 Task: Display the picks of the 2022 Victory Lane Racing NASCAR Cup Series for the race "Toyota/Save Mart 350" on the track "Sonoma".
Action: Mouse moved to (207, 297)
Screenshot: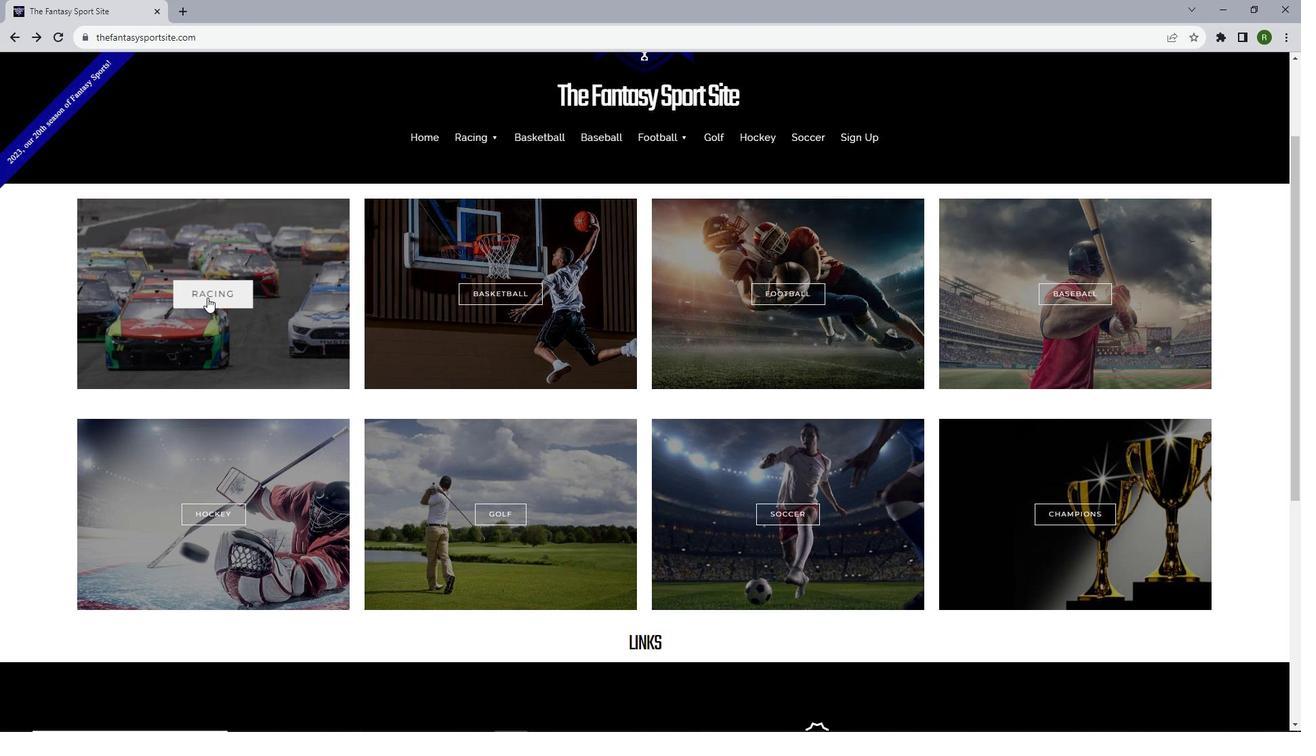 
Action: Mouse pressed left at (207, 297)
Screenshot: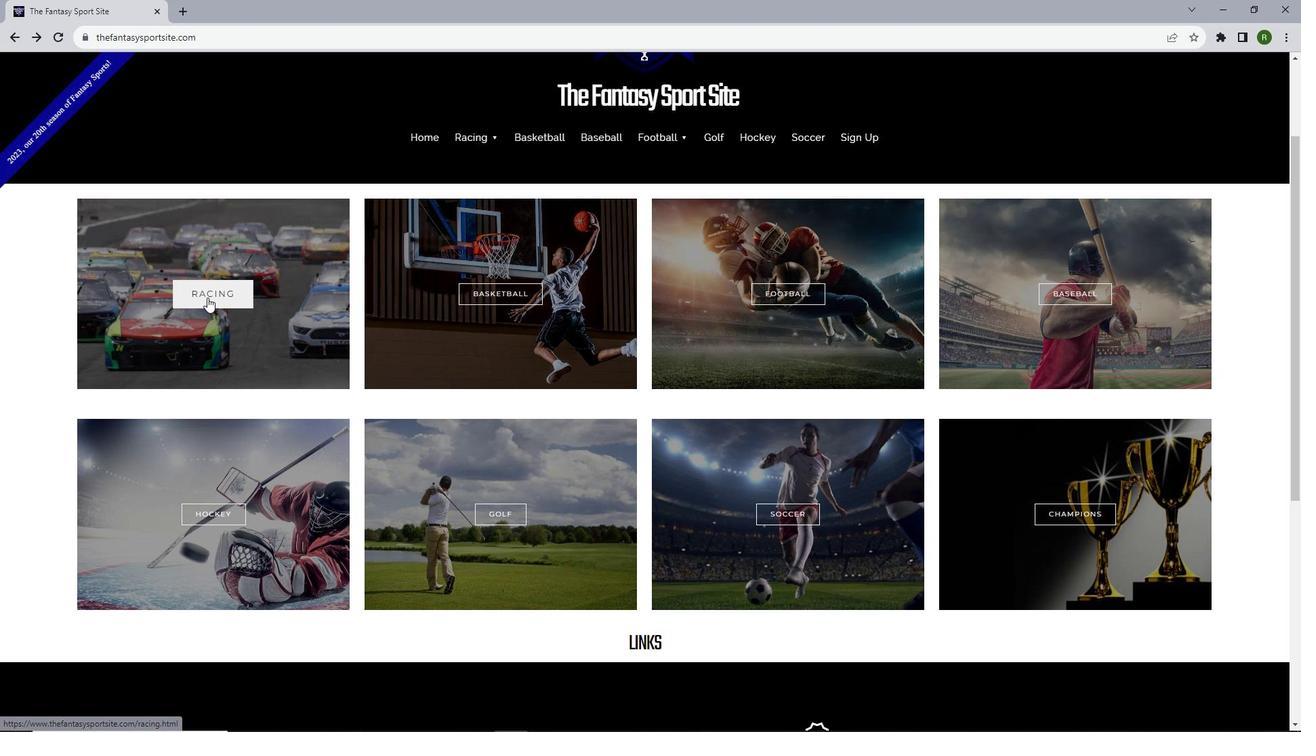 
Action: Mouse moved to (234, 299)
Screenshot: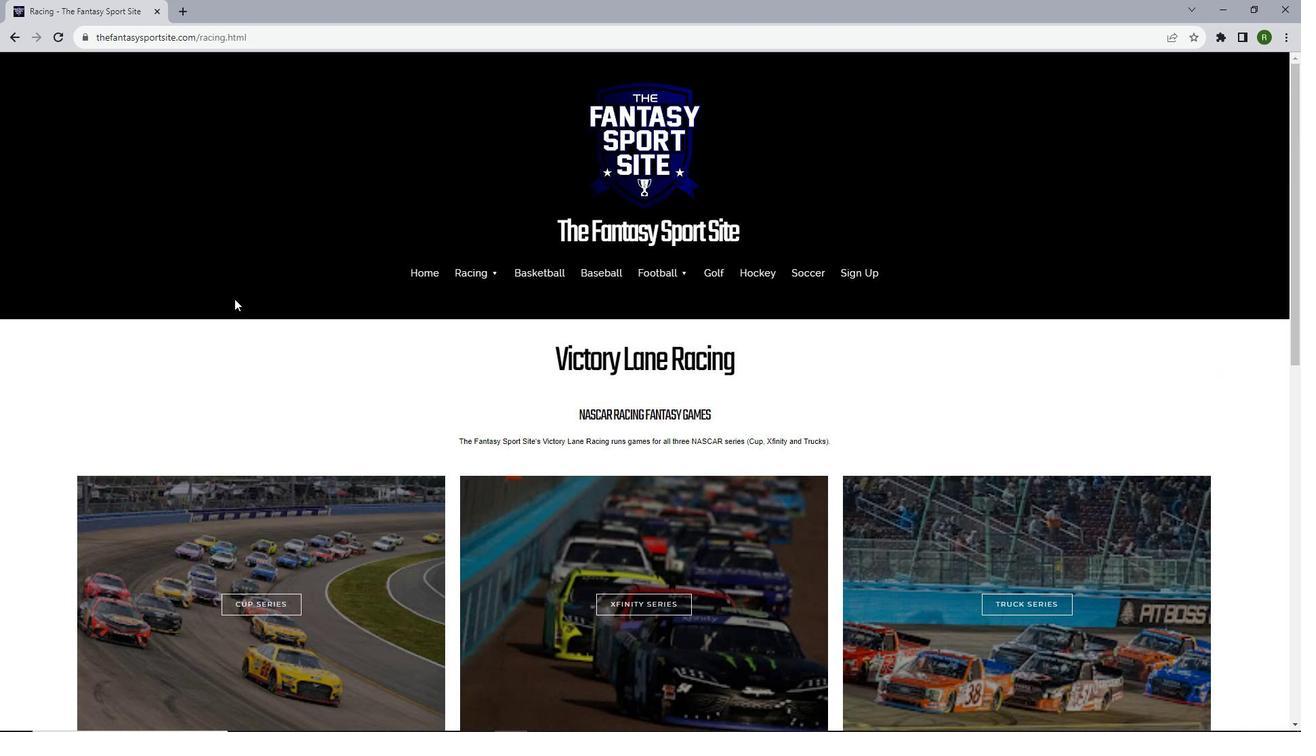 
Action: Mouse scrolled (234, 298) with delta (0, 0)
Screenshot: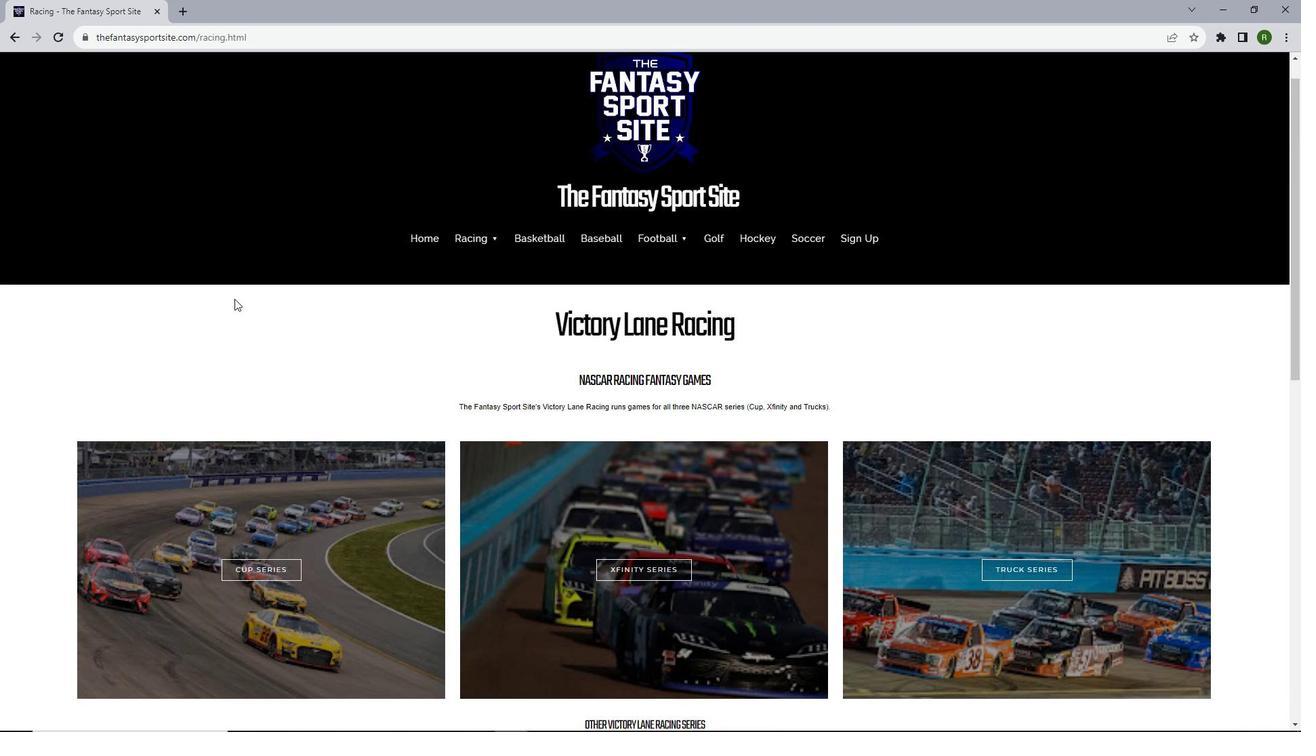 
Action: Mouse scrolled (234, 298) with delta (0, 0)
Screenshot: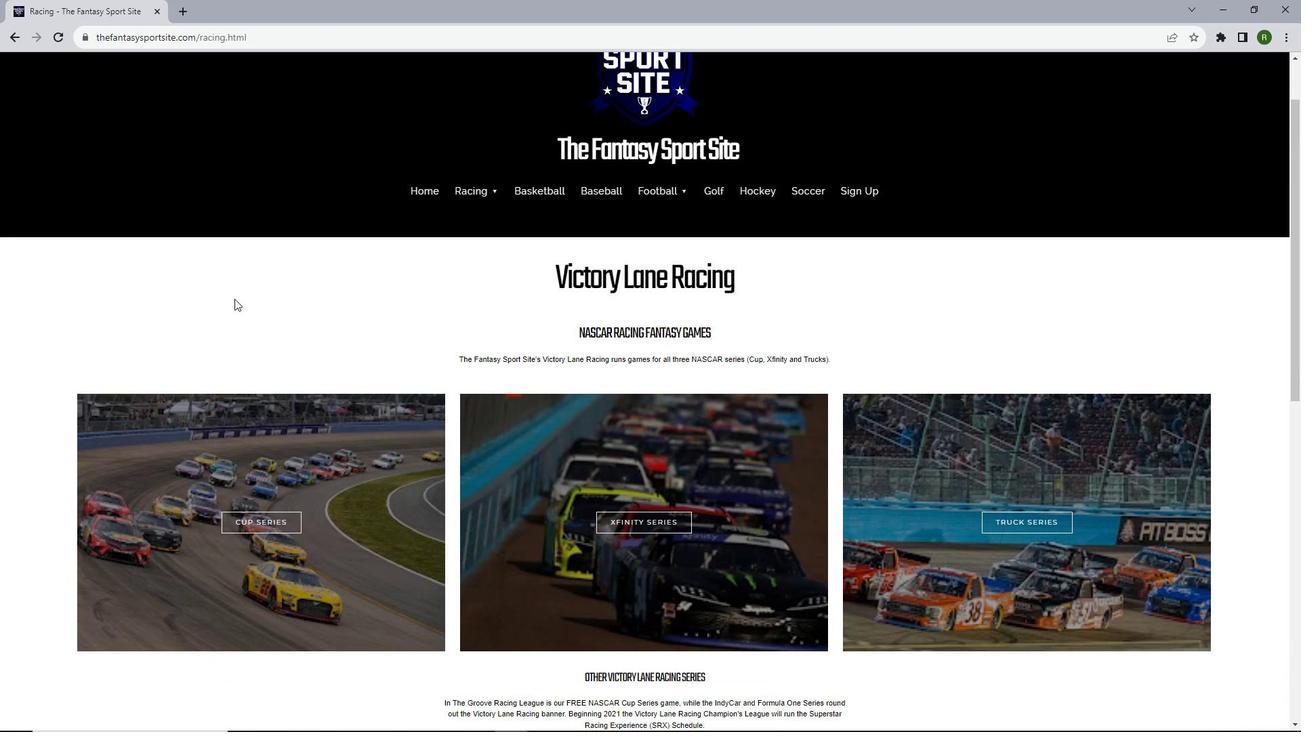 
Action: Mouse moved to (235, 299)
Screenshot: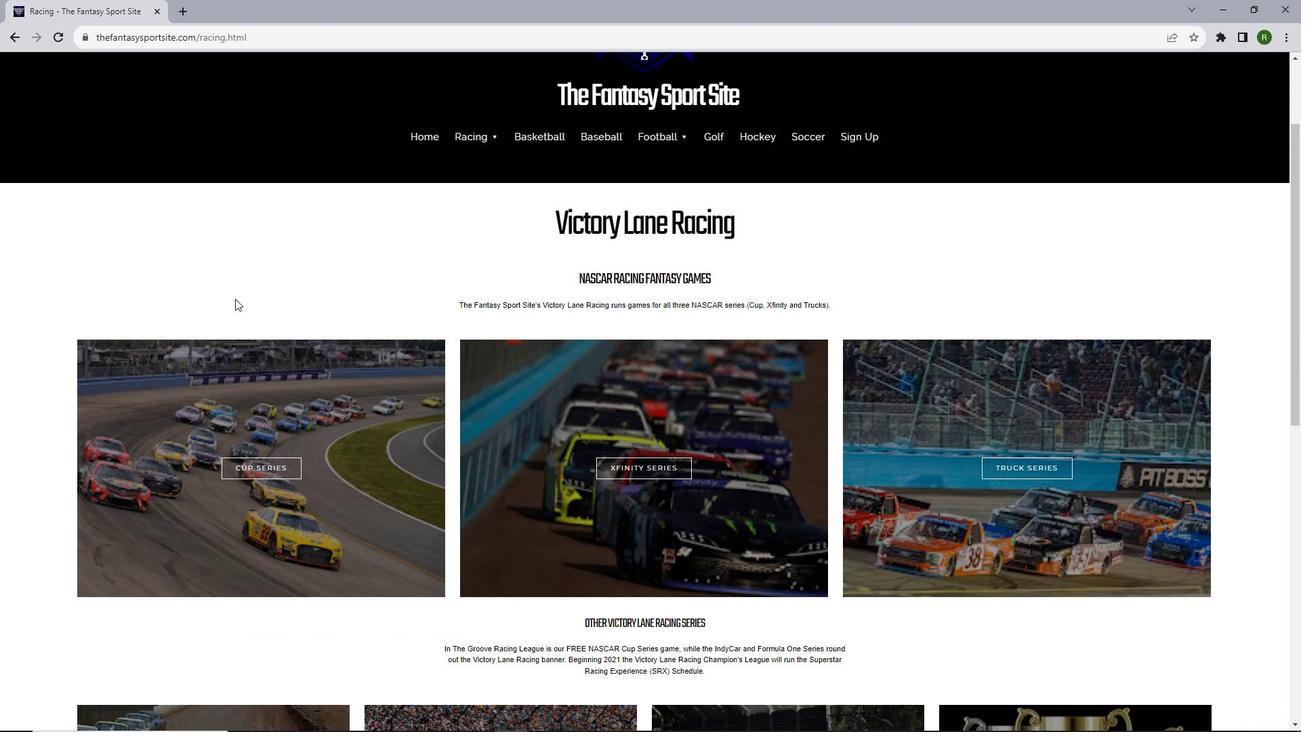 
Action: Mouse scrolled (235, 298) with delta (0, 0)
Screenshot: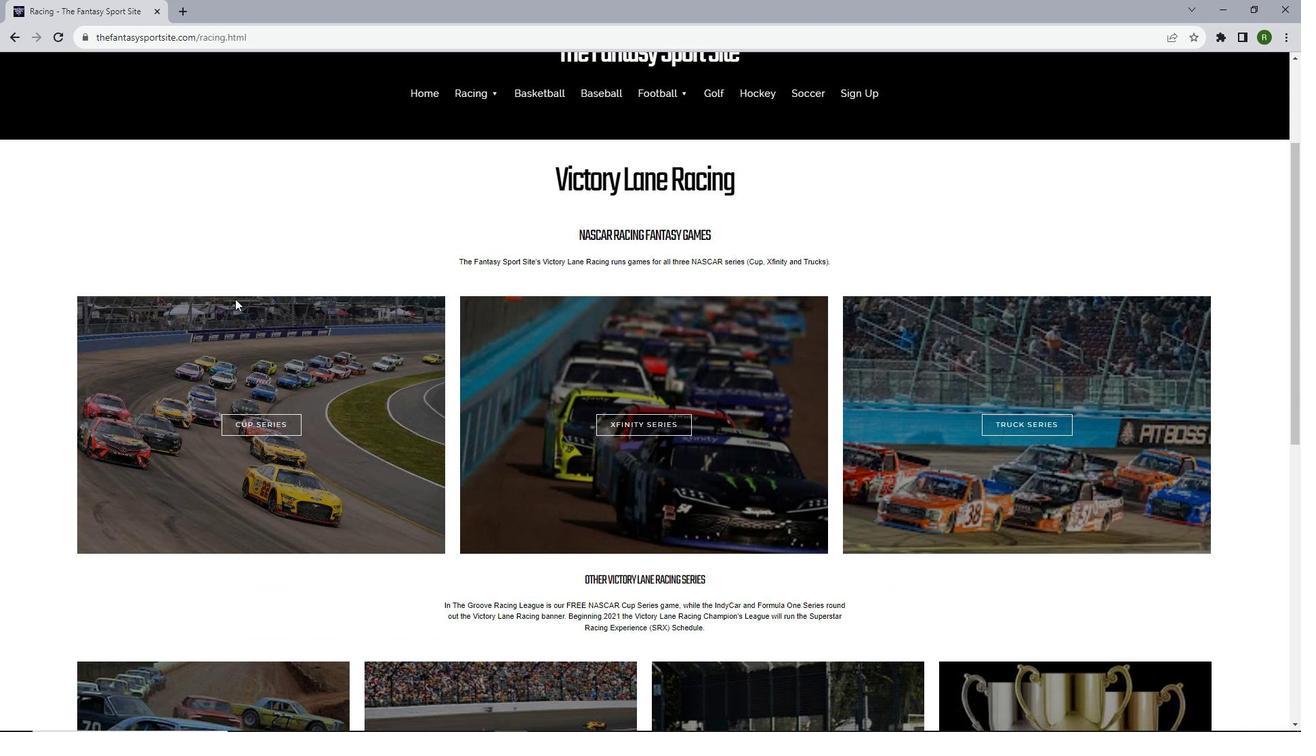 
Action: Mouse moved to (265, 405)
Screenshot: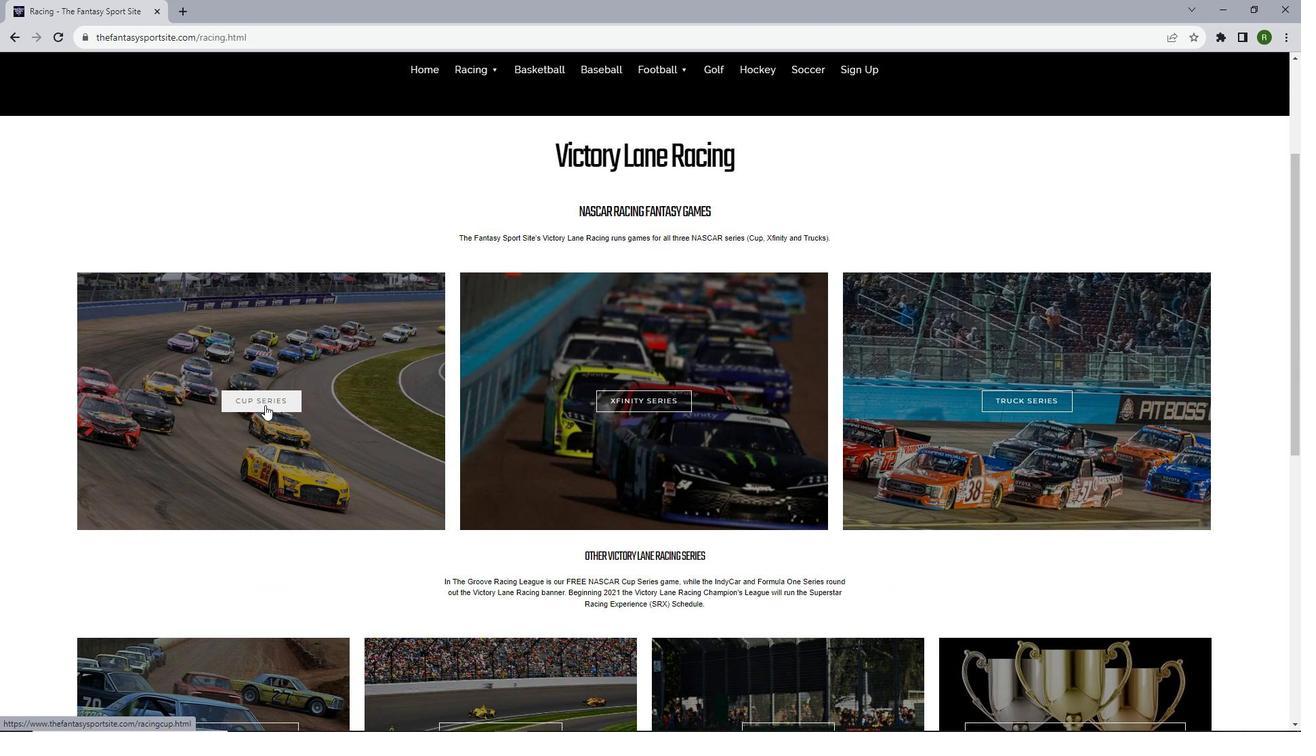 
Action: Mouse pressed left at (265, 405)
Screenshot: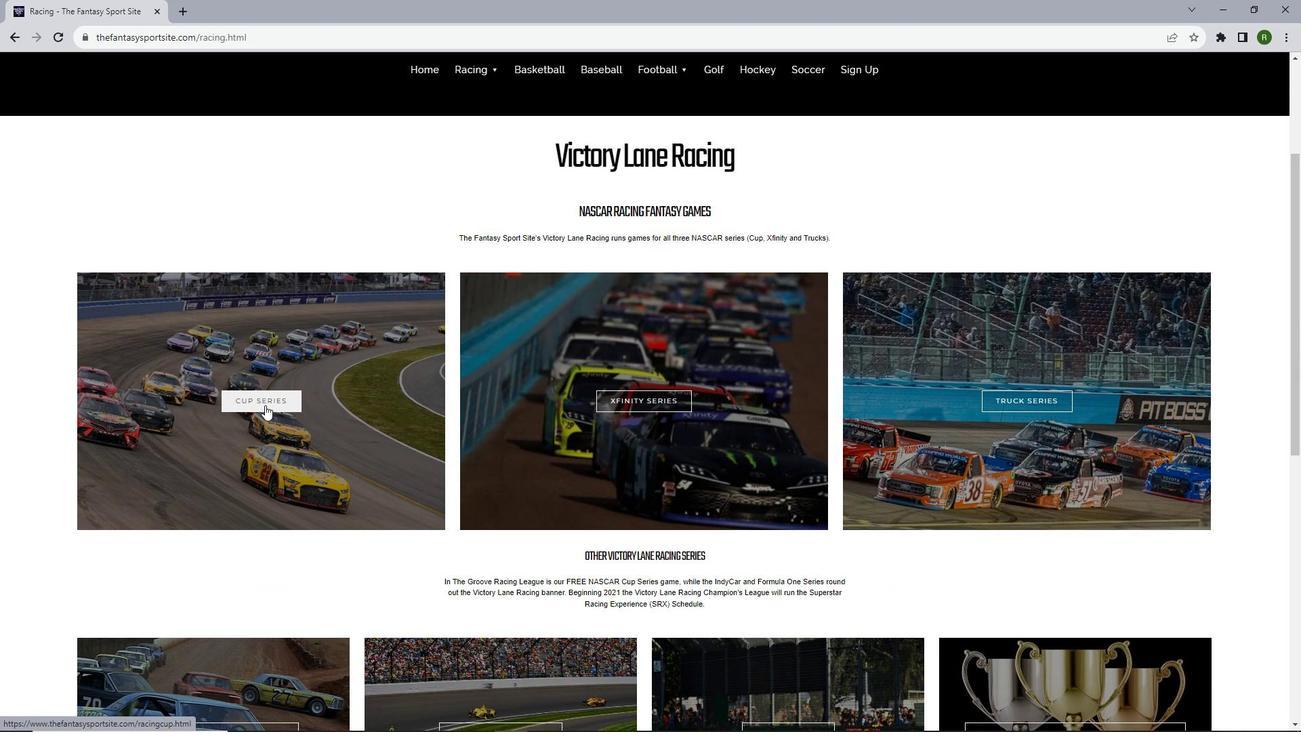 
Action: Mouse moved to (447, 341)
Screenshot: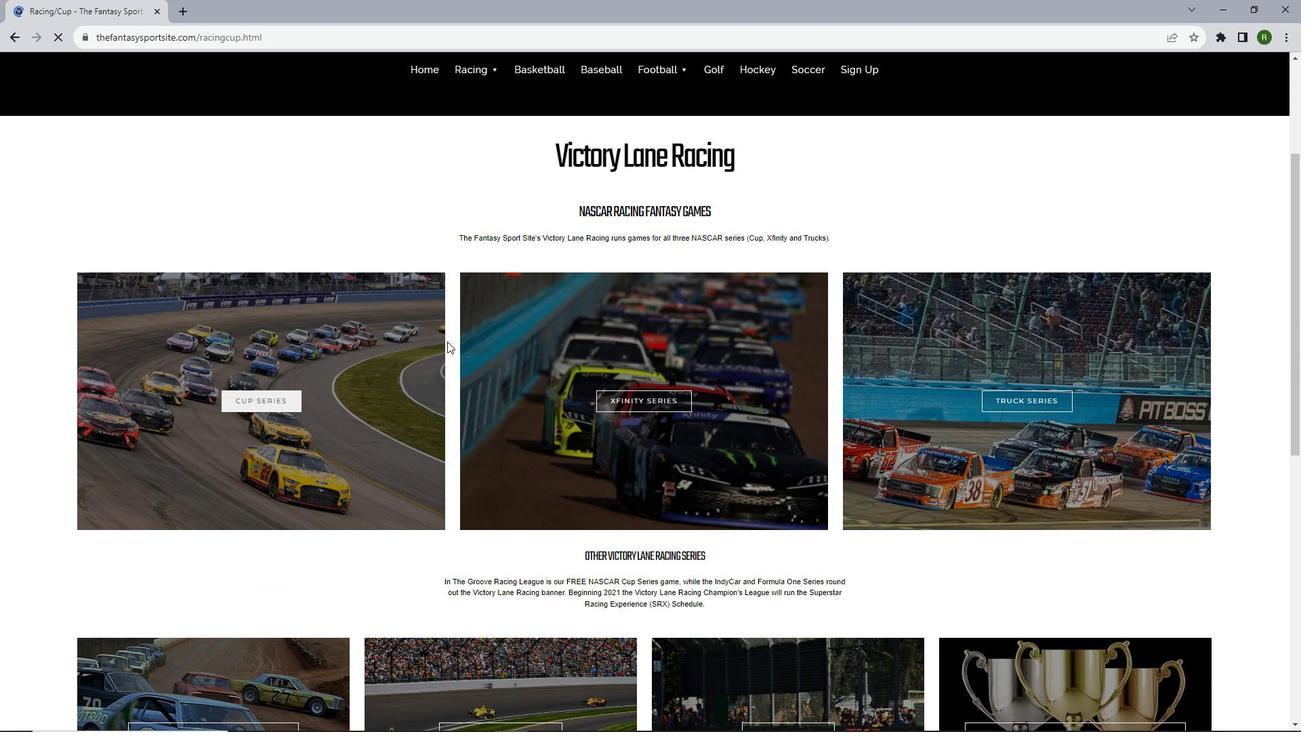 
Action: Mouse scrolled (447, 341) with delta (0, 0)
Screenshot: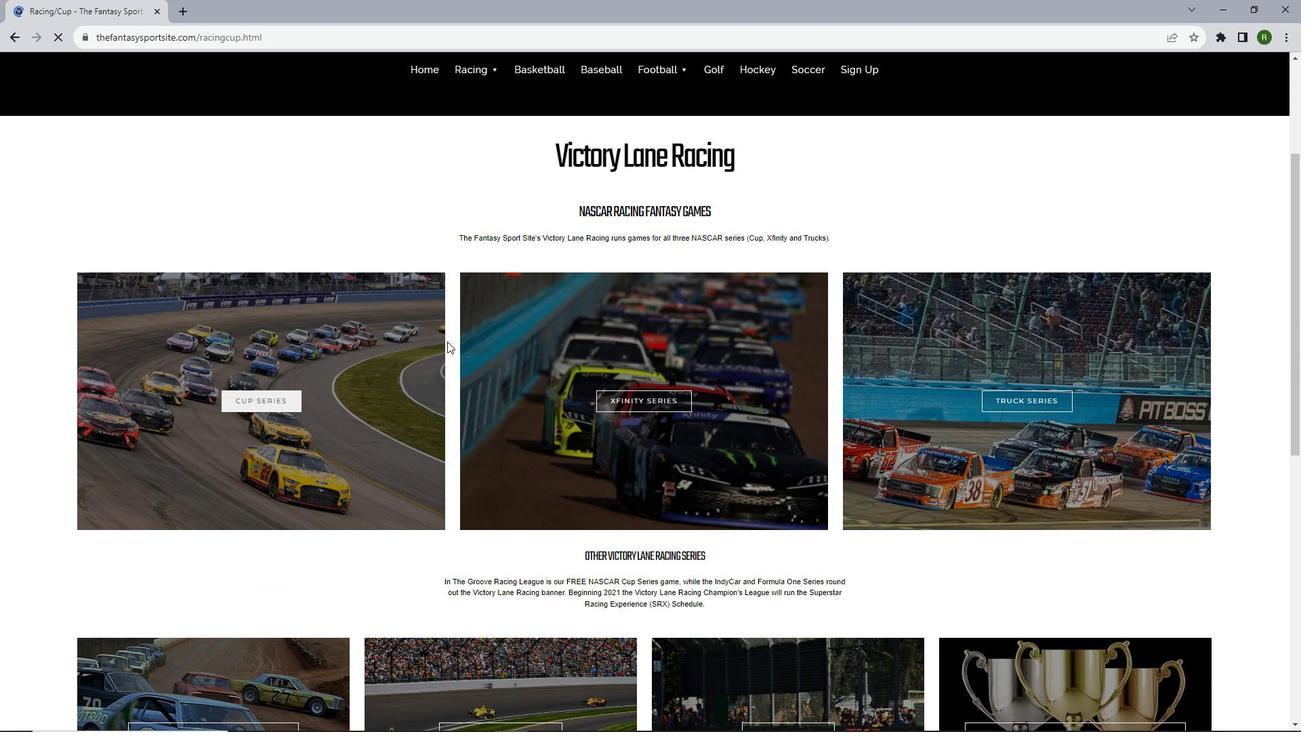 
Action: Mouse moved to (447, 341)
Screenshot: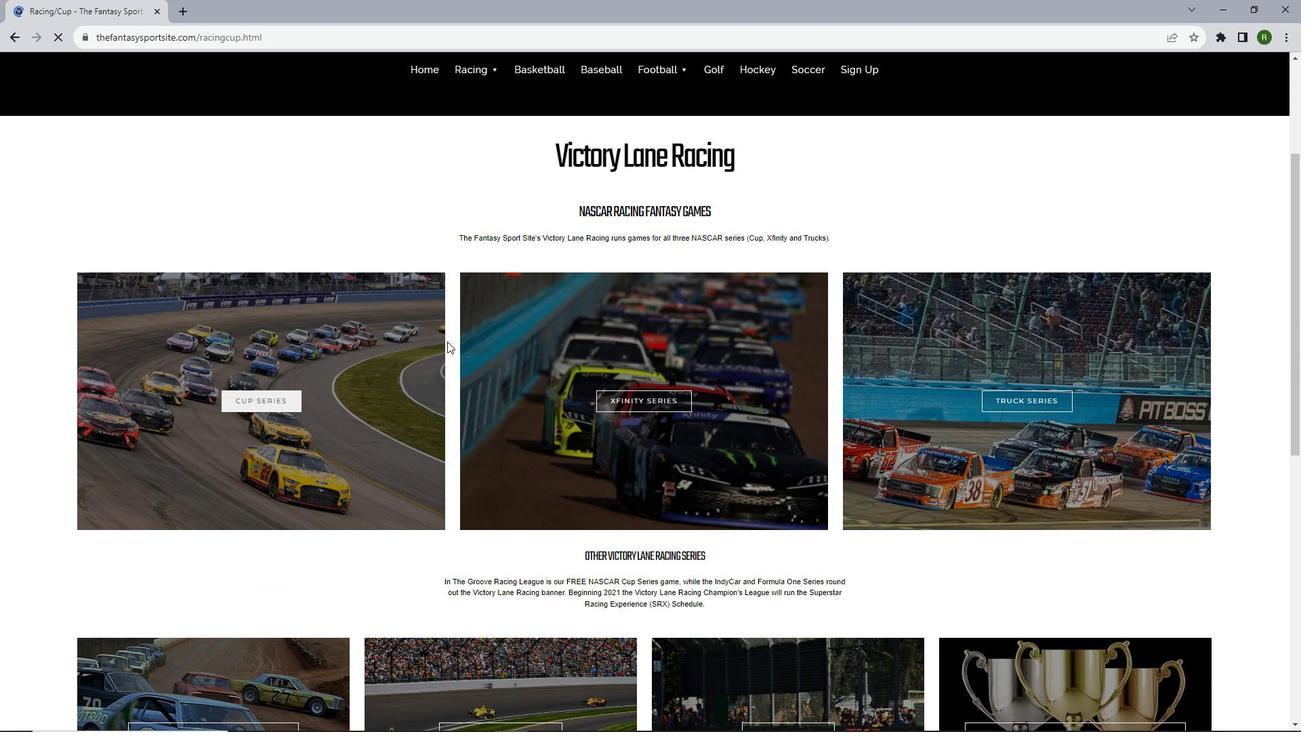
Action: Mouse scrolled (447, 341) with delta (0, 0)
Screenshot: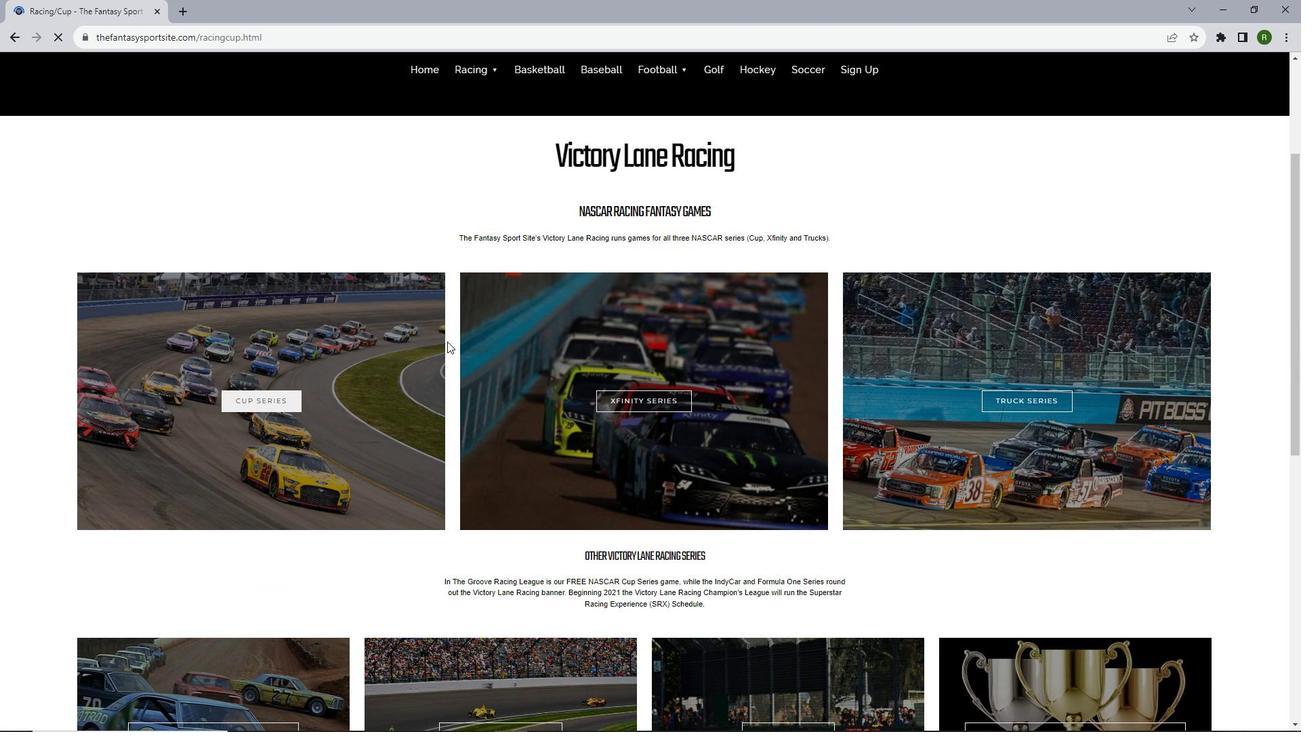 
Action: Mouse moved to (451, 341)
Screenshot: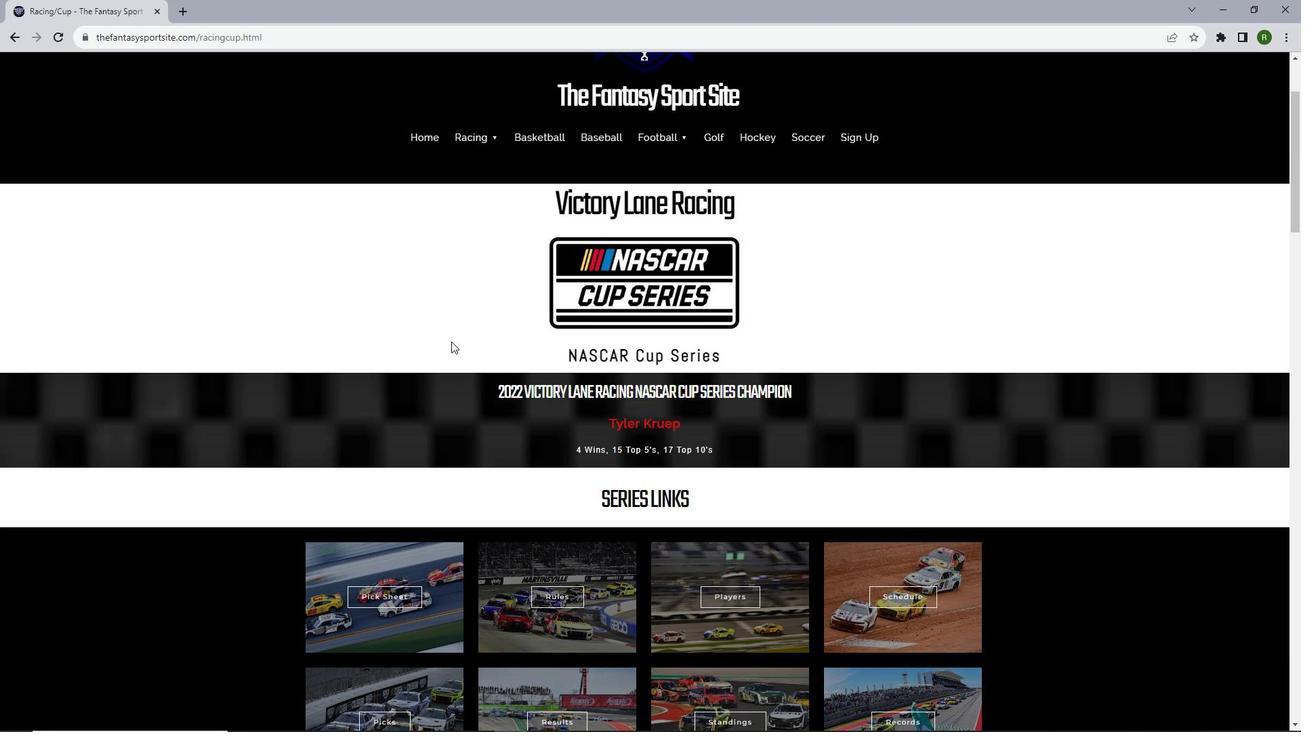 
Action: Mouse scrolled (451, 341) with delta (0, 0)
Screenshot: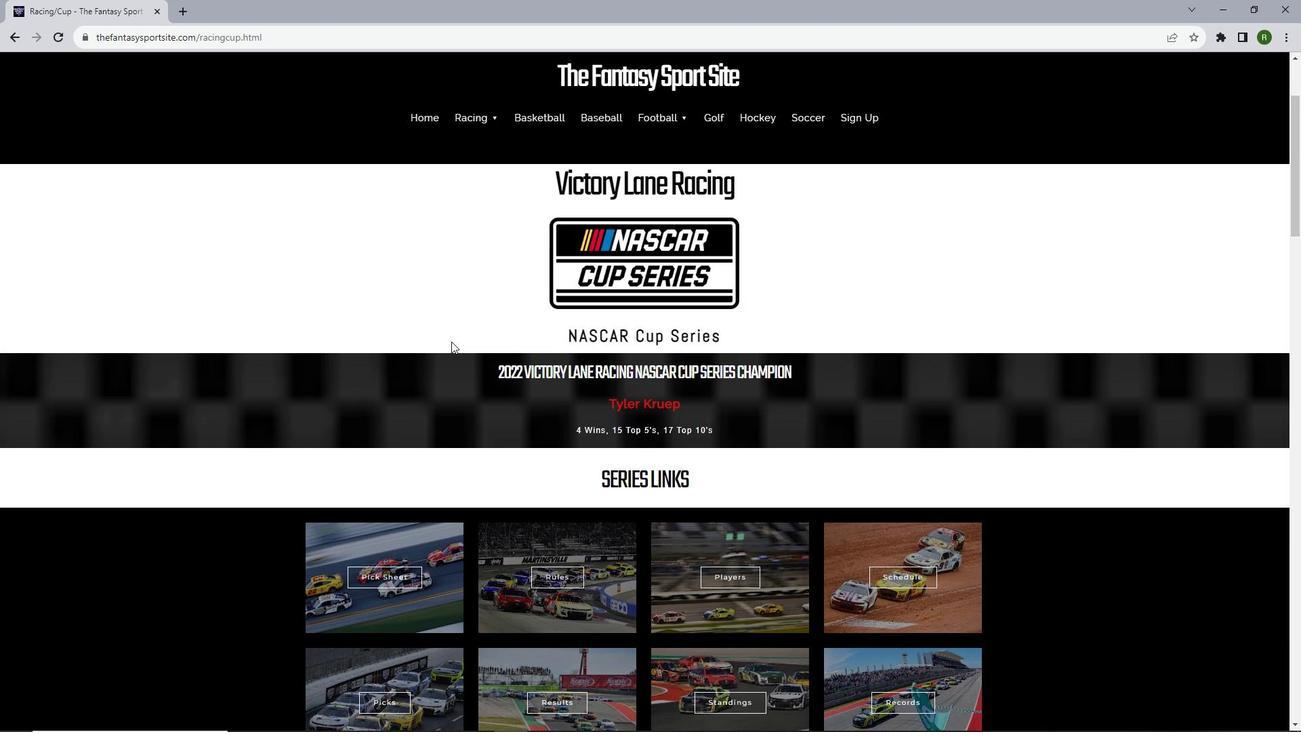 
Action: Mouse scrolled (451, 341) with delta (0, 0)
Screenshot: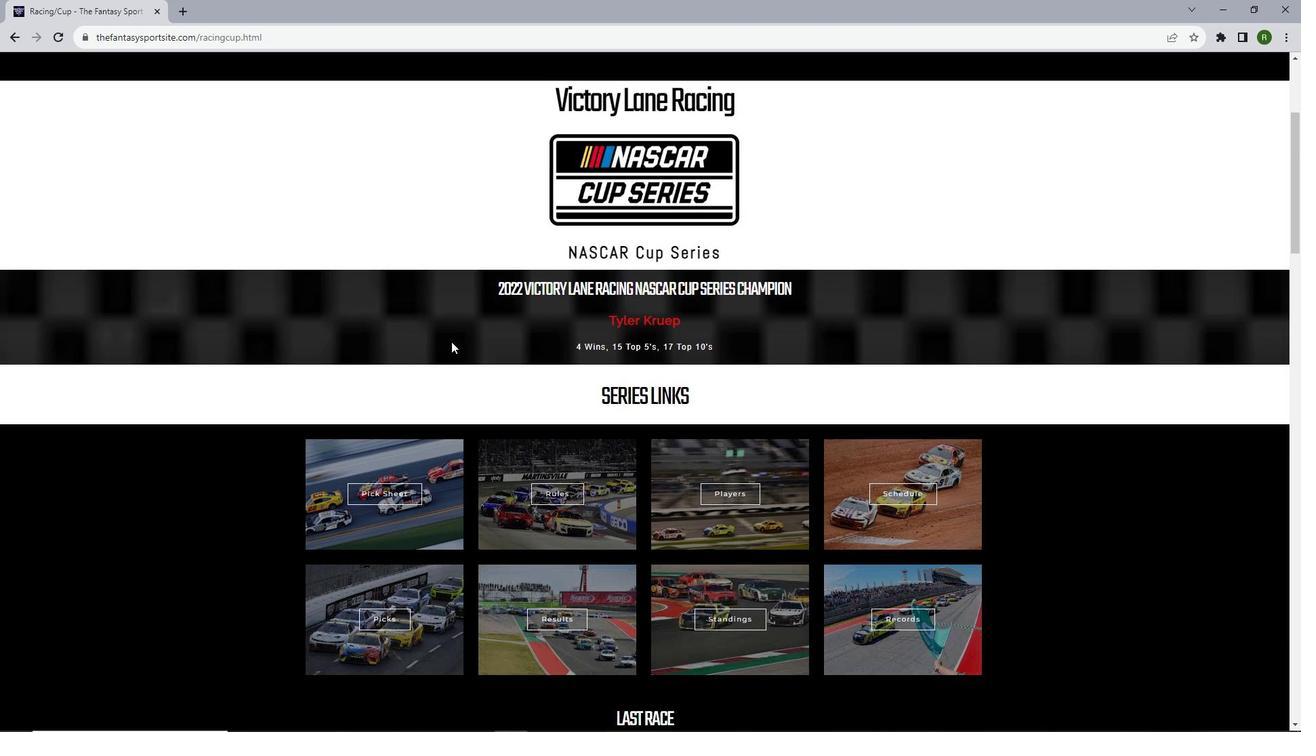 
Action: Mouse scrolled (451, 341) with delta (0, 0)
Screenshot: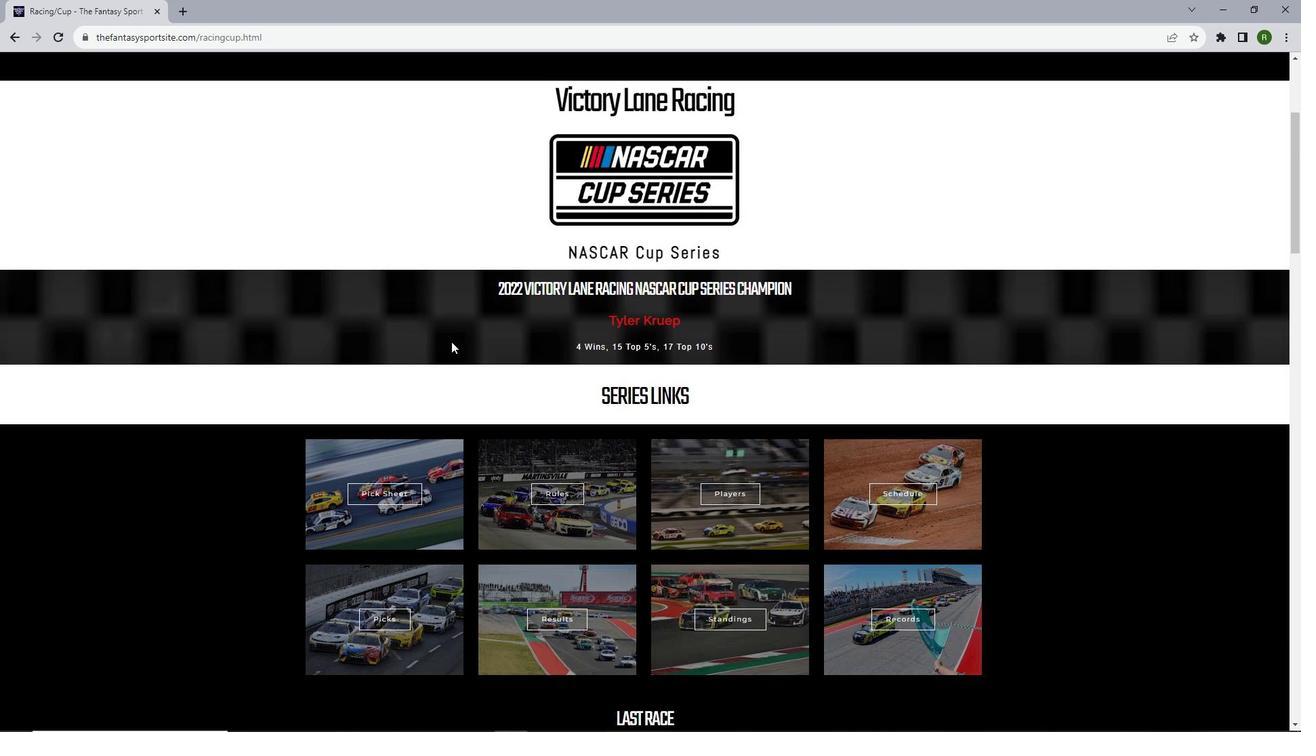 
Action: Mouse moved to (388, 398)
Screenshot: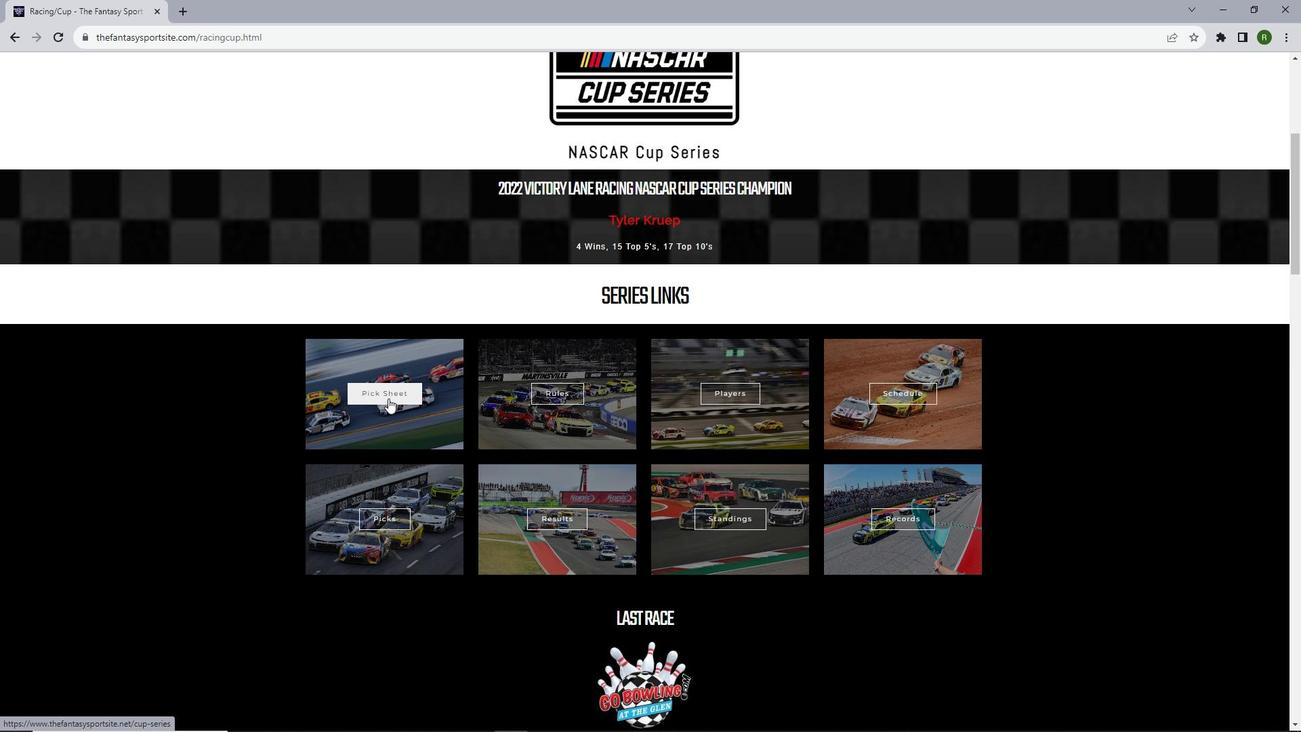 
Action: Mouse scrolled (388, 398) with delta (0, 0)
Screenshot: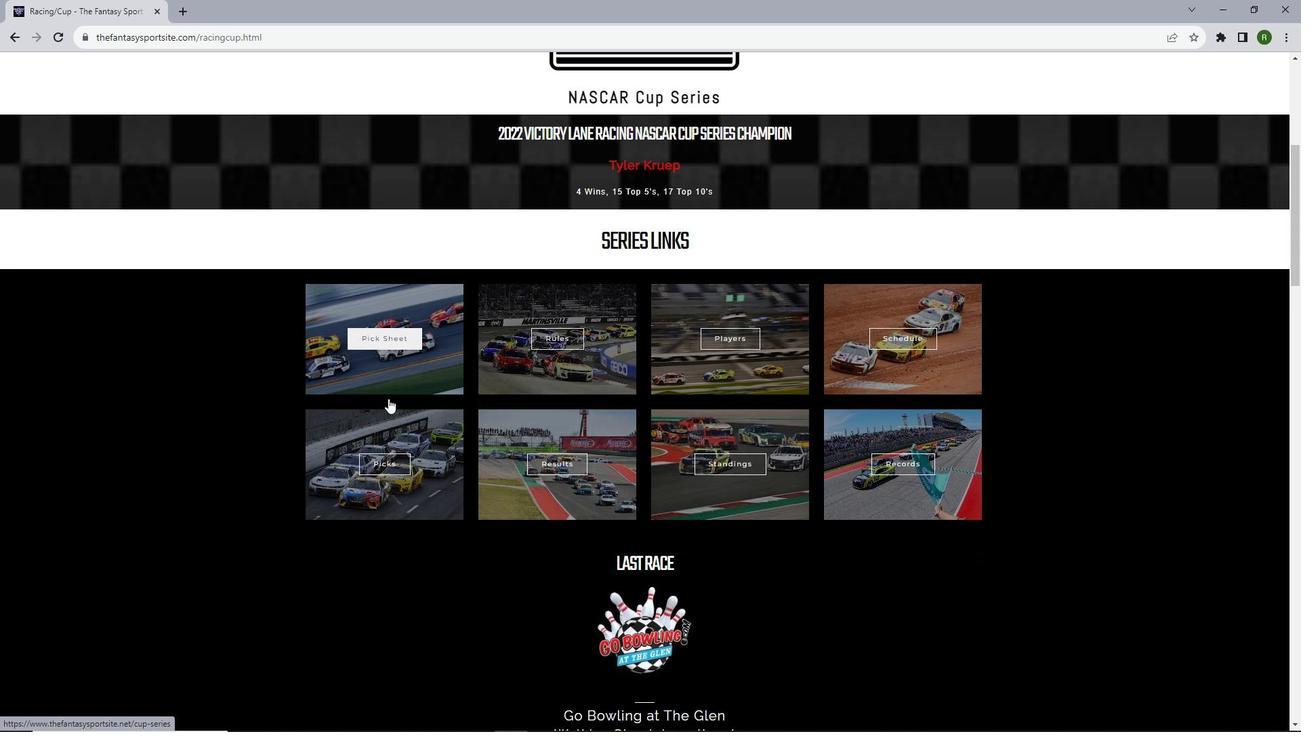 
Action: Mouse scrolled (388, 398) with delta (0, 0)
Screenshot: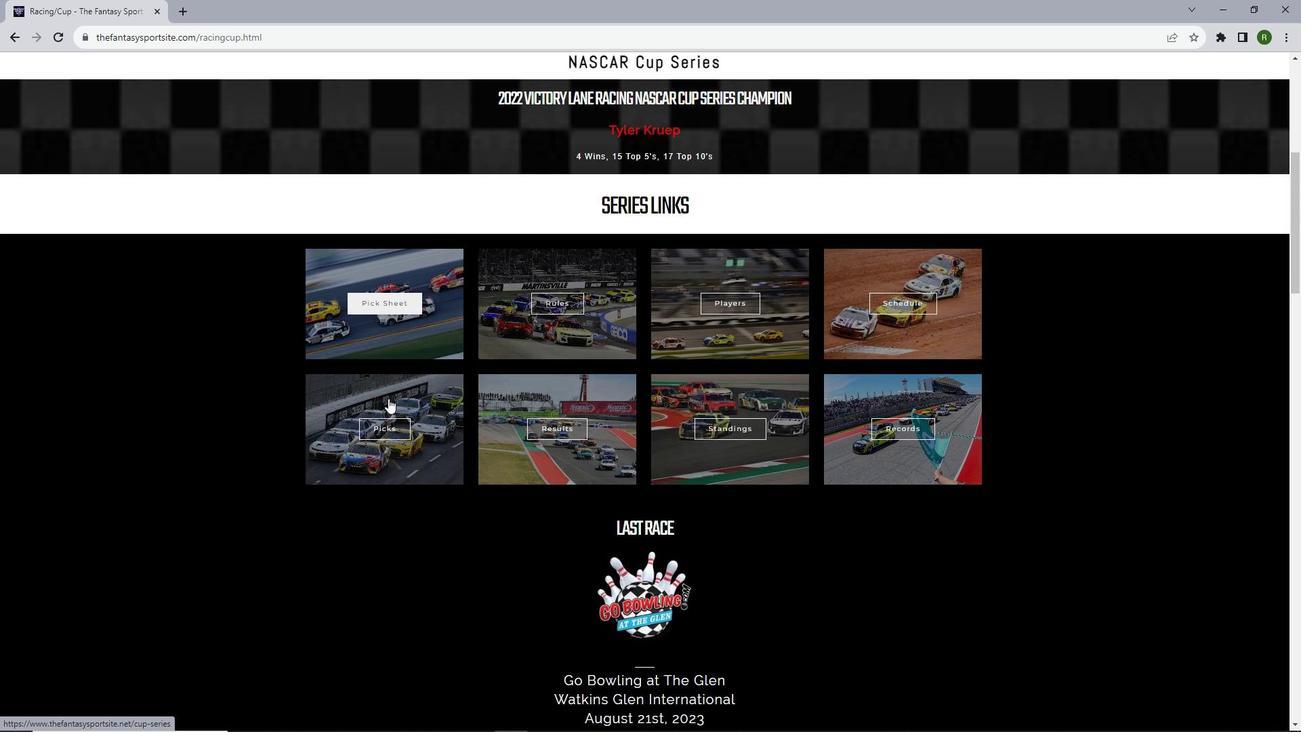 
Action: Mouse scrolled (388, 398) with delta (0, 0)
Screenshot: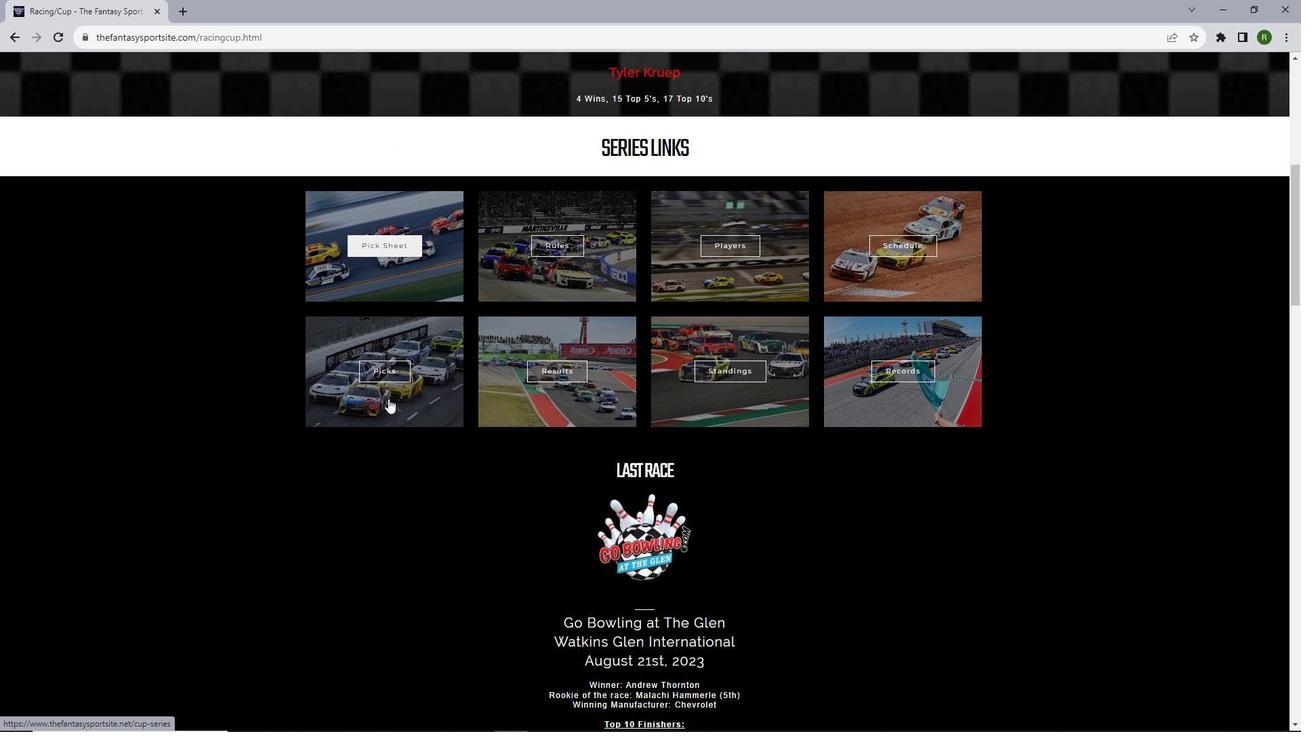 
Action: Mouse moved to (391, 318)
Screenshot: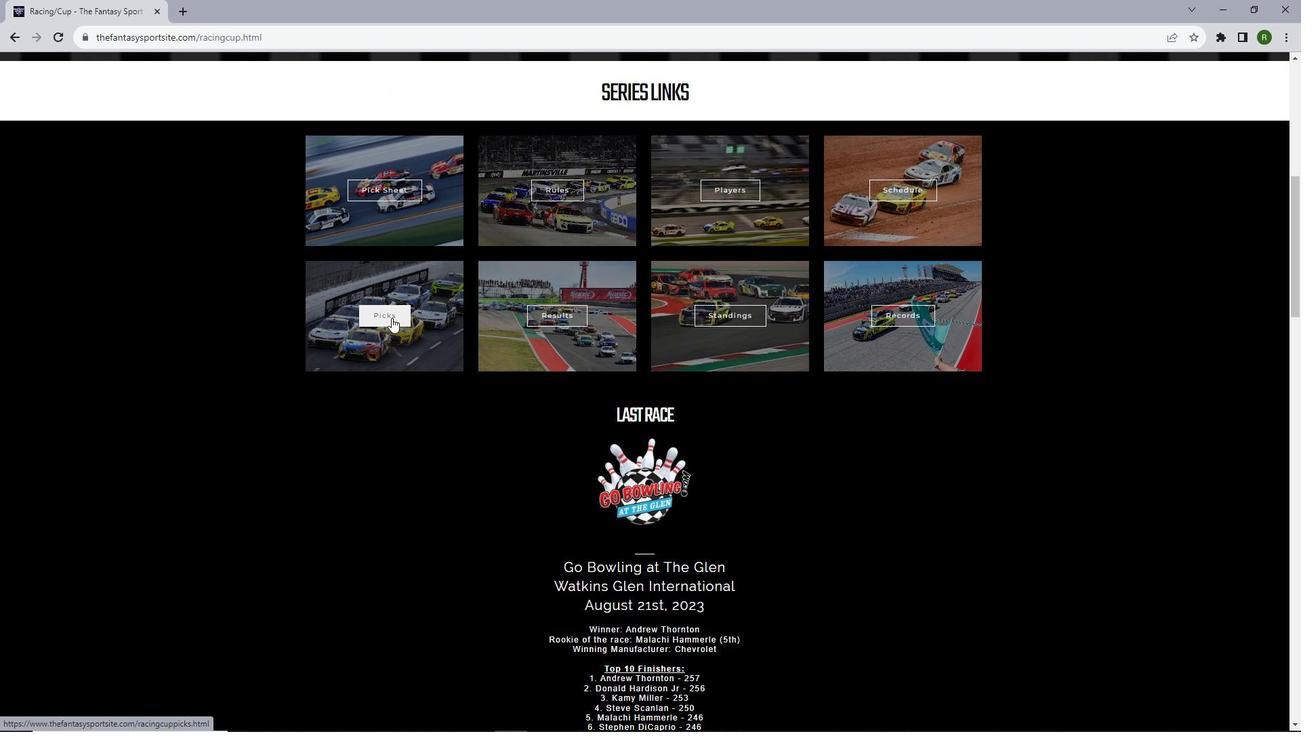 
Action: Mouse pressed left at (391, 318)
Screenshot: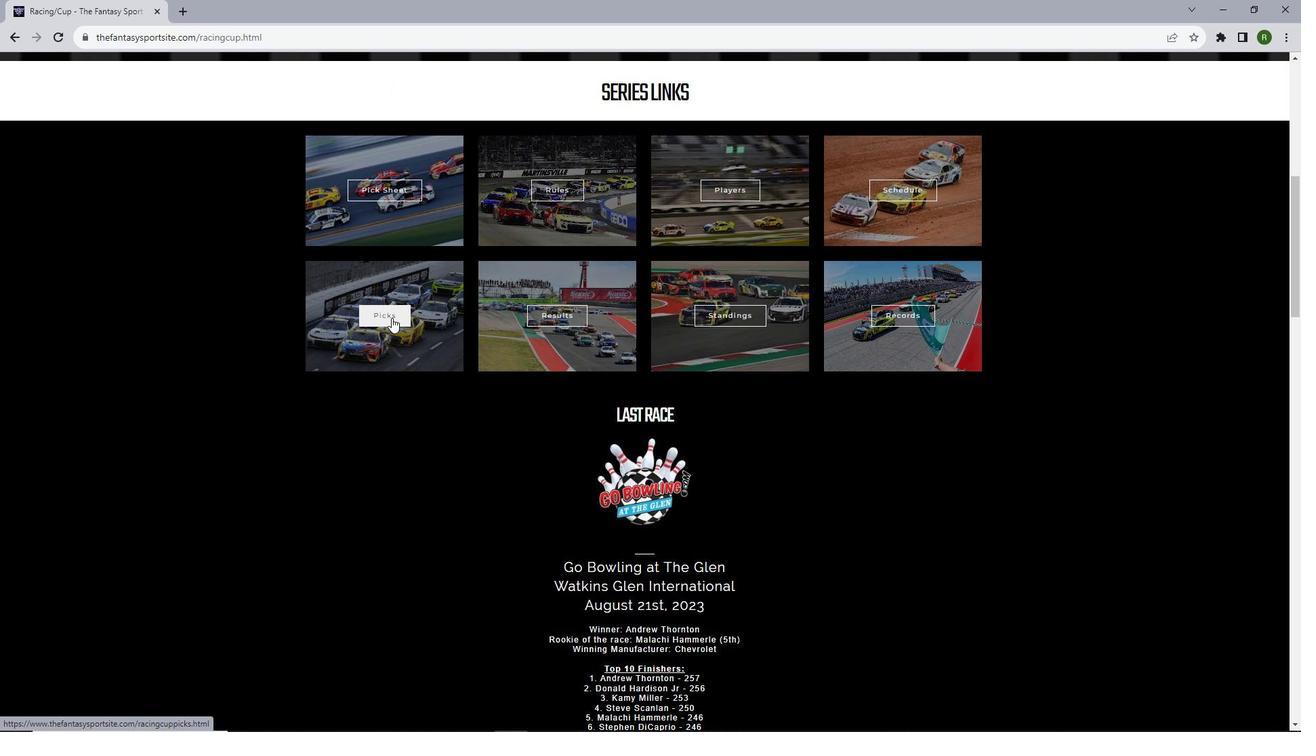 
Action: Mouse moved to (392, 317)
Screenshot: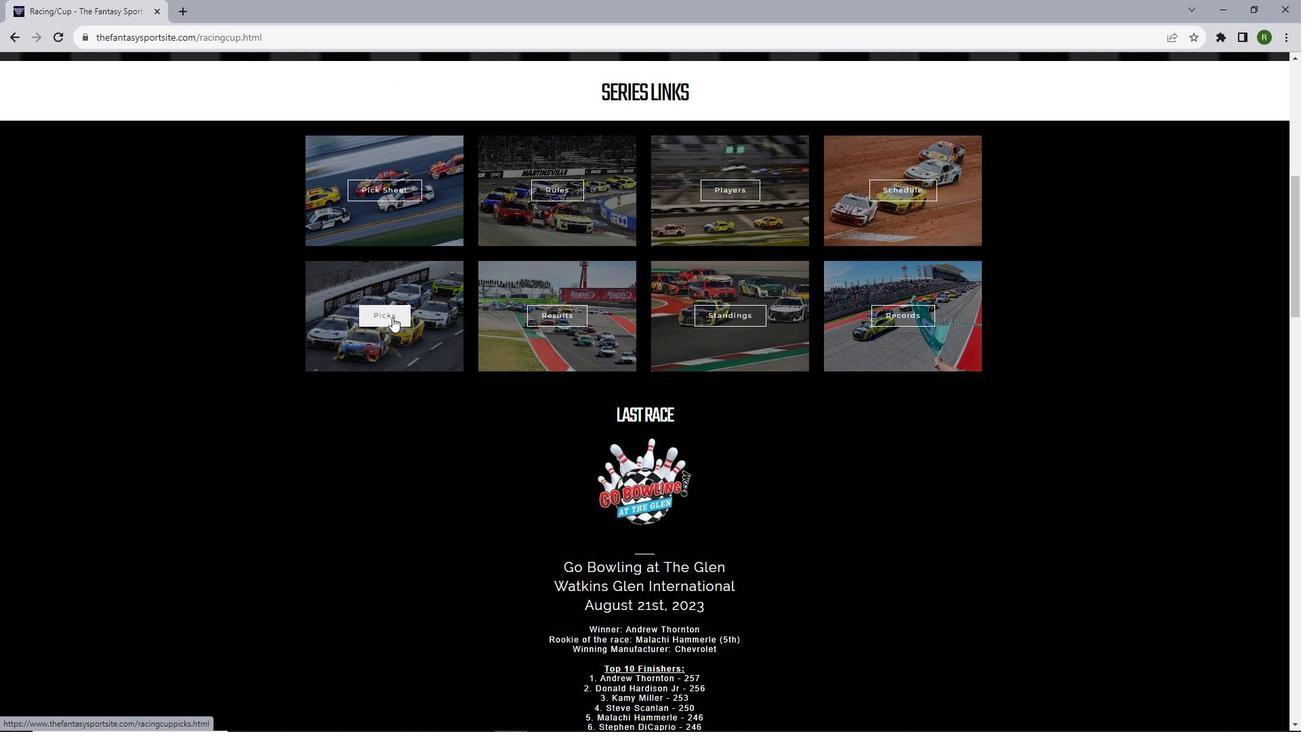 
Action: Mouse scrolled (392, 316) with delta (0, 0)
Screenshot: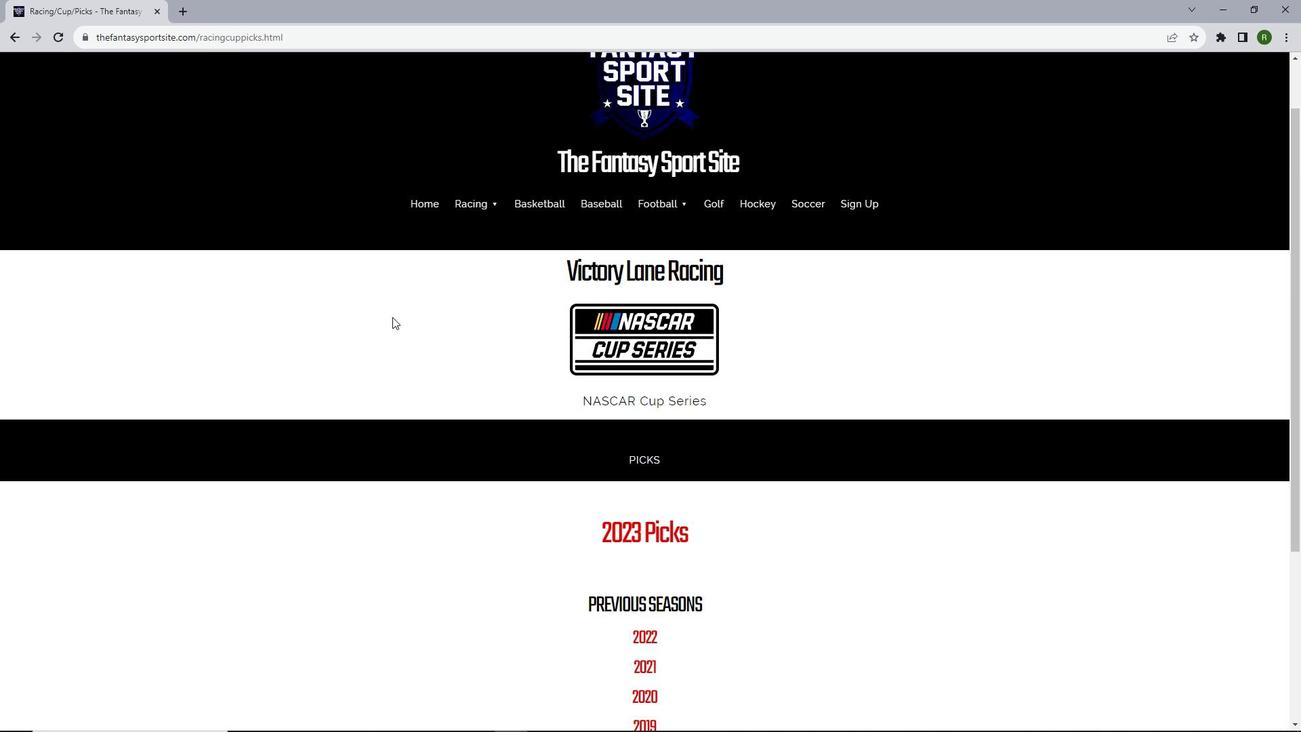 
Action: Mouse scrolled (392, 316) with delta (0, 0)
Screenshot: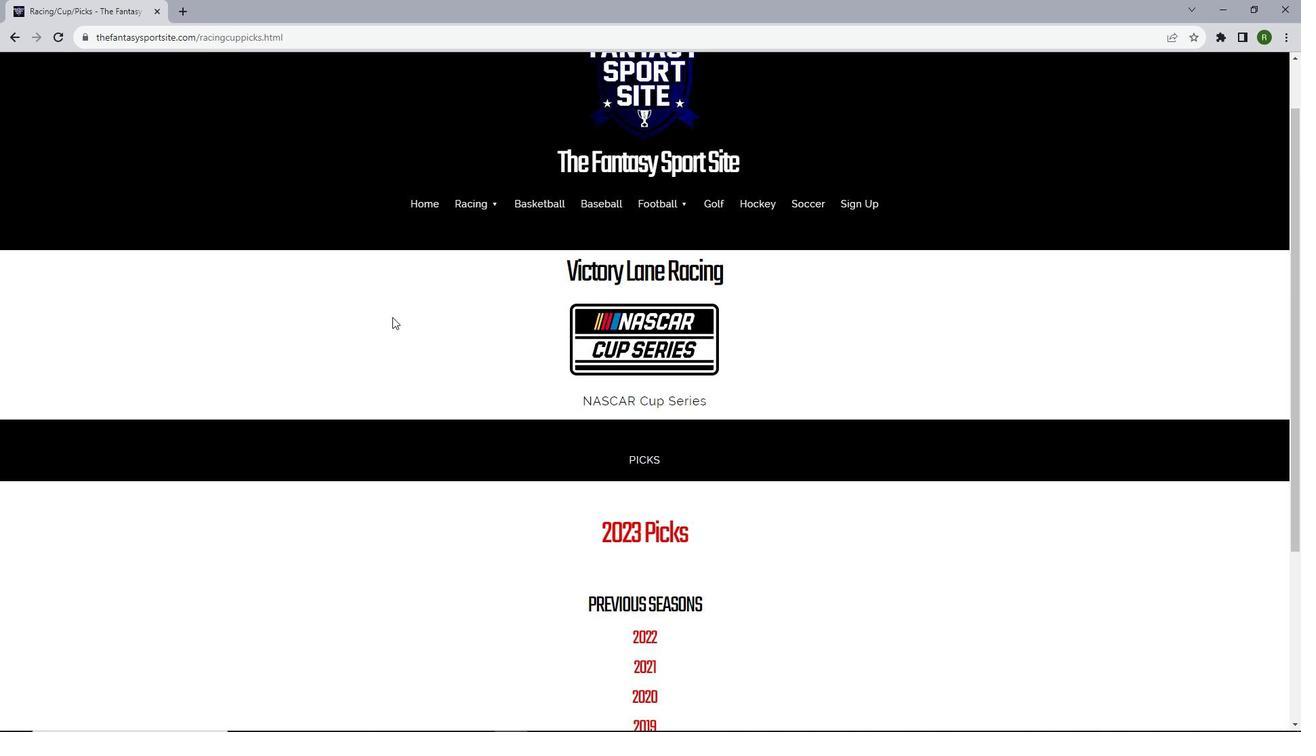 
Action: Mouse scrolled (392, 316) with delta (0, 0)
Screenshot: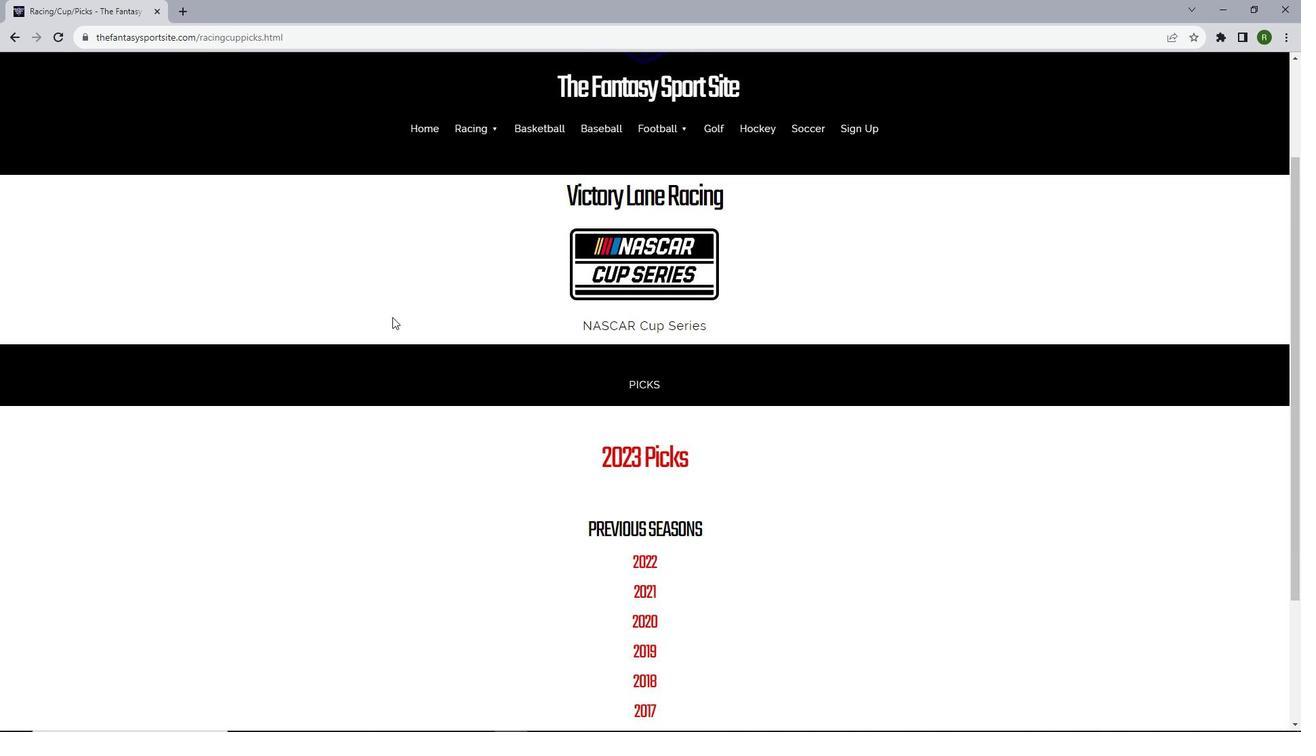 
Action: Mouse moved to (646, 511)
Screenshot: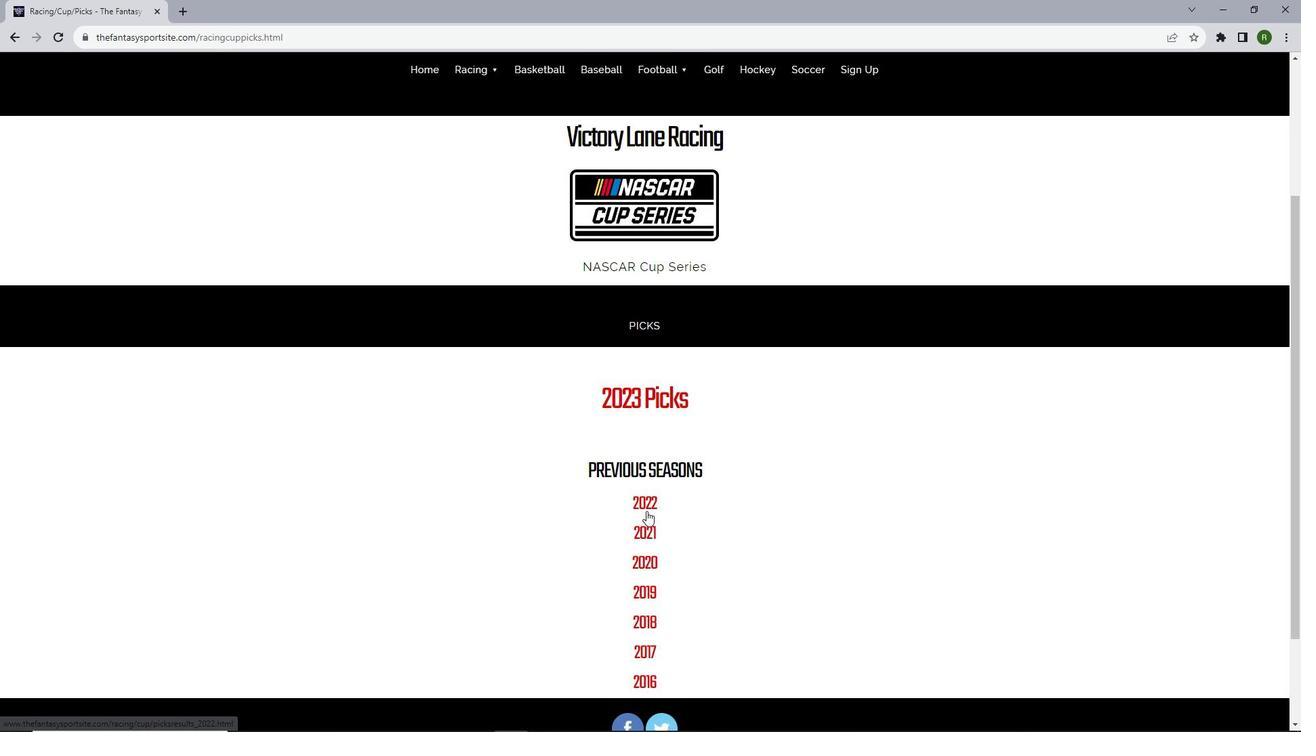 
Action: Mouse pressed left at (646, 511)
Screenshot: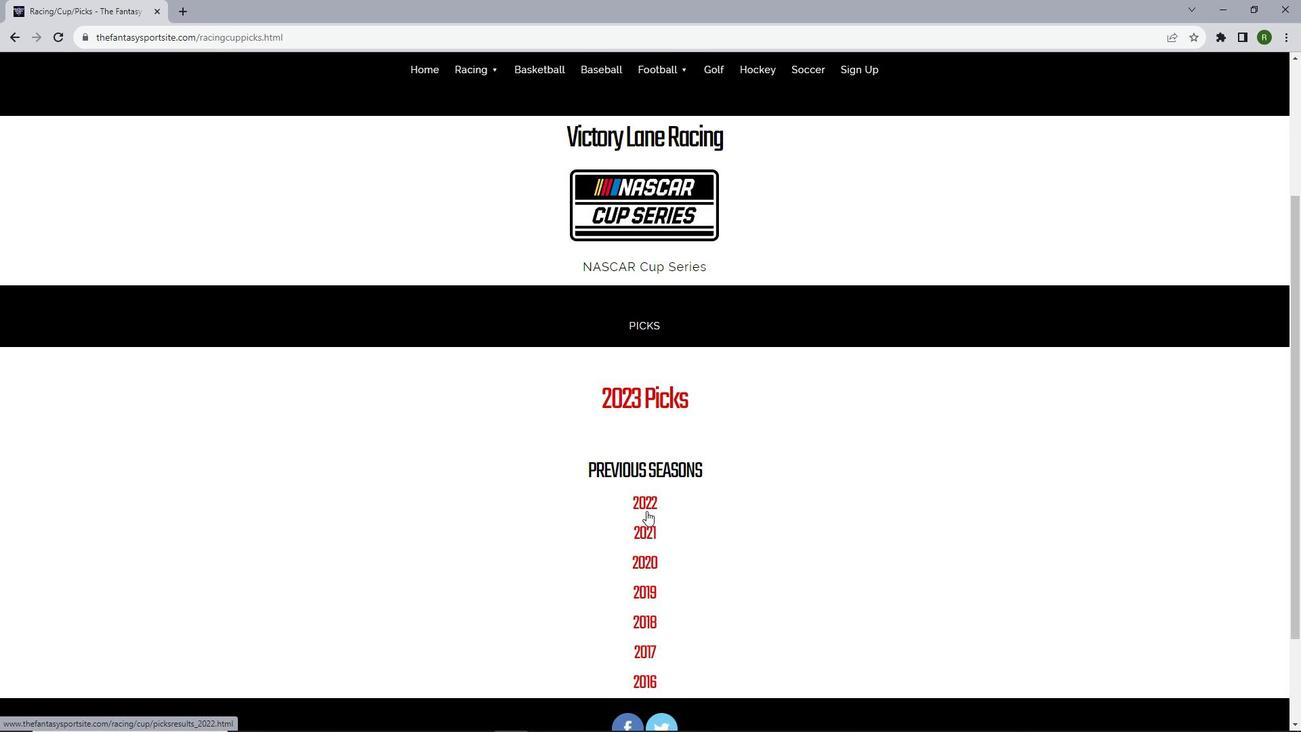 
Action: Mouse moved to (612, 294)
Screenshot: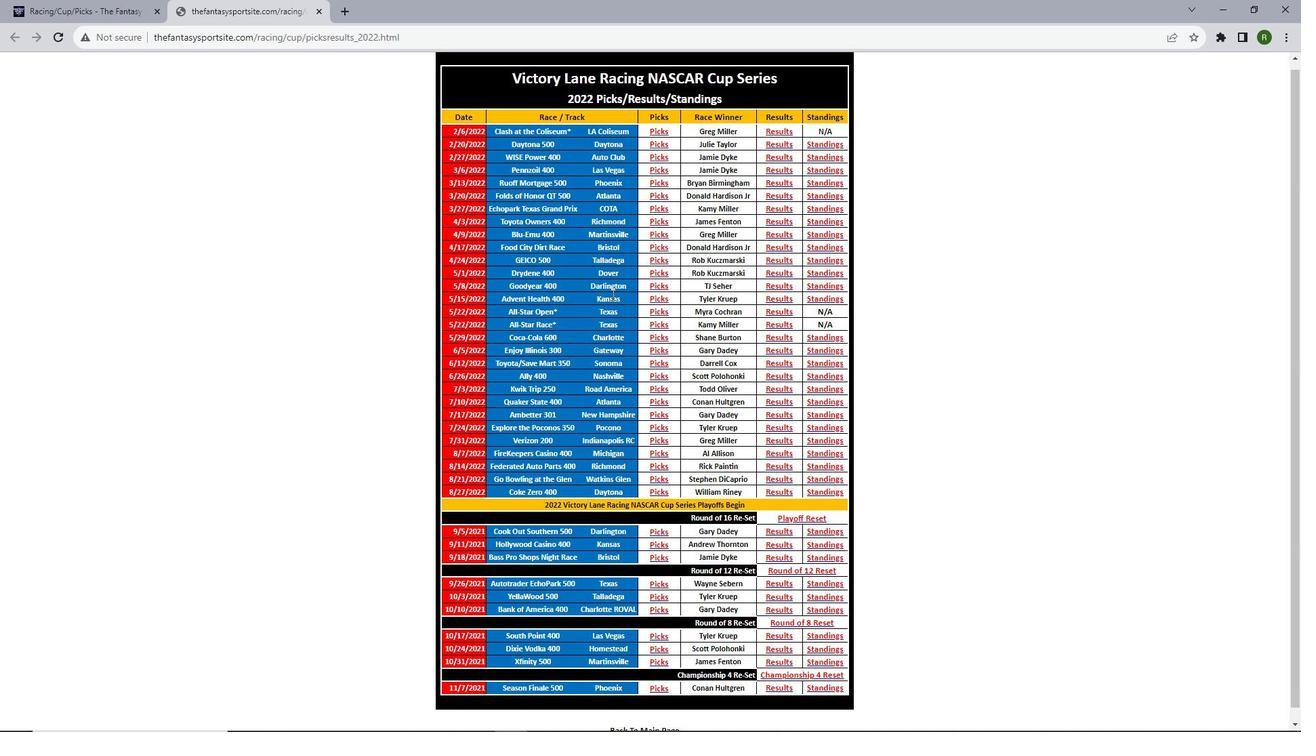 
Action: Mouse scrolled (612, 294) with delta (0, 0)
Screenshot: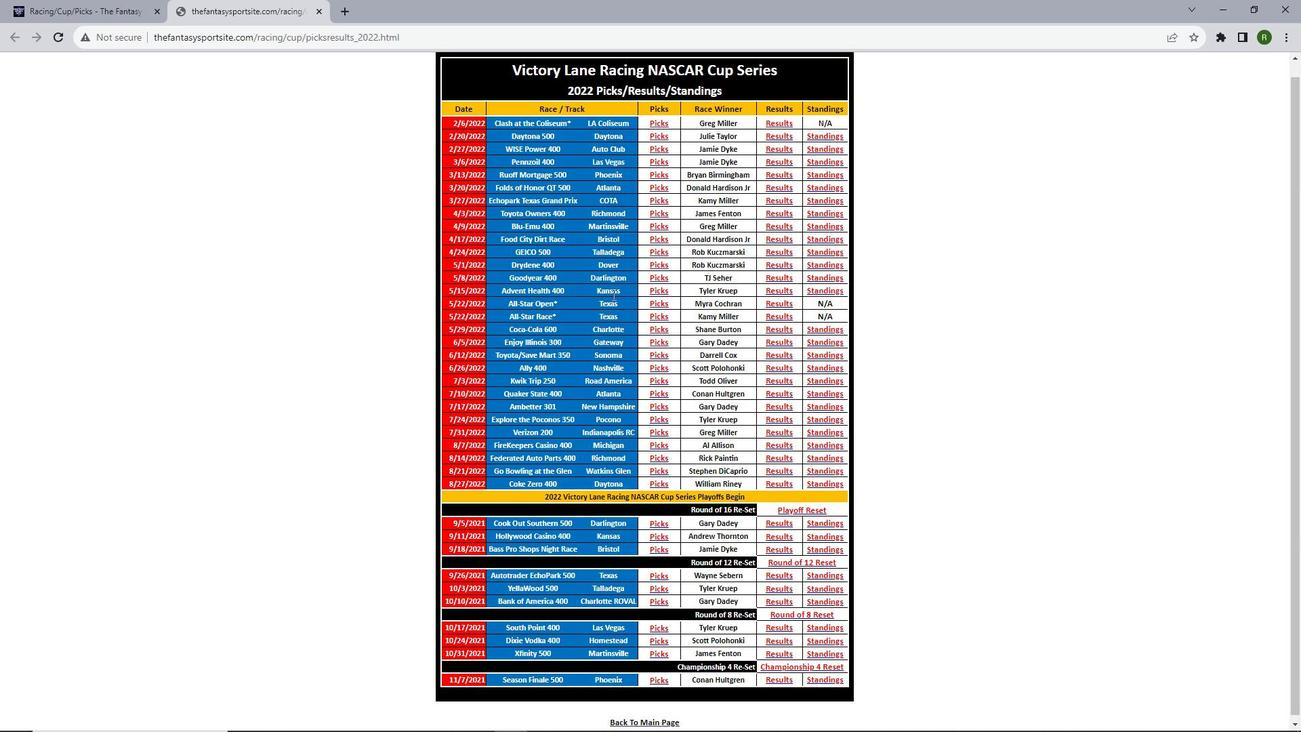 
Action: Mouse scrolled (612, 294) with delta (0, 0)
Screenshot: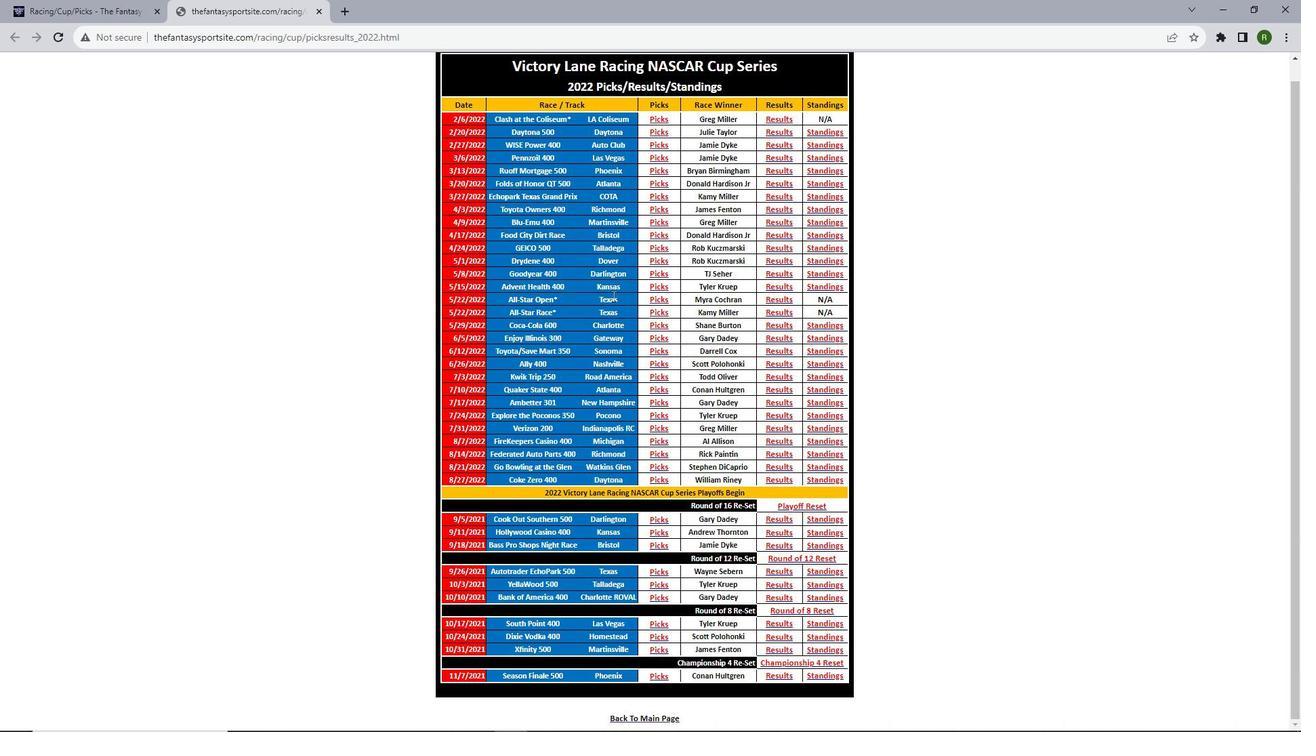 
Action: Mouse moved to (652, 349)
Screenshot: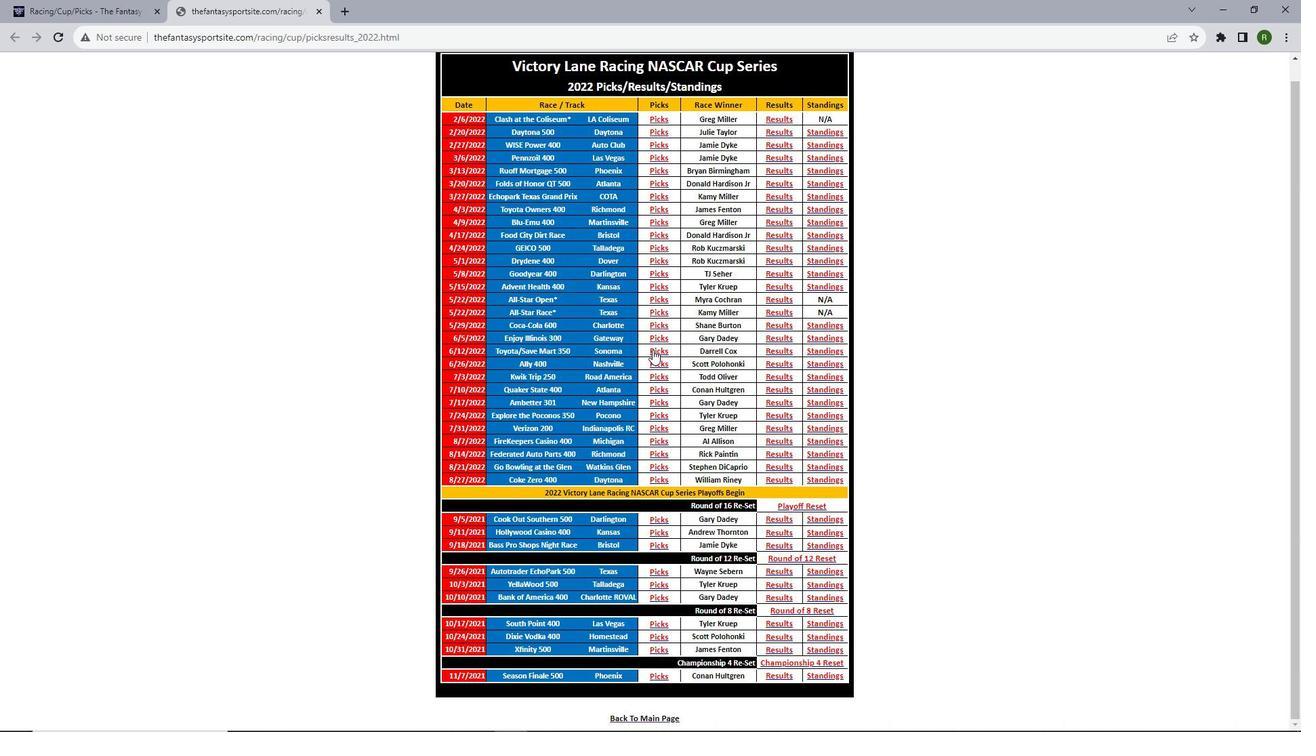 
Action: Mouse pressed left at (652, 349)
Screenshot: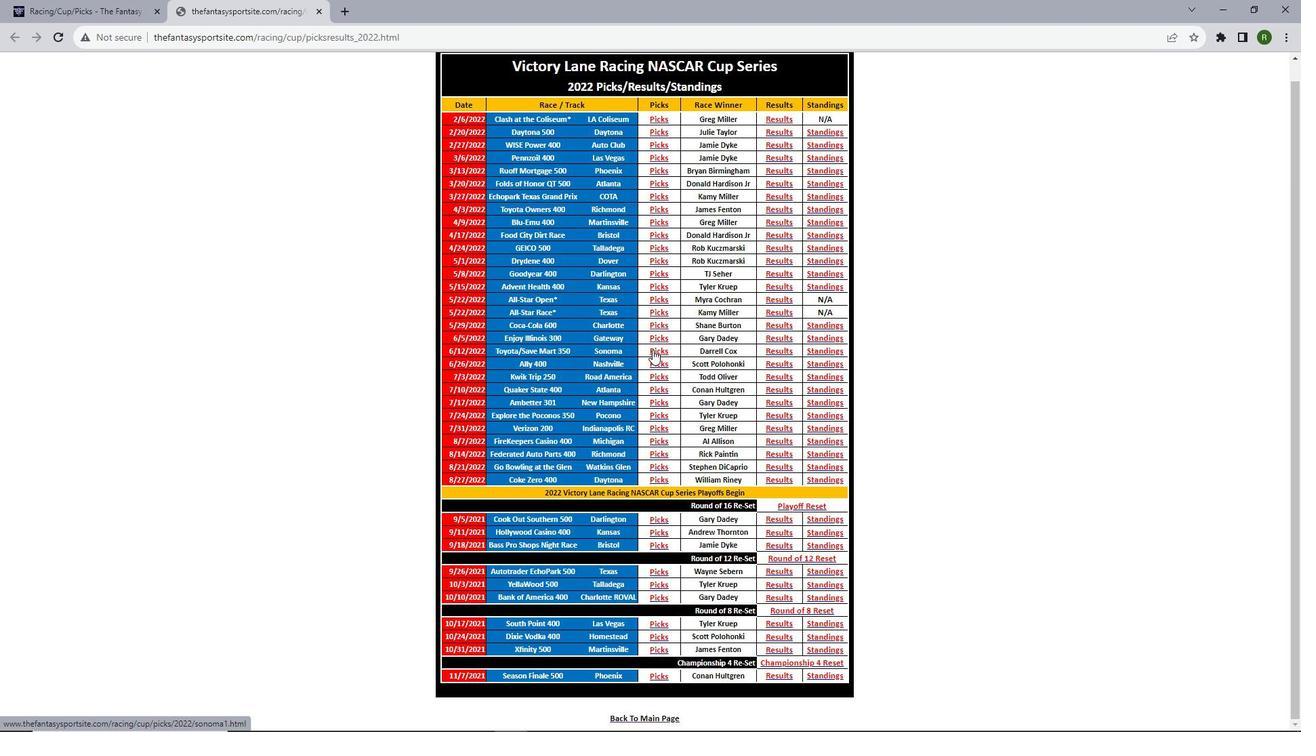 
Action: Mouse moved to (423, 206)
Screenshot: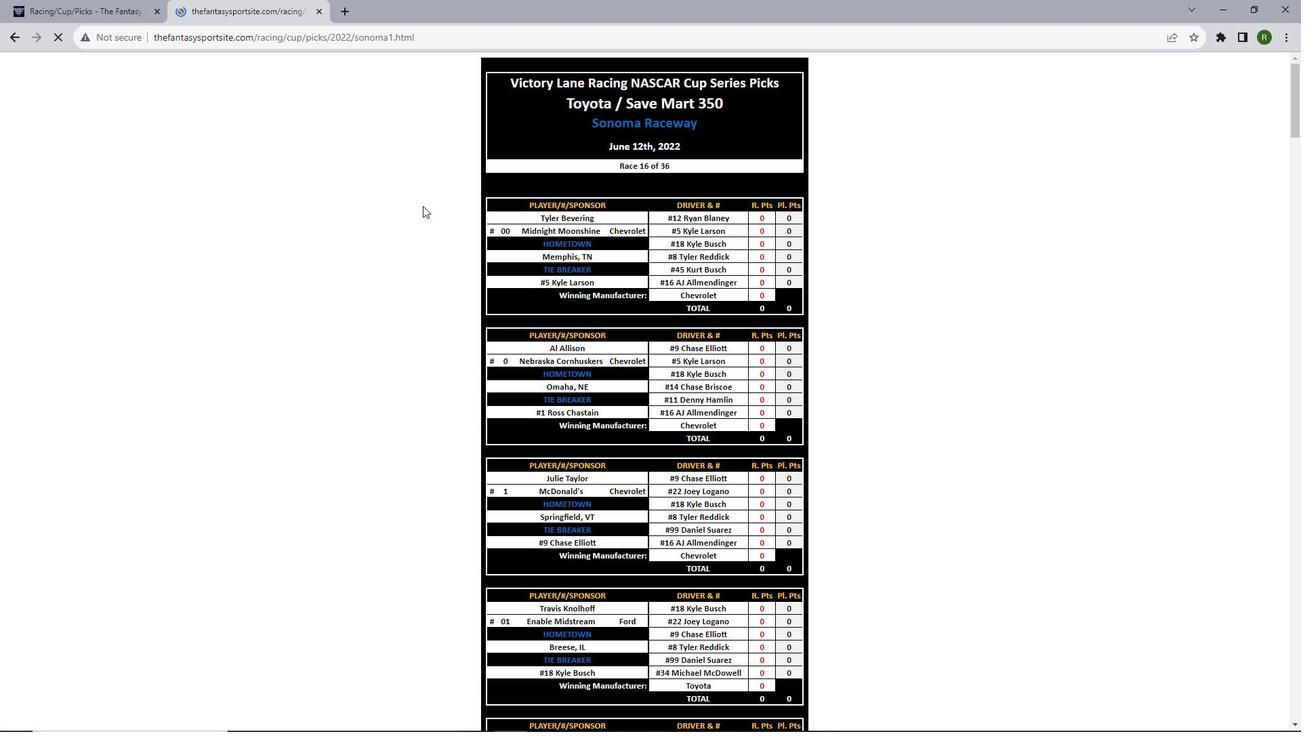 
Action: Mouse scrolled (423, 205) with delta (0, 0)
Screenshot: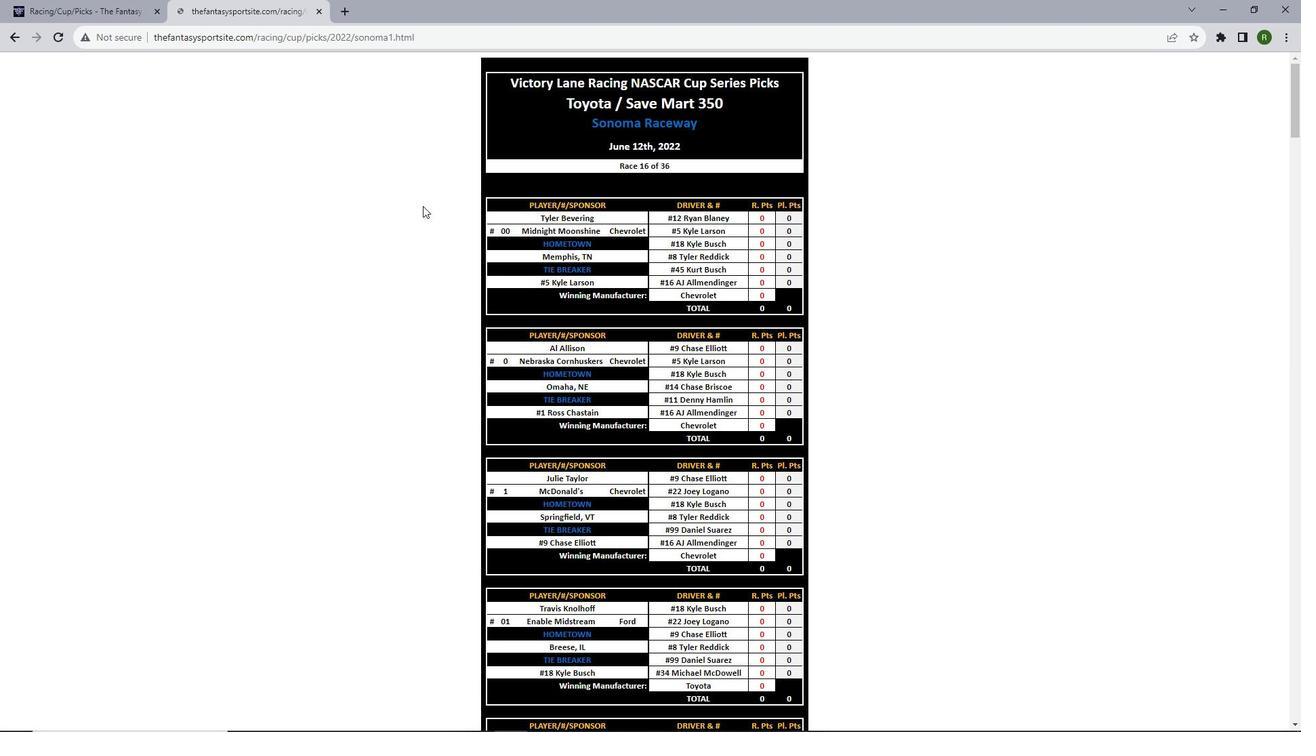 
Action: Mouse scrolled (423, 205) with delta (0, 0)
Screenshot: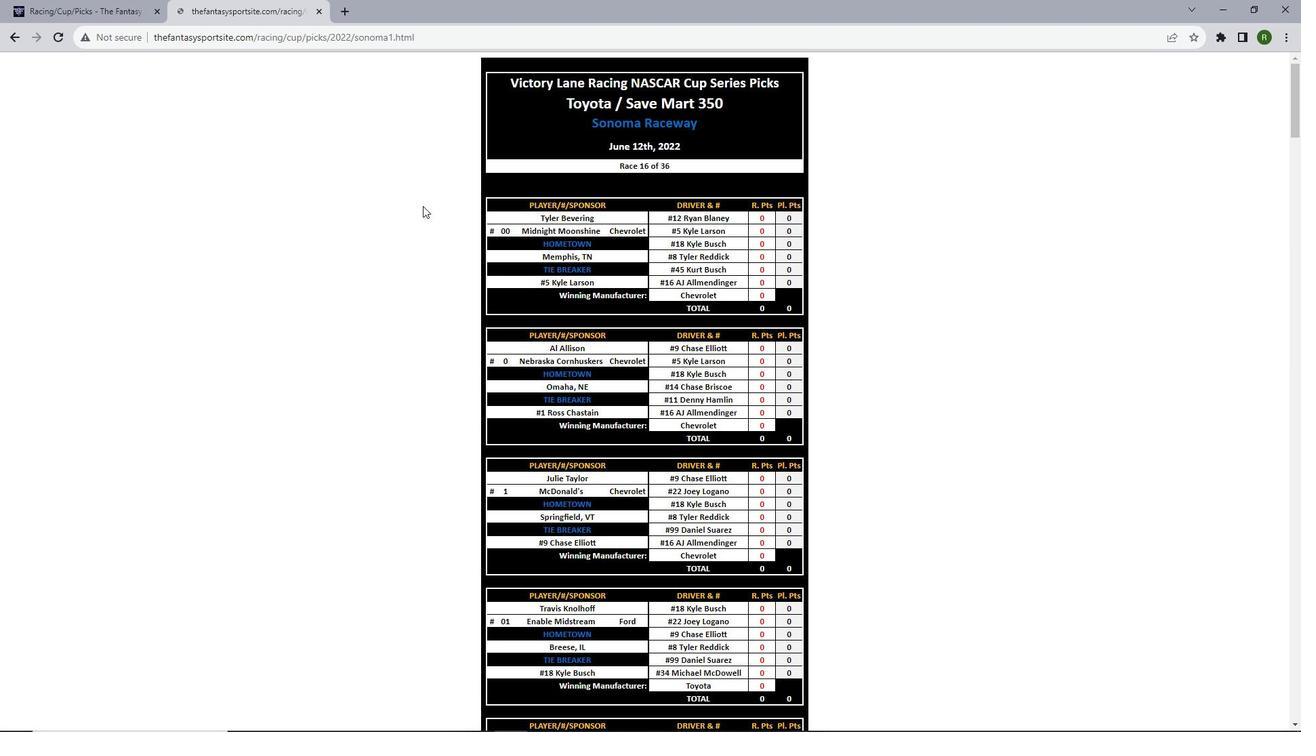 
Action: Mouse scrolled (423, 205) with delta (0, 0)
Screenshot: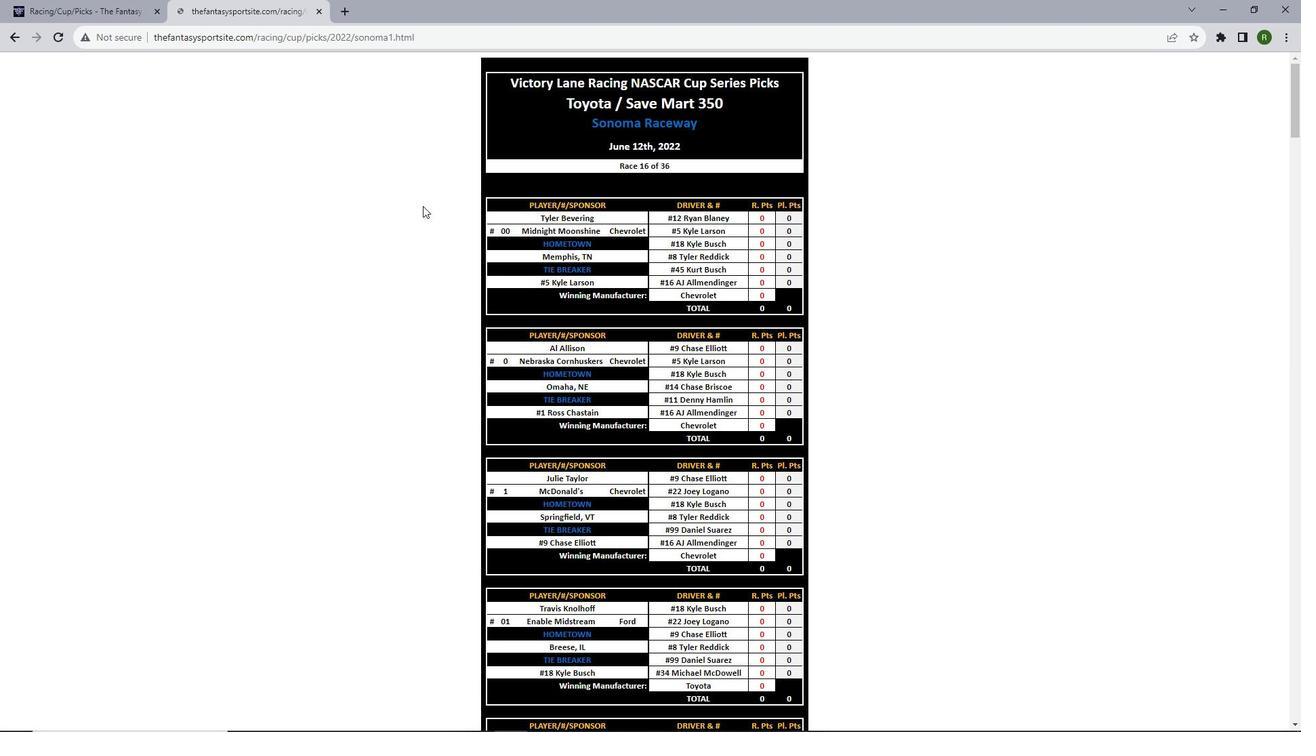 
Action: Mouse scrolled (423, 205) with delta (0, 0)
Screenshot: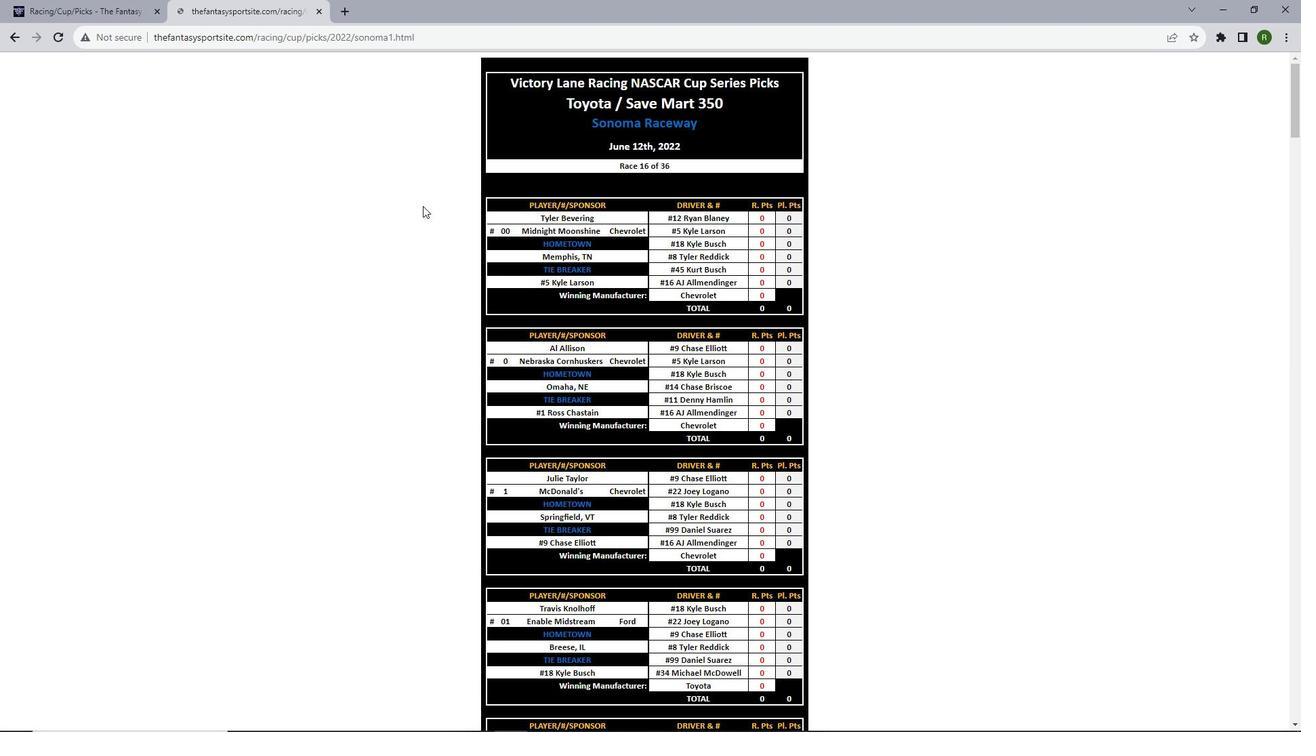 
Action: Mouse scrolled (423, 205) with delta (0, 0)
Screenshot: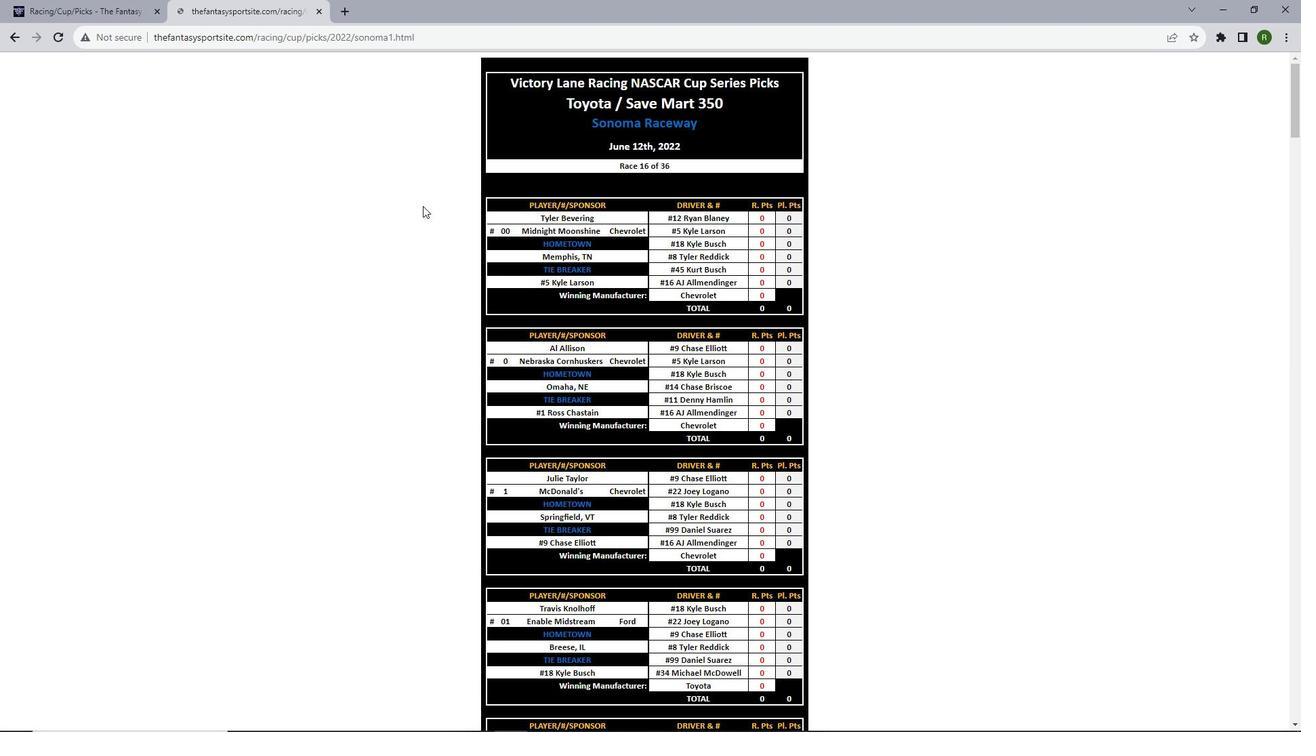 
Action: Mouse scrolled (423, 205) with delta (0, 0)
Screenshot: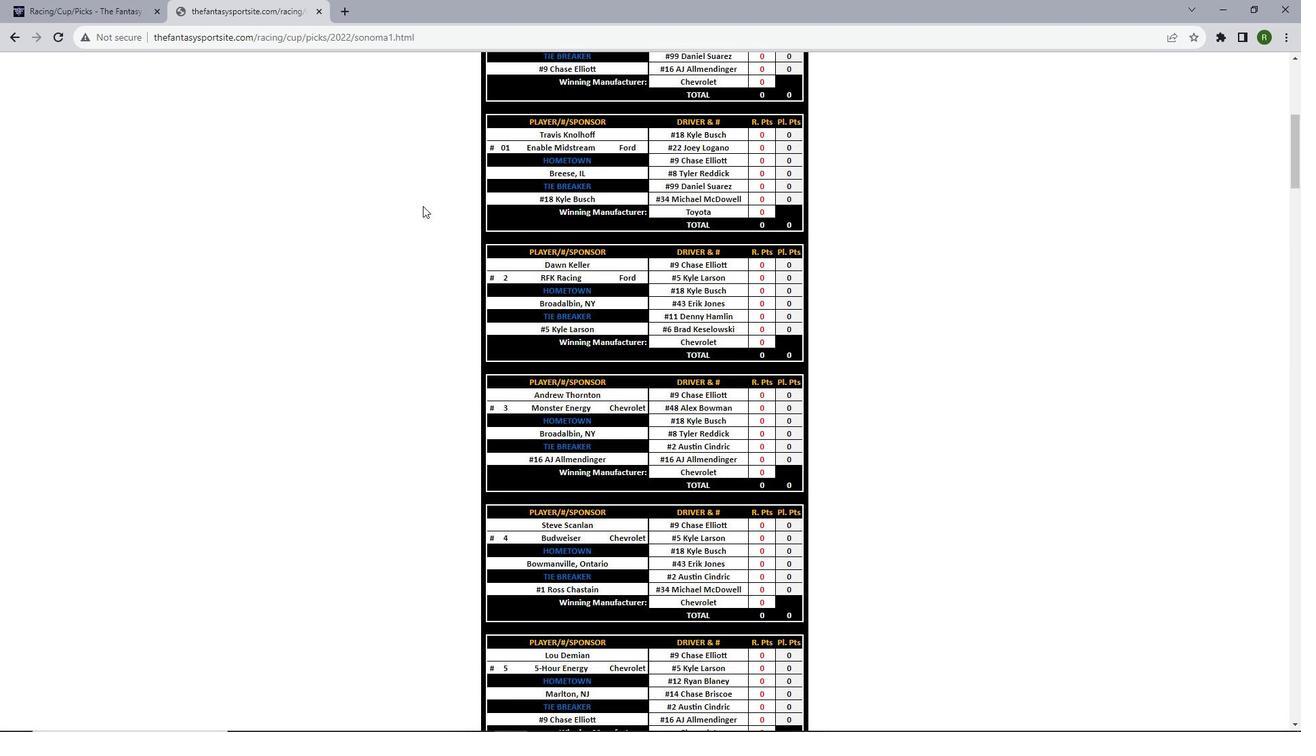 
Action: Mouse scrolled (423, 205) with delta (0, 0)
Screenshot: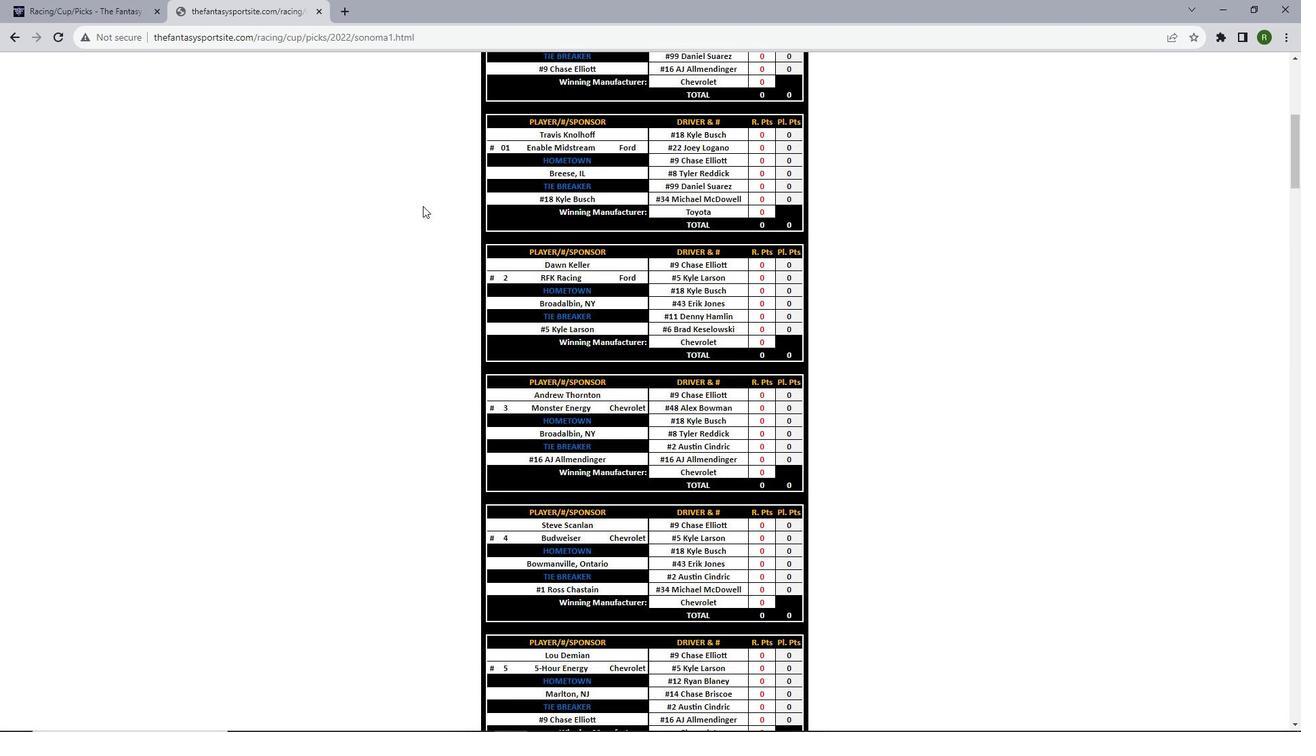 
Action: Mouse scrolled (423, 205) with delta (0, 0)
Screenshot: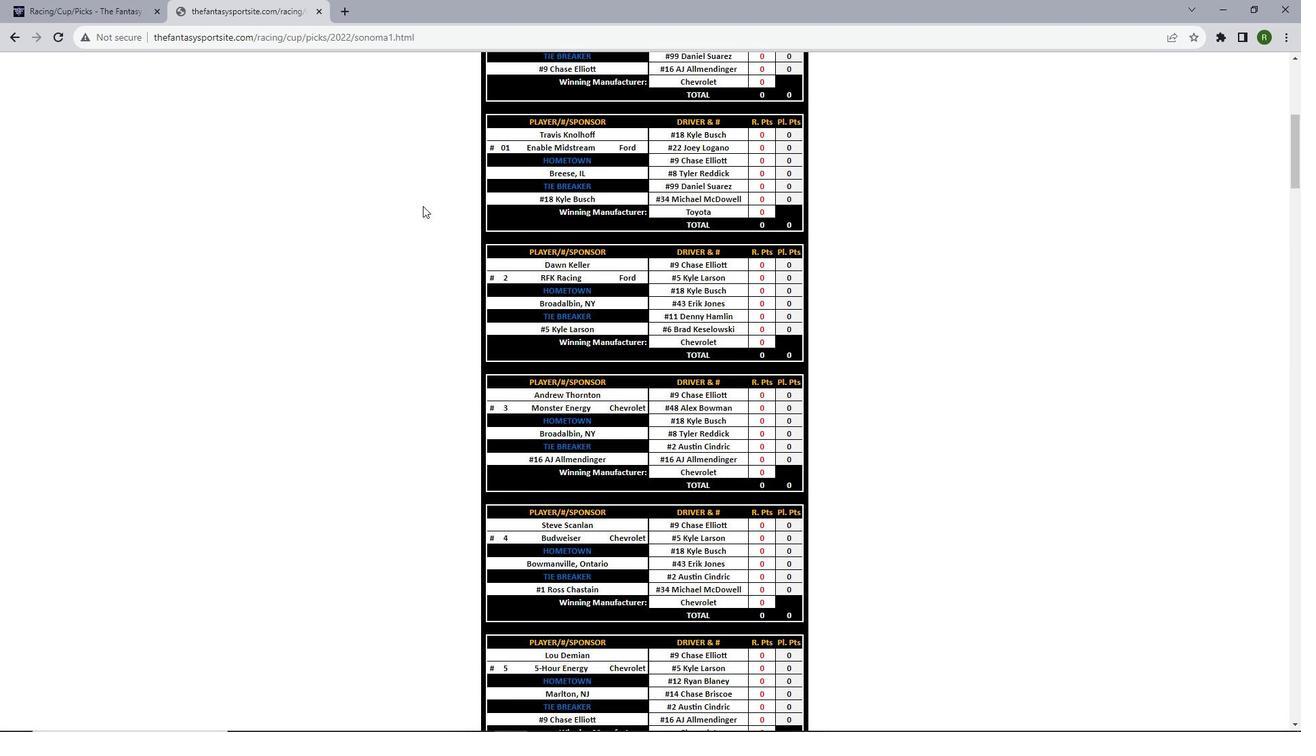 
Action: Mouse scrolled (423, 205) with delta (0, 0)
Screenshot: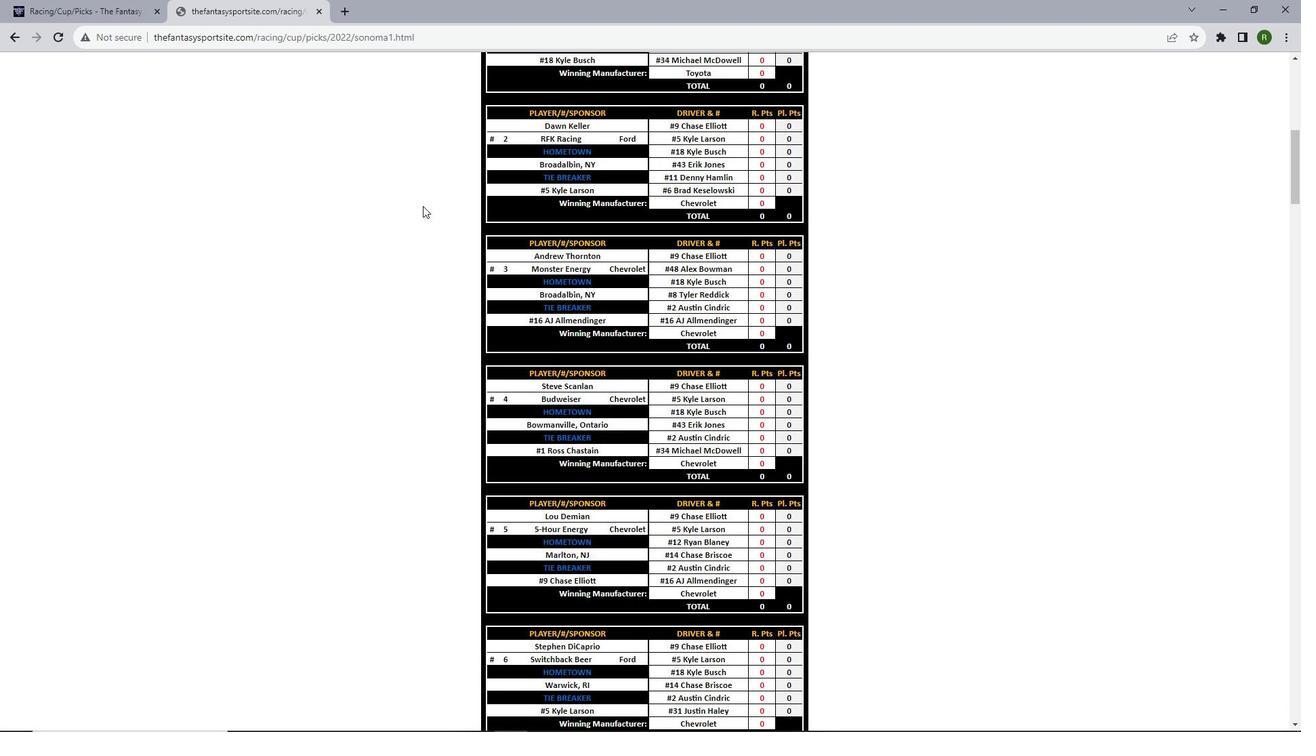 
Action: Mouse scrolled (423, 205) with delta (0, 0)
Screenshot: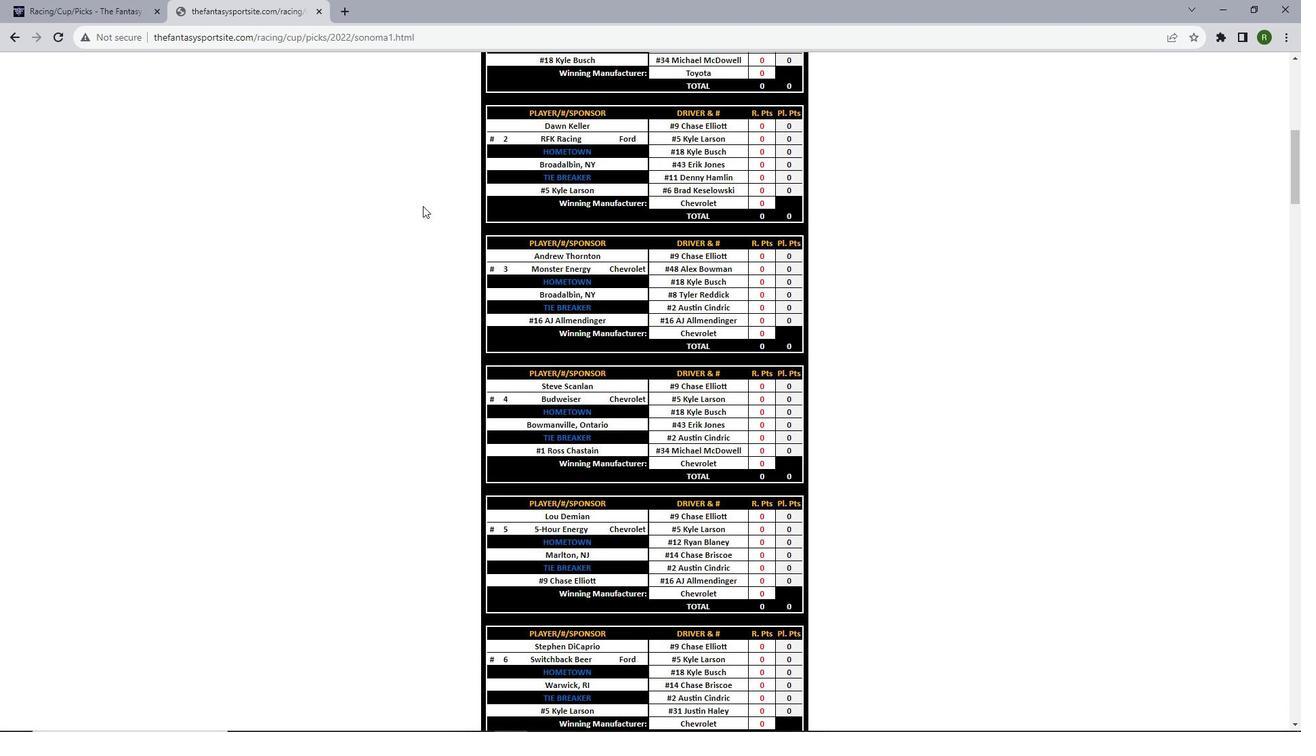 
Action: Mouse scrolled (423, 205) with delta (0, 0)
Screenshot: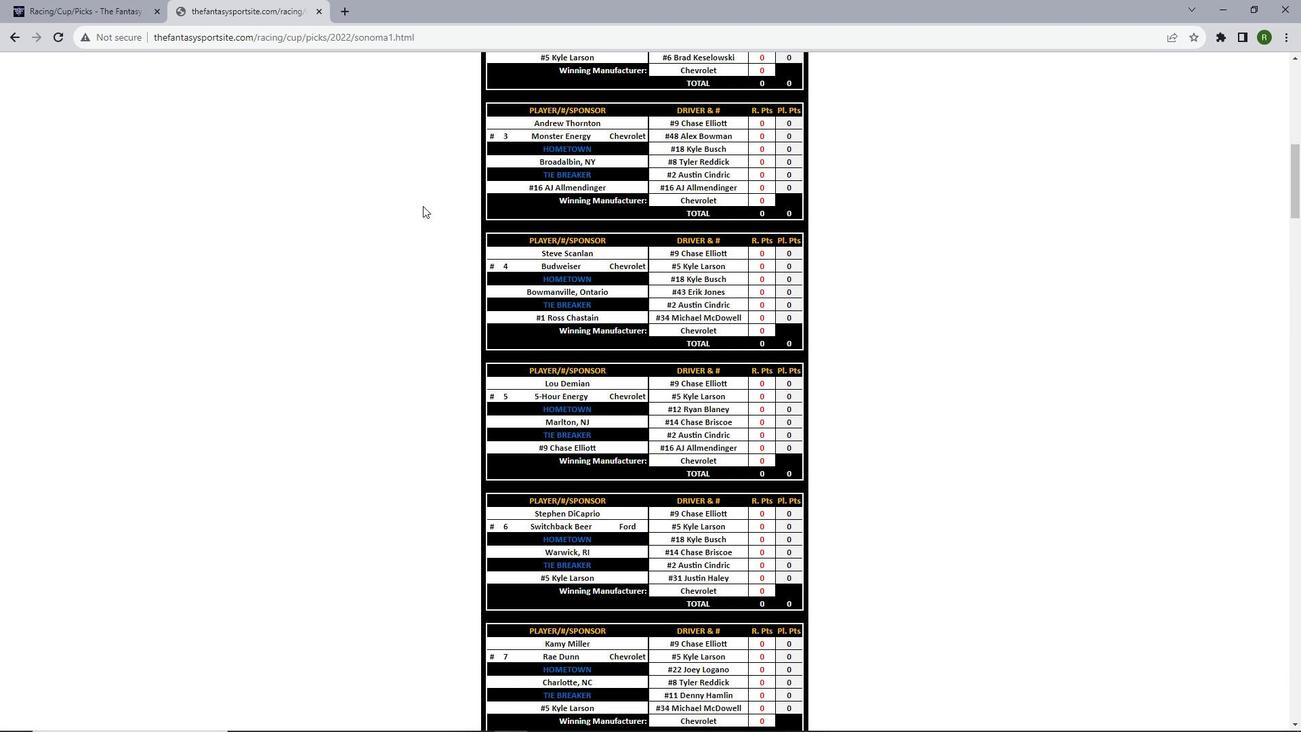 
Action: Mouse scrolled (423, 205) with delta (0, 0)
Screenshot: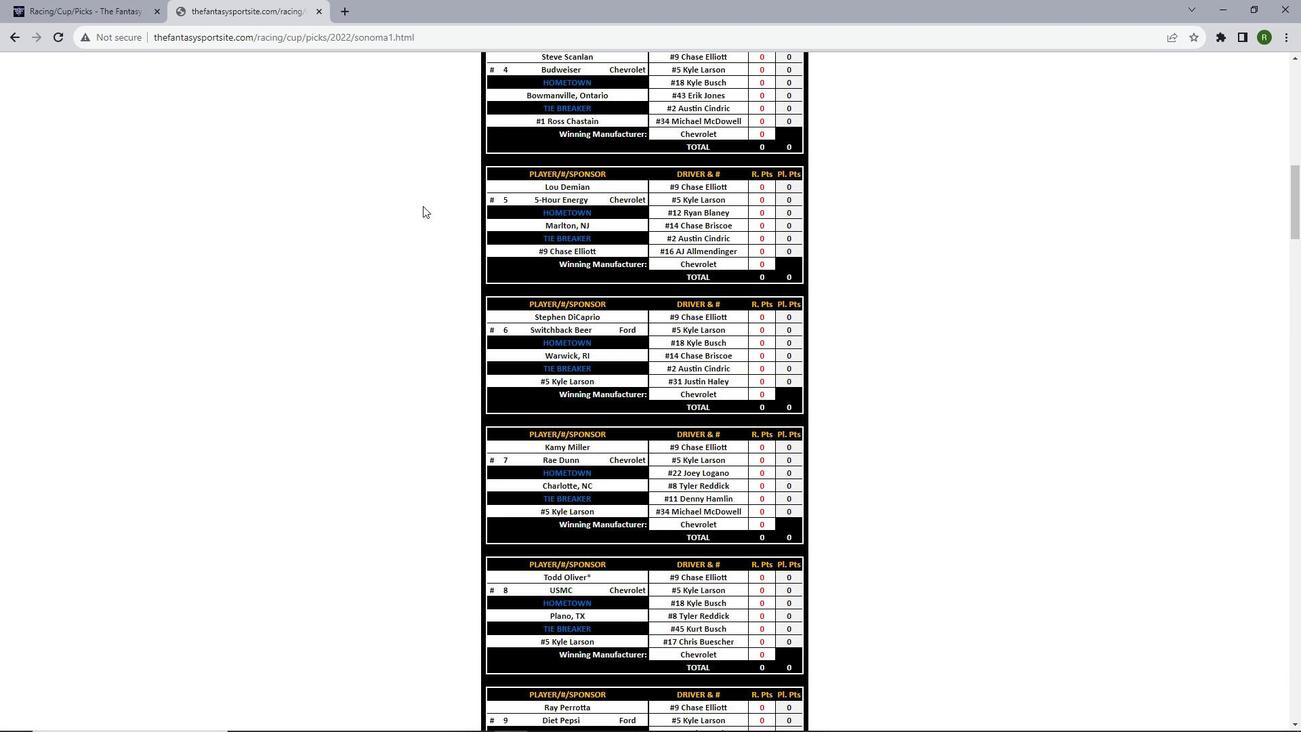 
Action: Mouse scrolled (423, 205) with delta (0, 0)
Screenshot: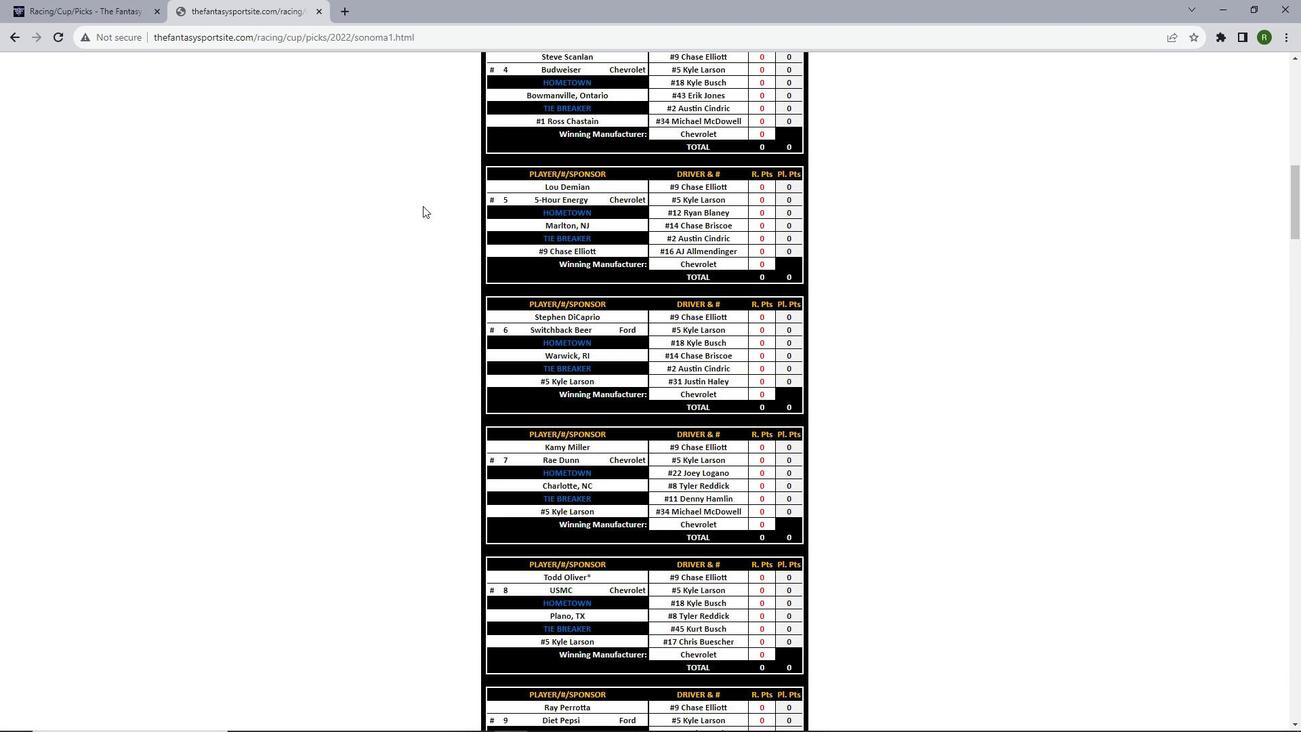 
Action: Mouse scrolled (423, 205) with delta (0, 0)
Screenshot: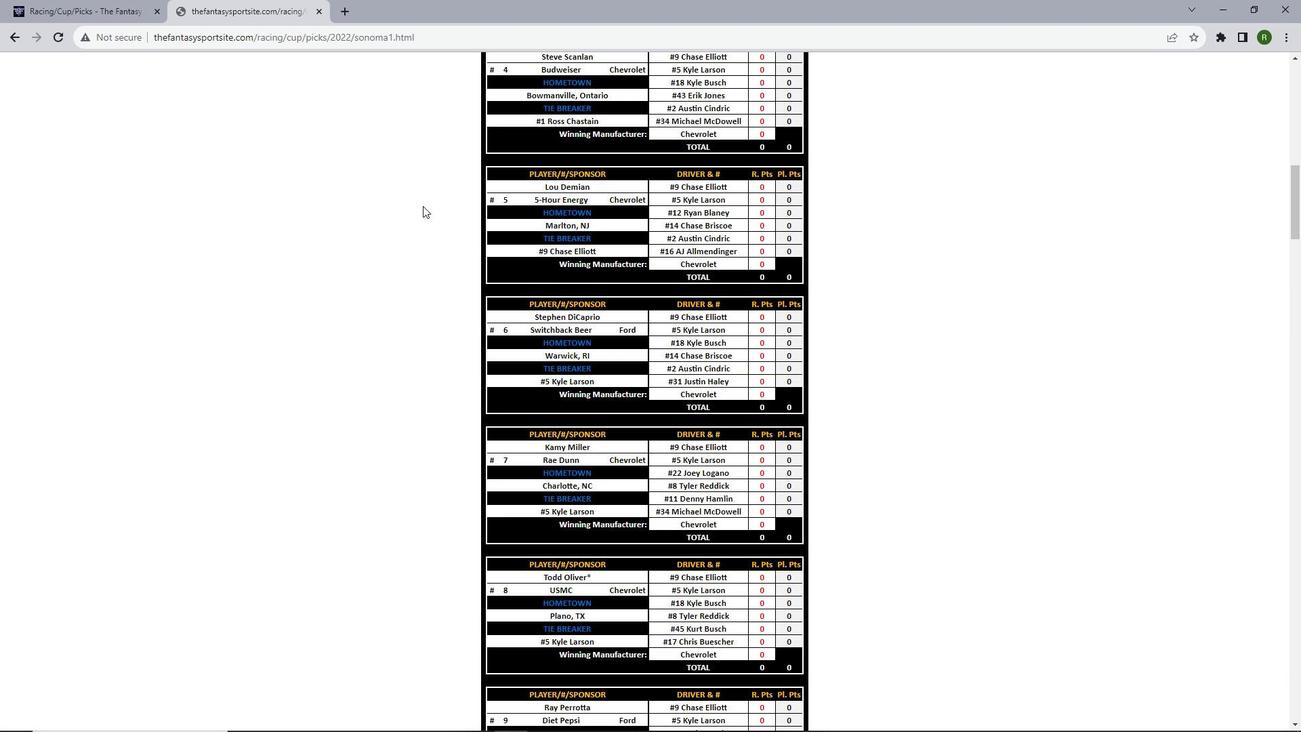 
Action: Mouse scrolled (423, 205) with delta (0, 0)
Screenshot: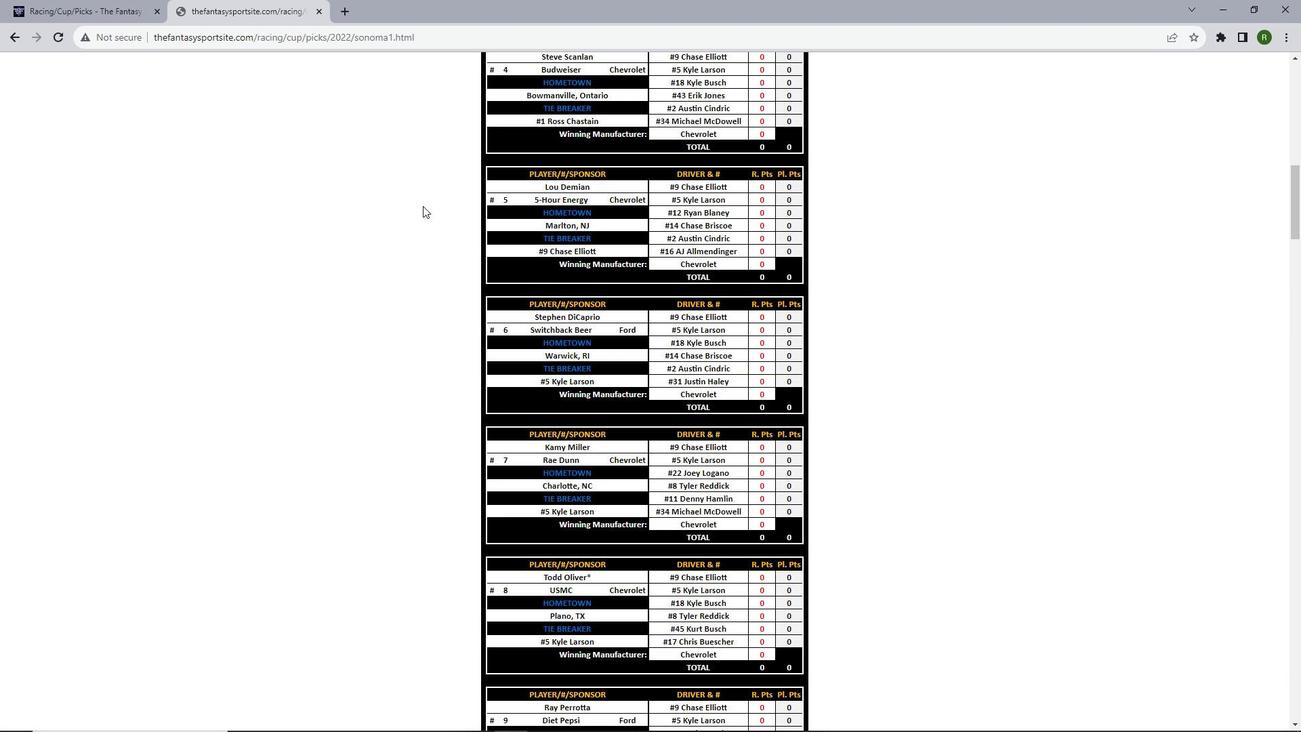 
Action: Mouse scrolled (423, 205) with delta (0, 0)
Screenshot: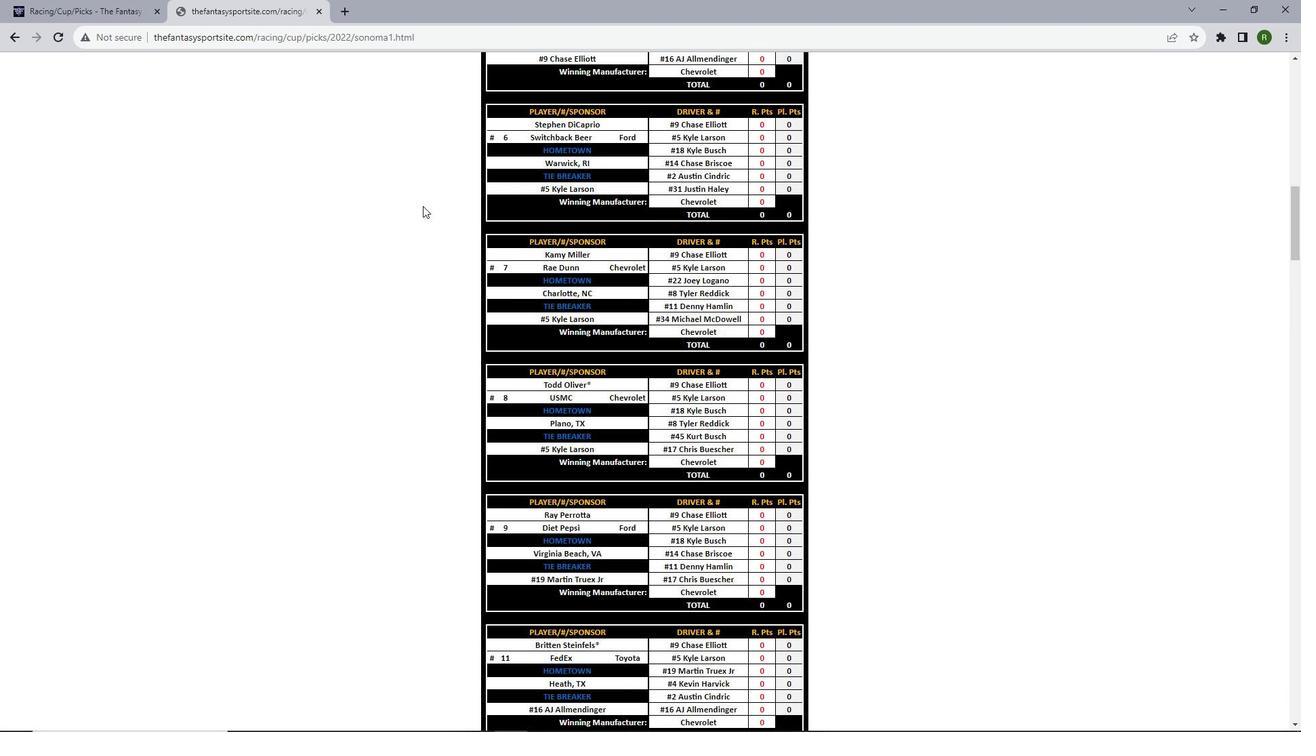 
Action: Mouse scrolled (423, 205) with delta (0, 0)
Screenshot: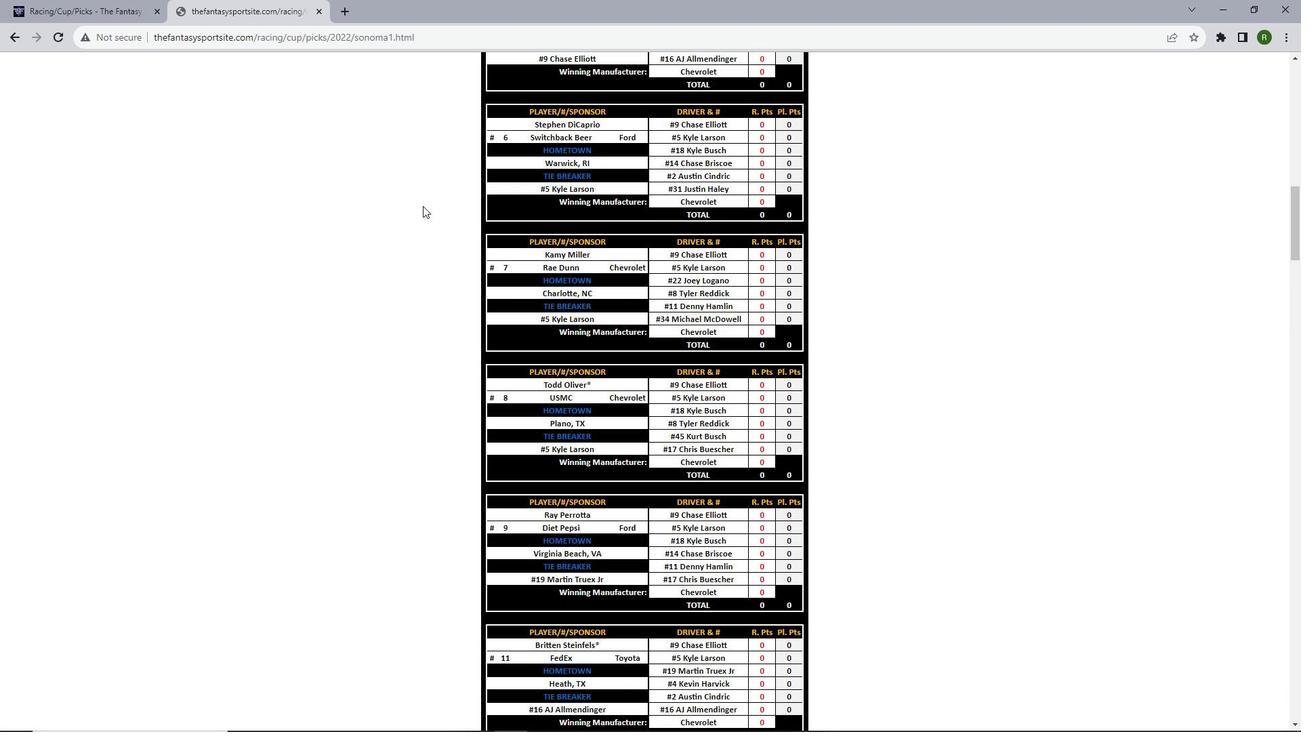 
Action: Mouse scrolled (423, 205) with delta (0, 0)
Screenshot: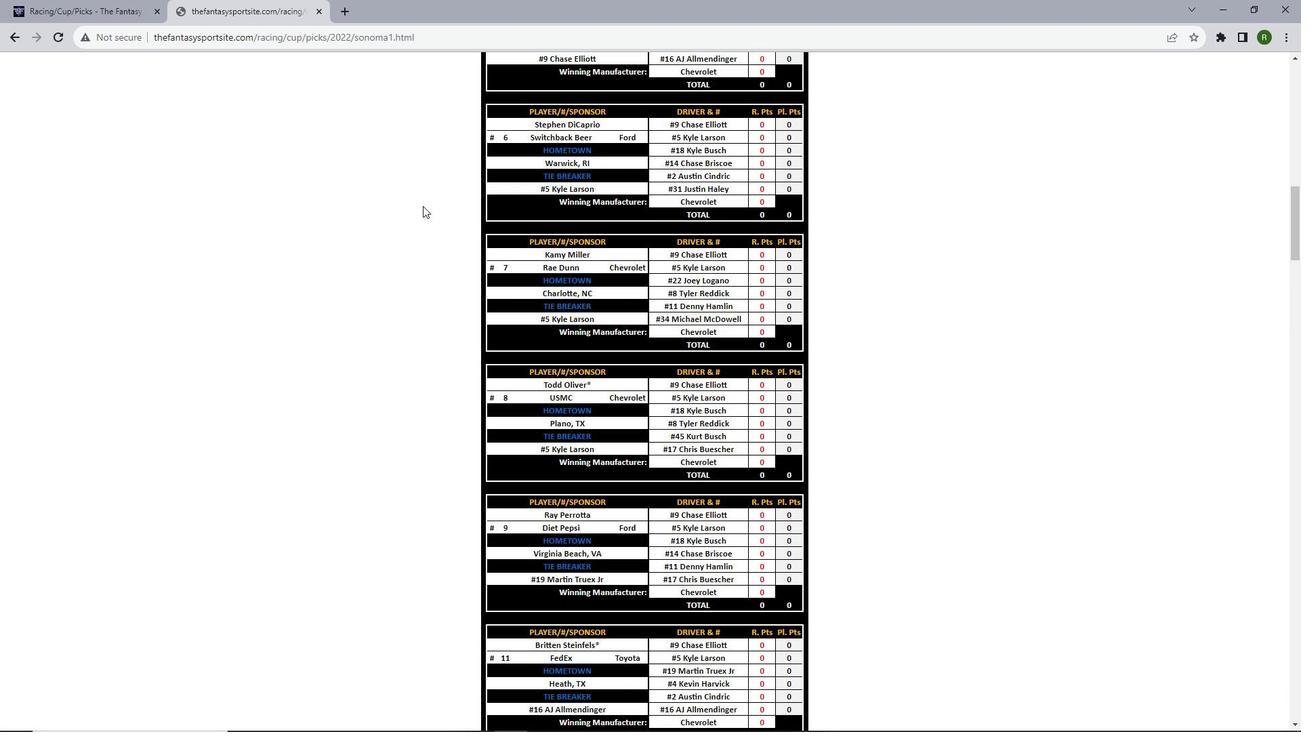 
Action: Mouse scrolled (423, 205) with delta (0, 0)
Screenshot: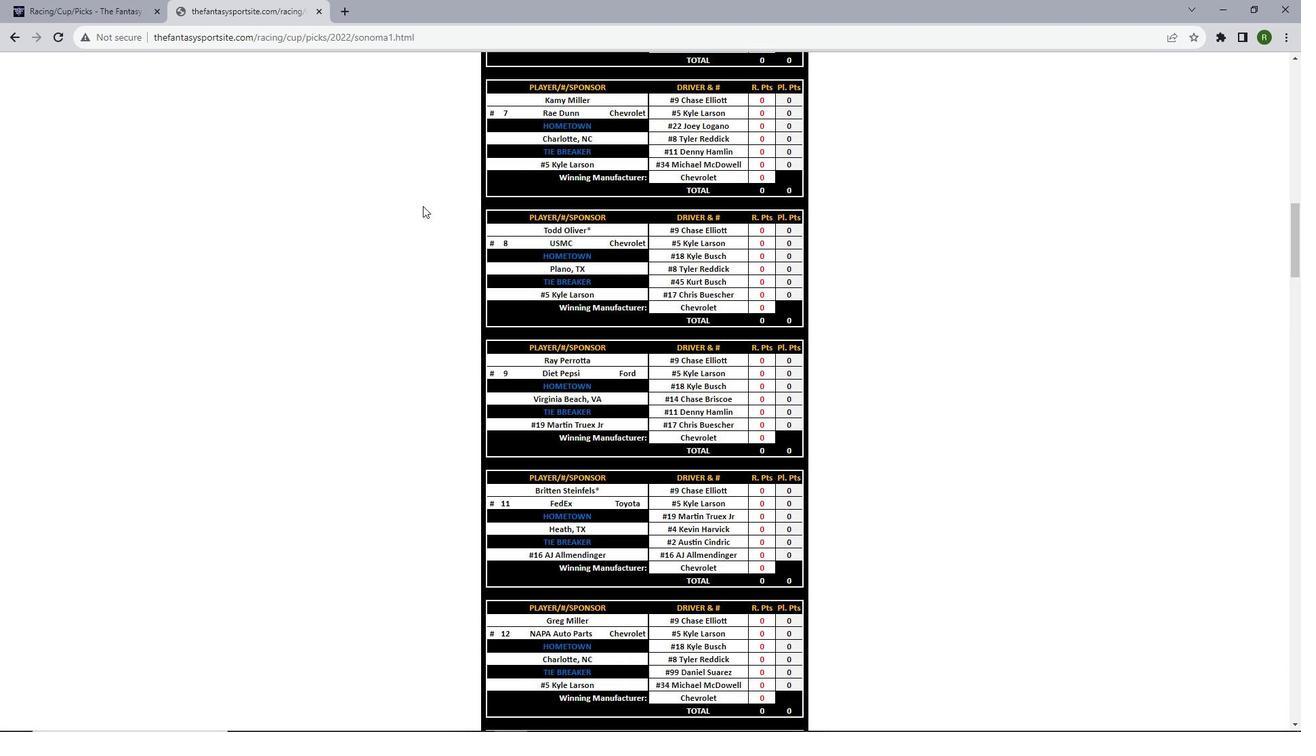 
Action: Mouse scrolled (423, 205) with delta (0, 0)
Screenshot: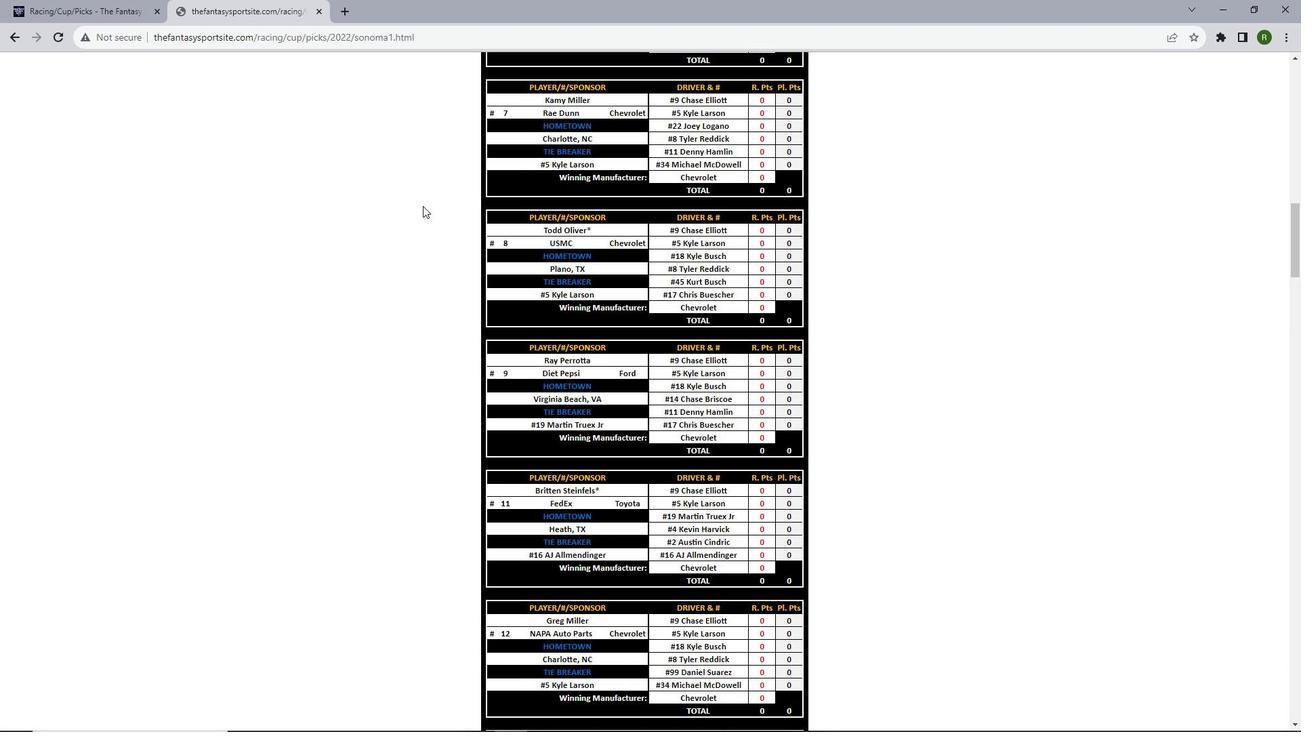 
Action: Mouse scrolled (423, 205) with delta (0, 0)
Screenshot: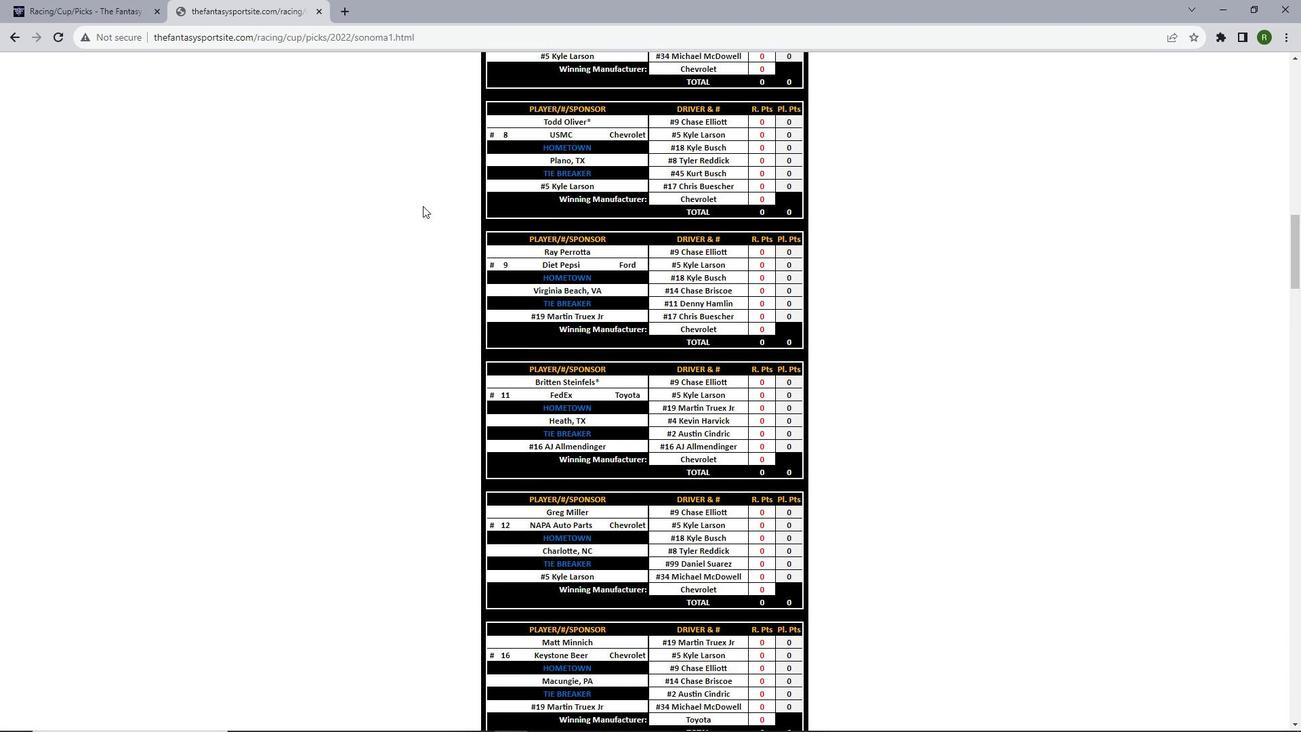 
Action: Mouse scrolled (423, 205) with delta (0, 0)
Screenshot: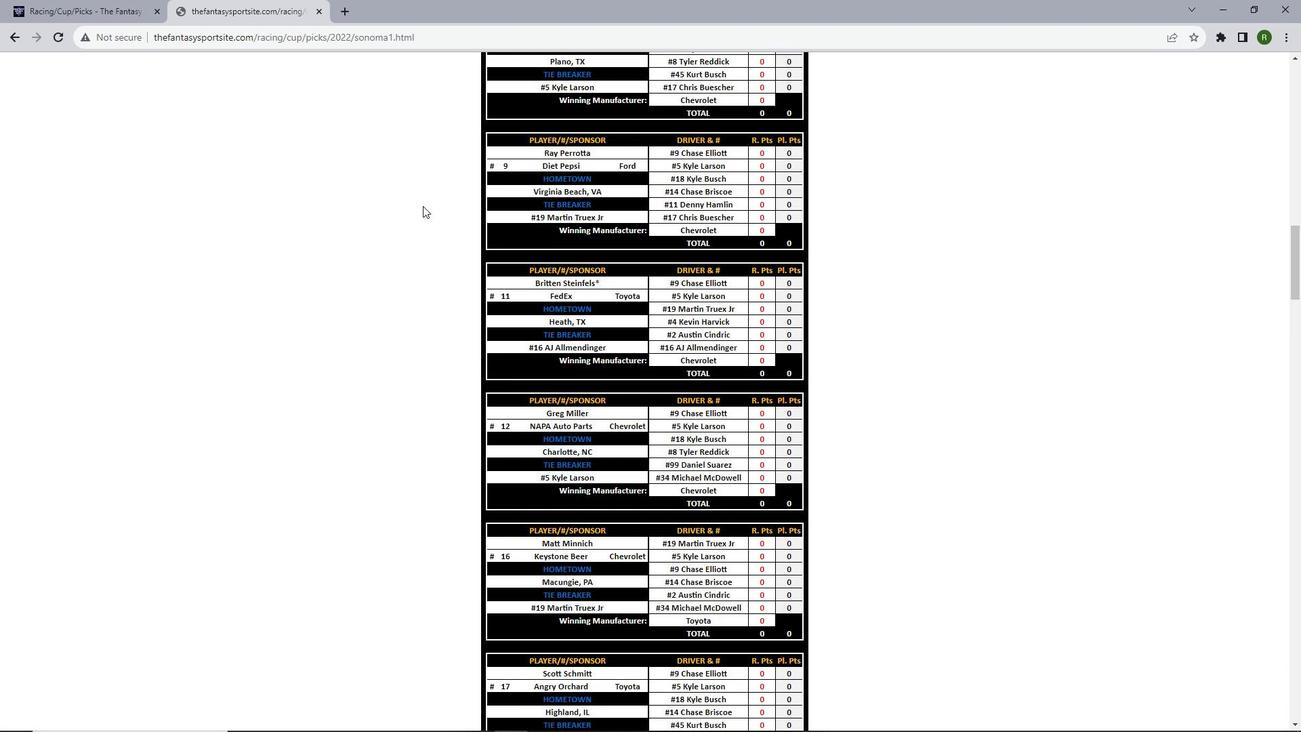 
Action: Mouse scrolled (423, 205) with delta (0, 0)
Screenshot: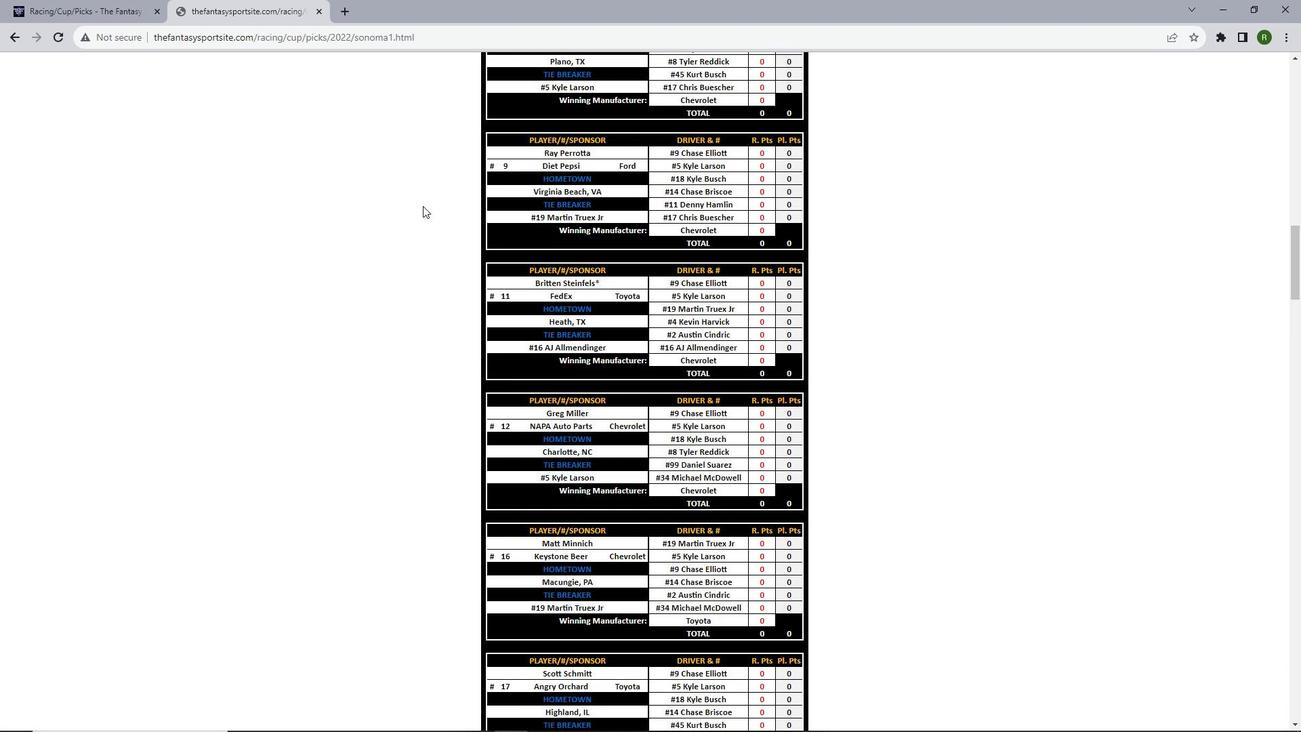 
Action: Mouse scrolled (423, 205) with delta (0, 0)
Screenshot: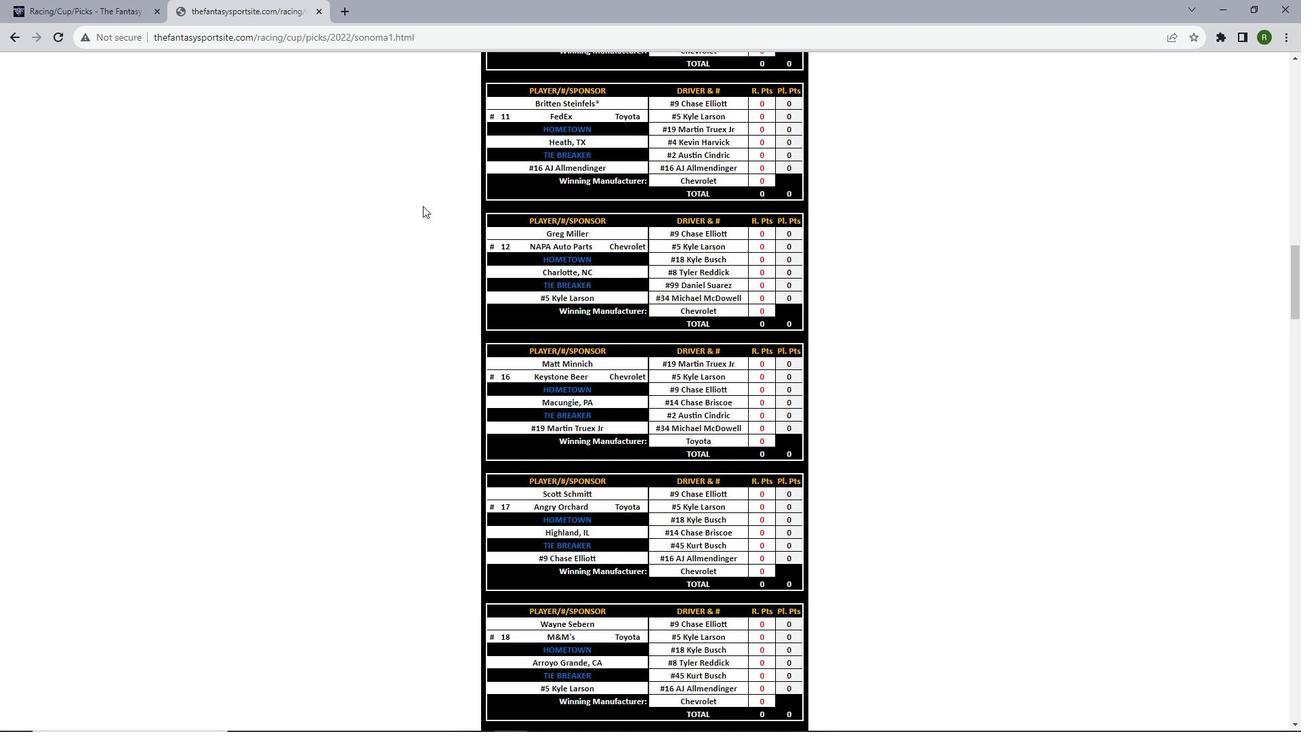 
Action: Mouse scrolled (423, 205) with delta (0, 0)
Screenshot: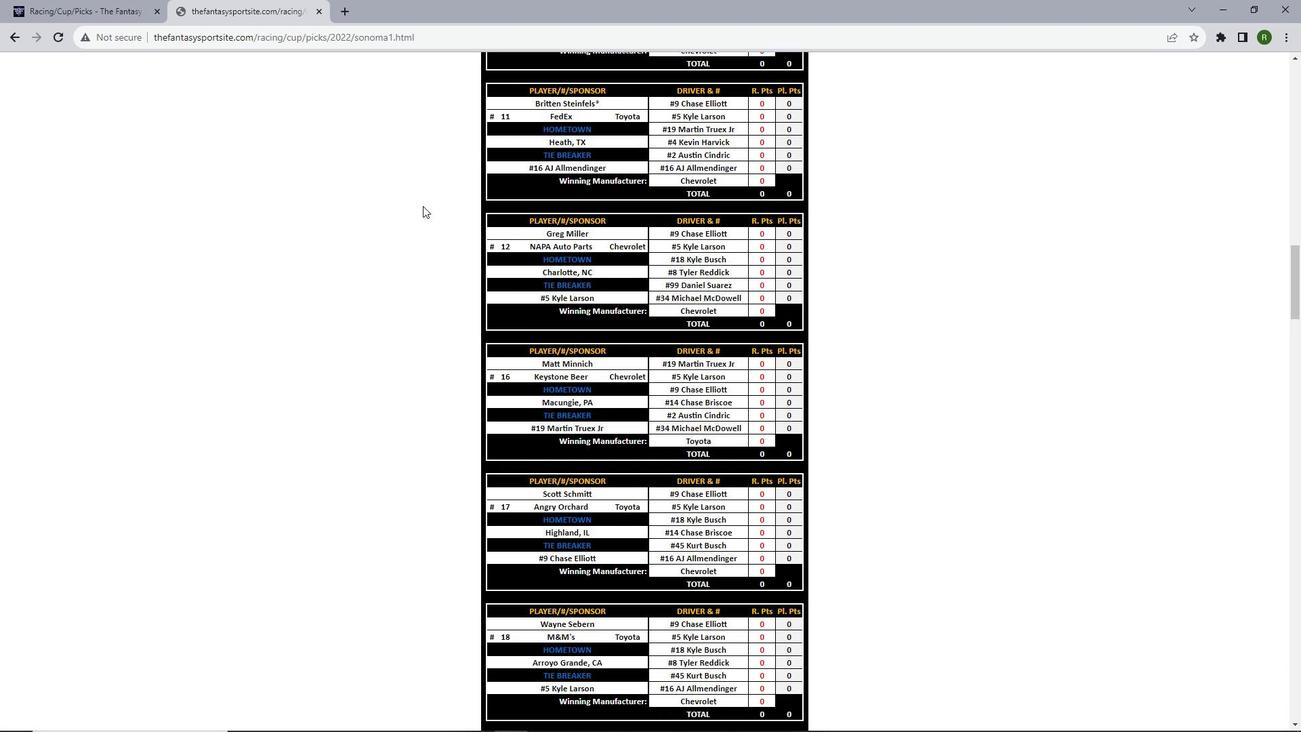 
Action: Mouse scrolled (423, 205) with delta (0, 0)
Screenshot: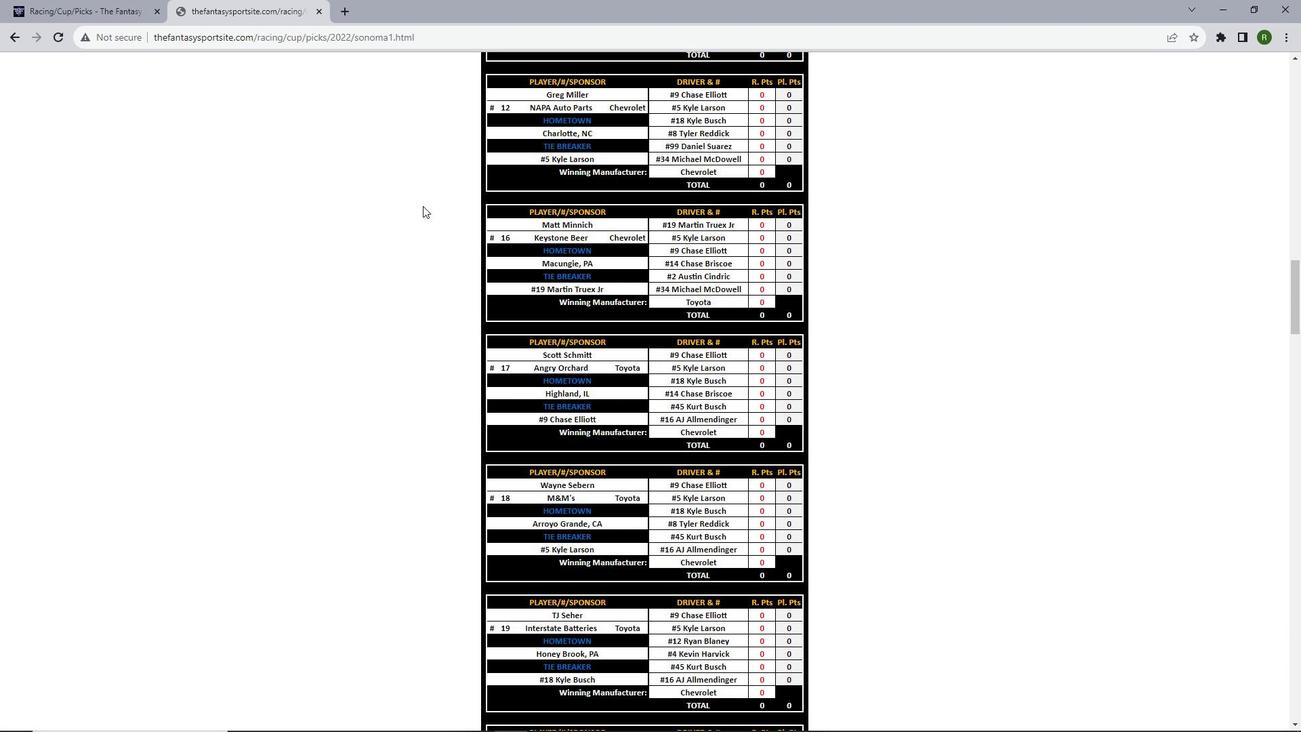 
Action: Mouse scrolled (423, 205) with delta (0, 0)
Screenshot: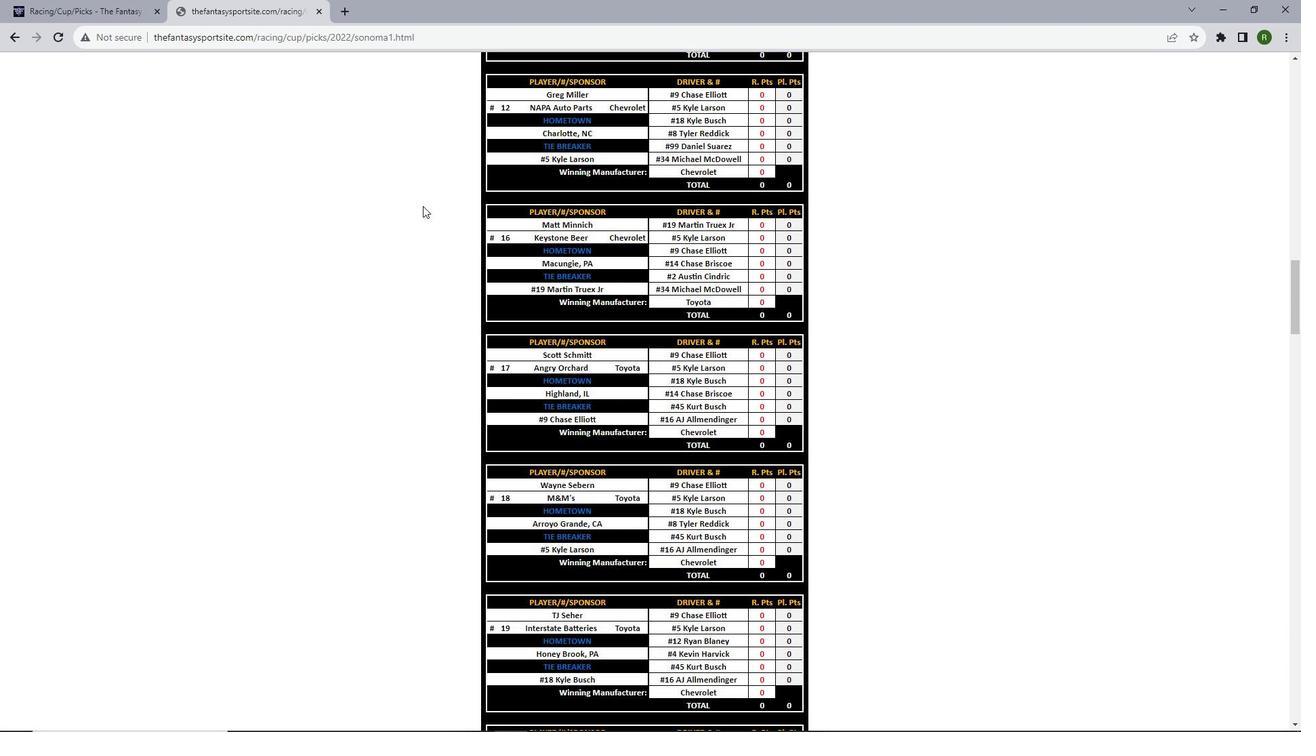 
Action: Mouse scrolled (423, 205) with delta (0, 0)
Screenshot: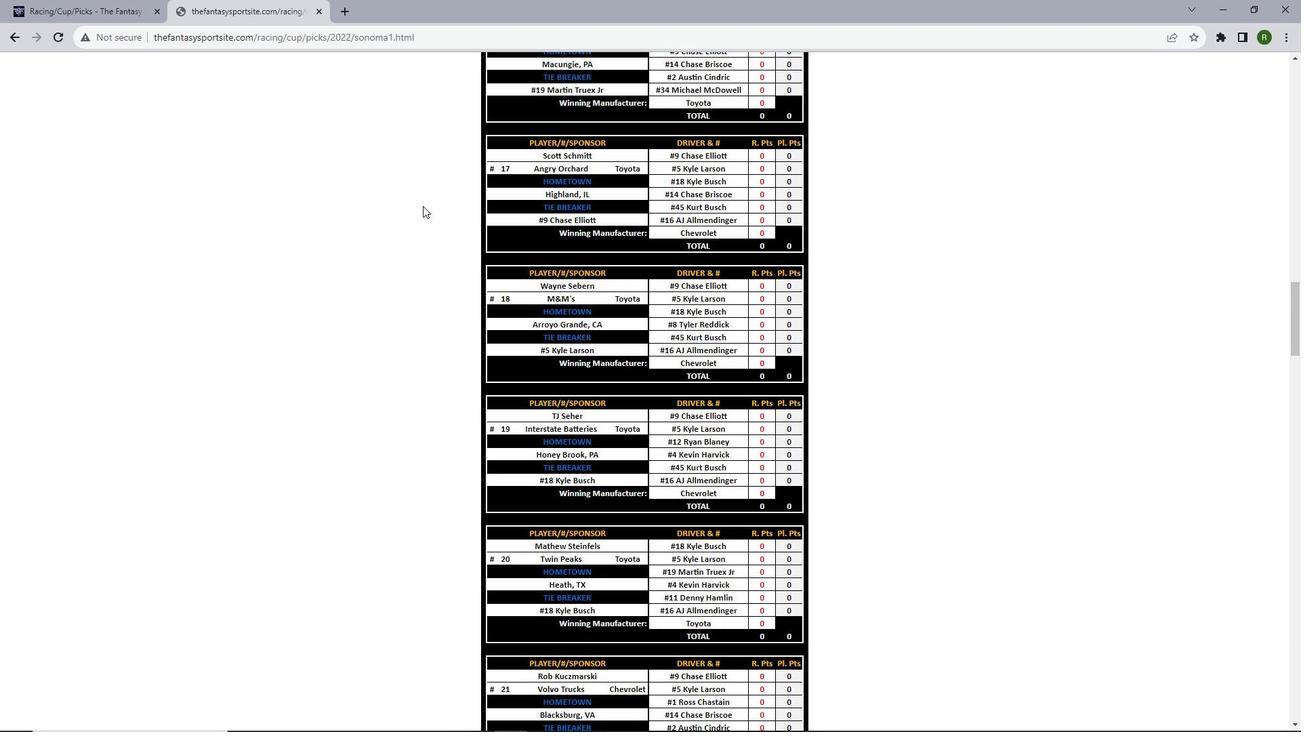 
Action: Mouse scrolled (423, 205) with delta (0, 0)
Screenshot: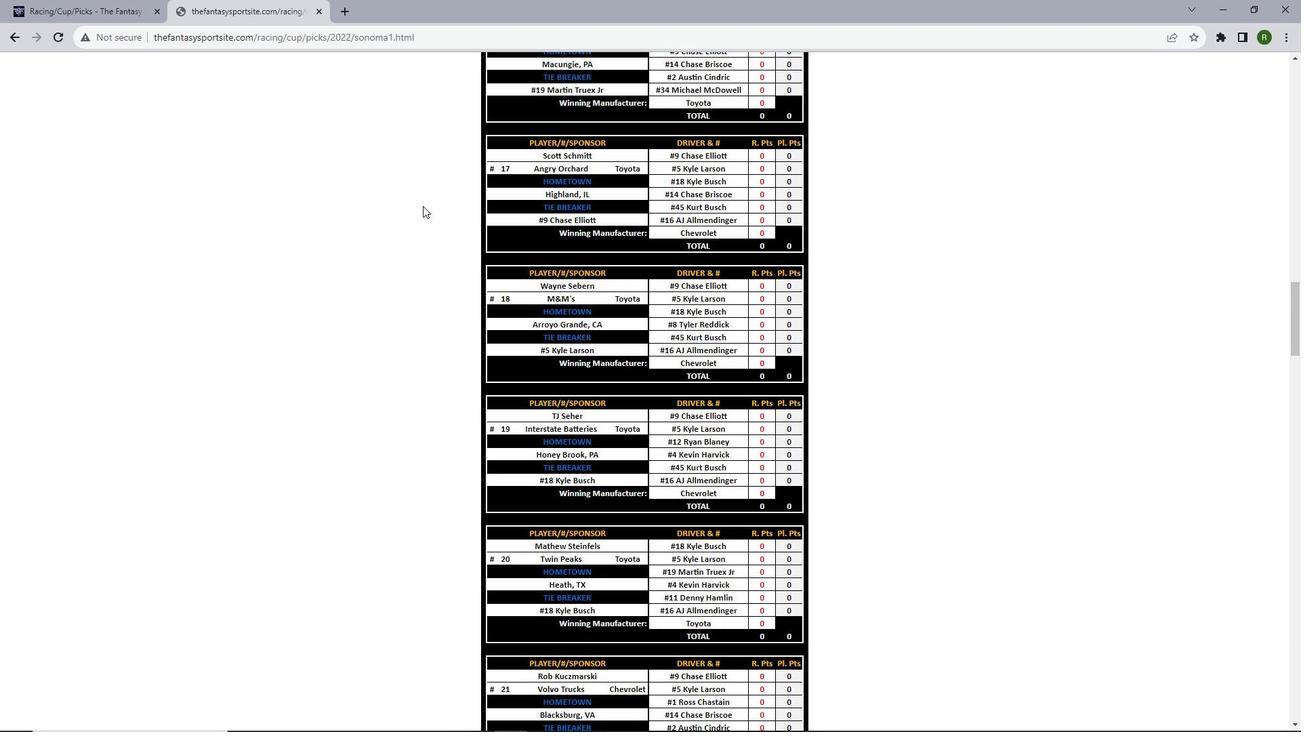 
Action: Mouse scrolled (423, 205) with delta (0, 0)
Screenshot: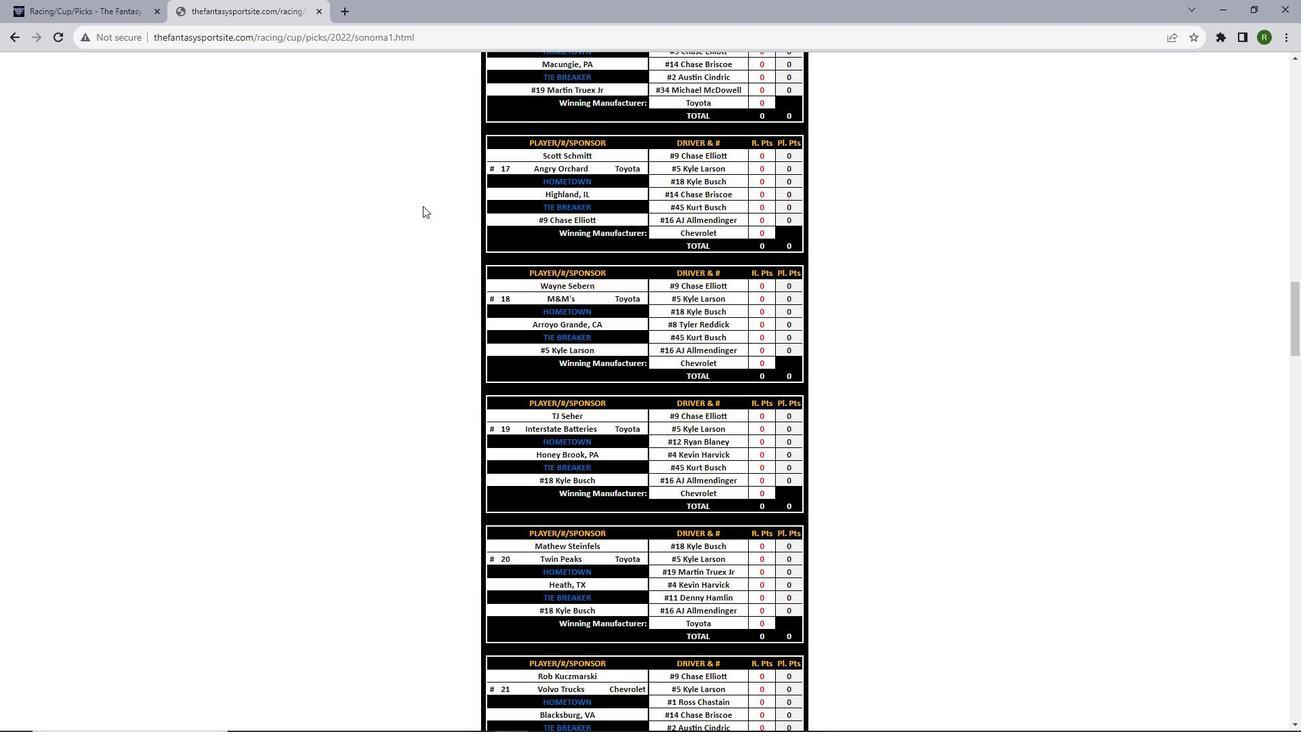 
Action: Mouse moved to (423, 206)
Screenshot: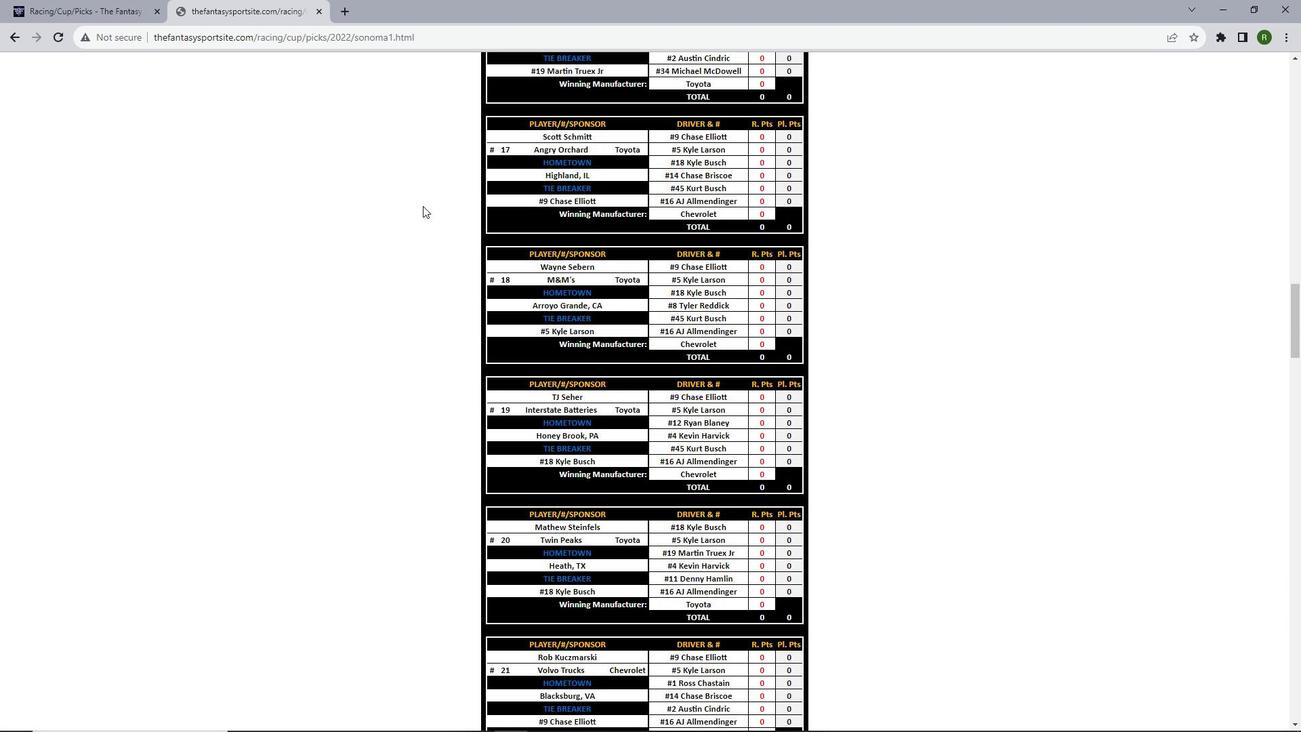 
Action: Mouse scrolled (423, 205) with delta (0, 0)
Screenshot: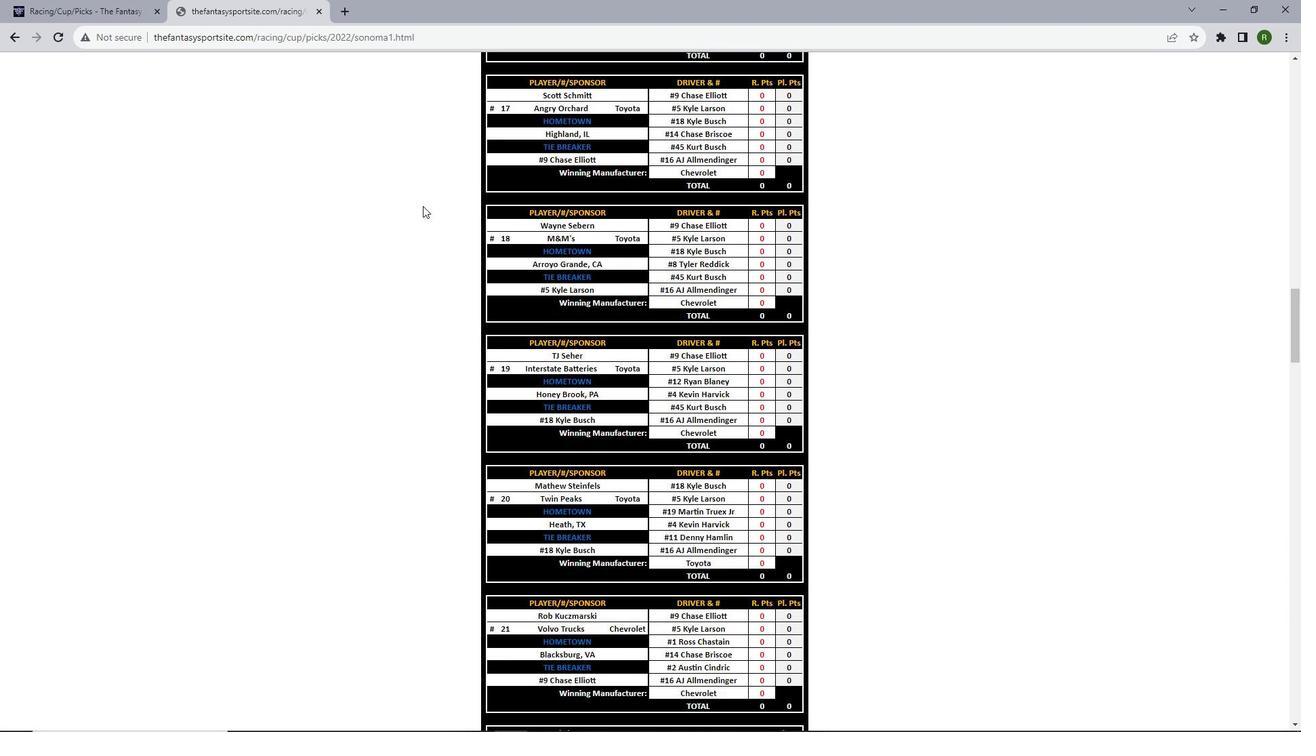 
Action: Mouse scrolled (423, 205) with delta (0, 0)
Screenshot: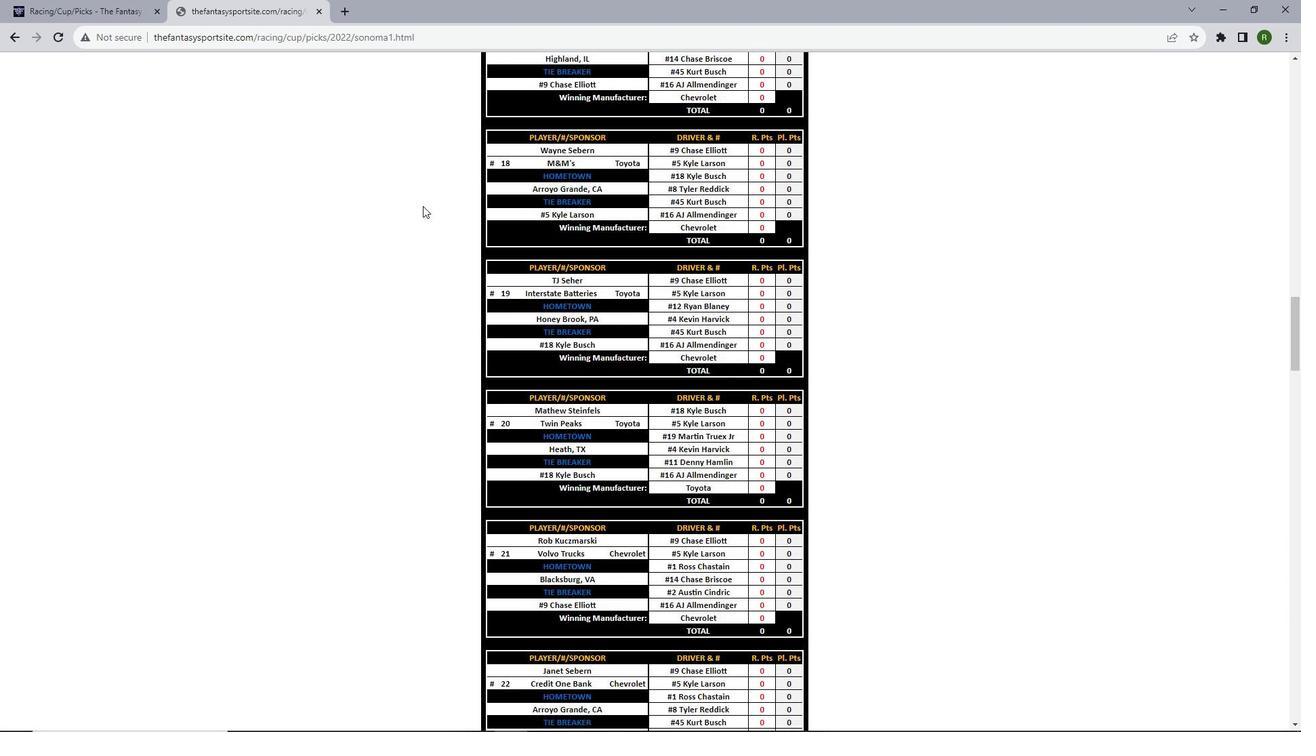 
Action: Mouse scrolled (423, 205) with delta (0, 0)
Screenshot: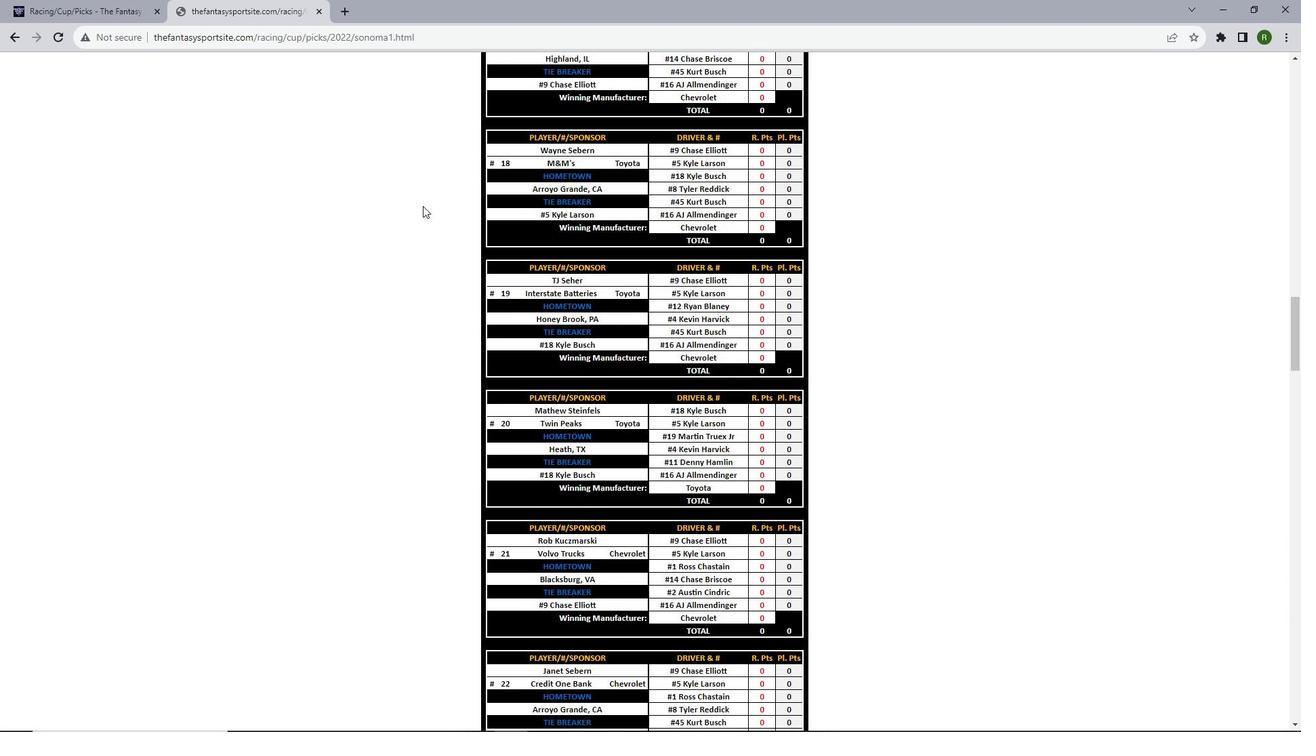 
Action: Mouse scrolled (423, 205) with delta (0, 0)
Screenshot: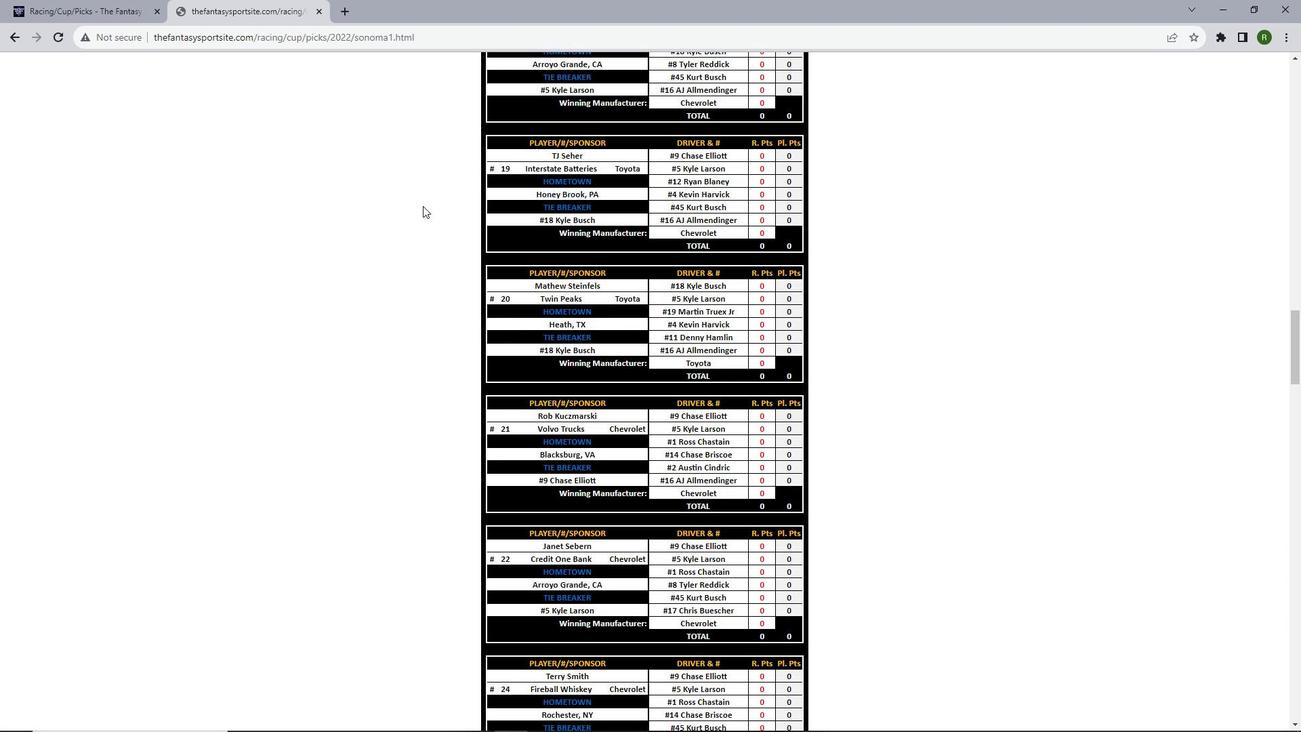 
Action: Mouse scrolled (423, 205) with delta (0, 0)
Screenshot: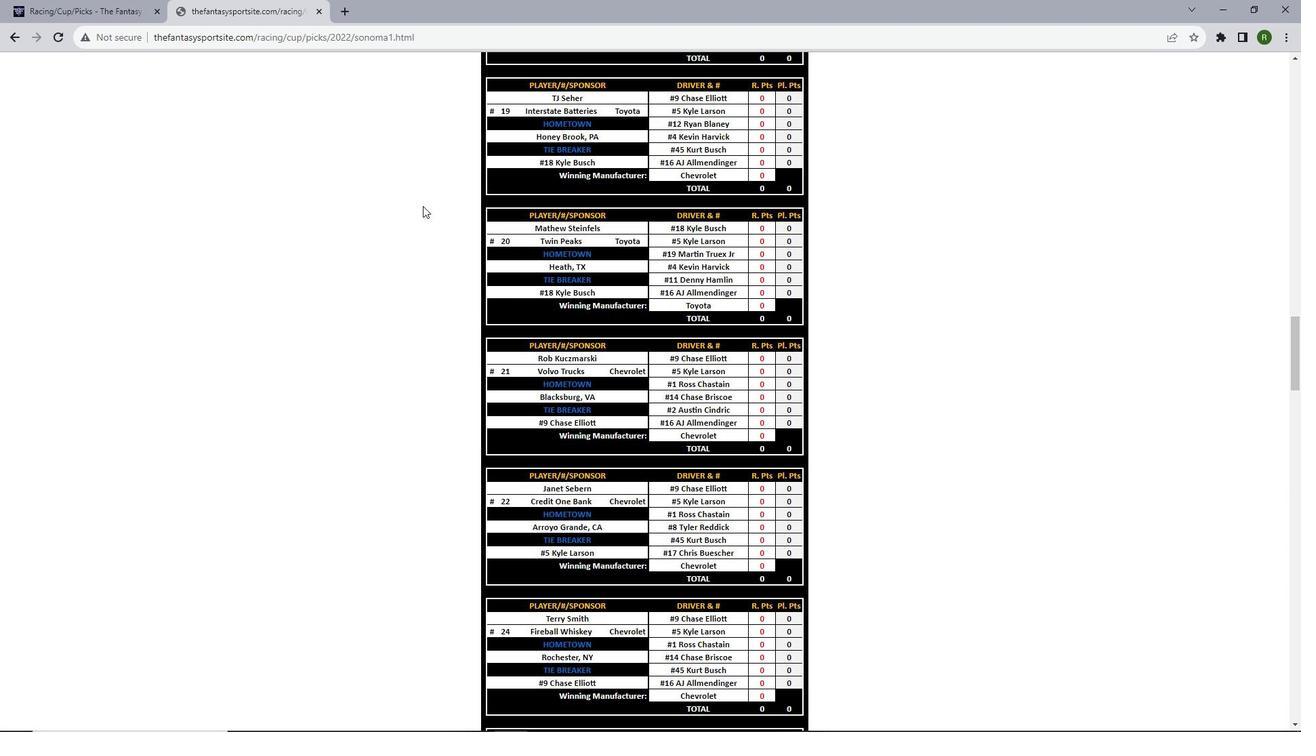 
Action: Mouse scrolled (423, 206) with delta (0, 0)
Screenshot: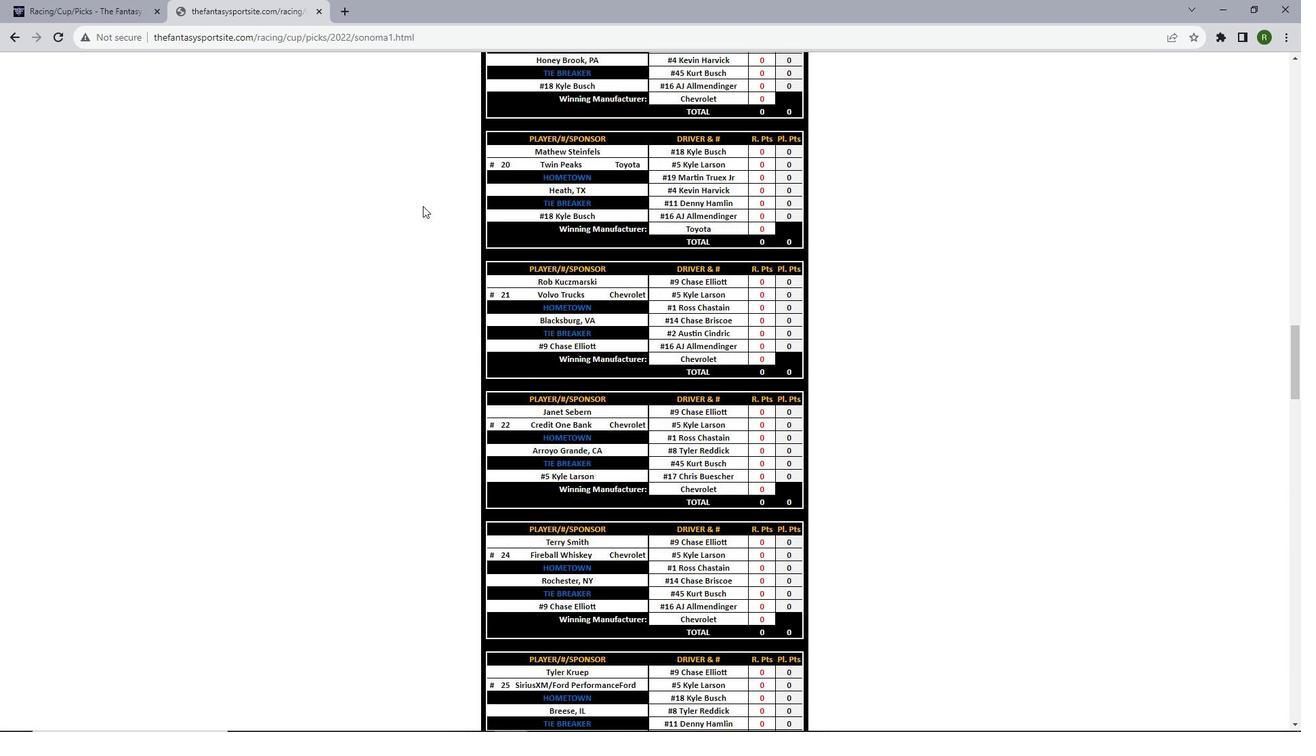
Action: Mouse scrolled (423, 205) with delta (0, 0)
Screenshot: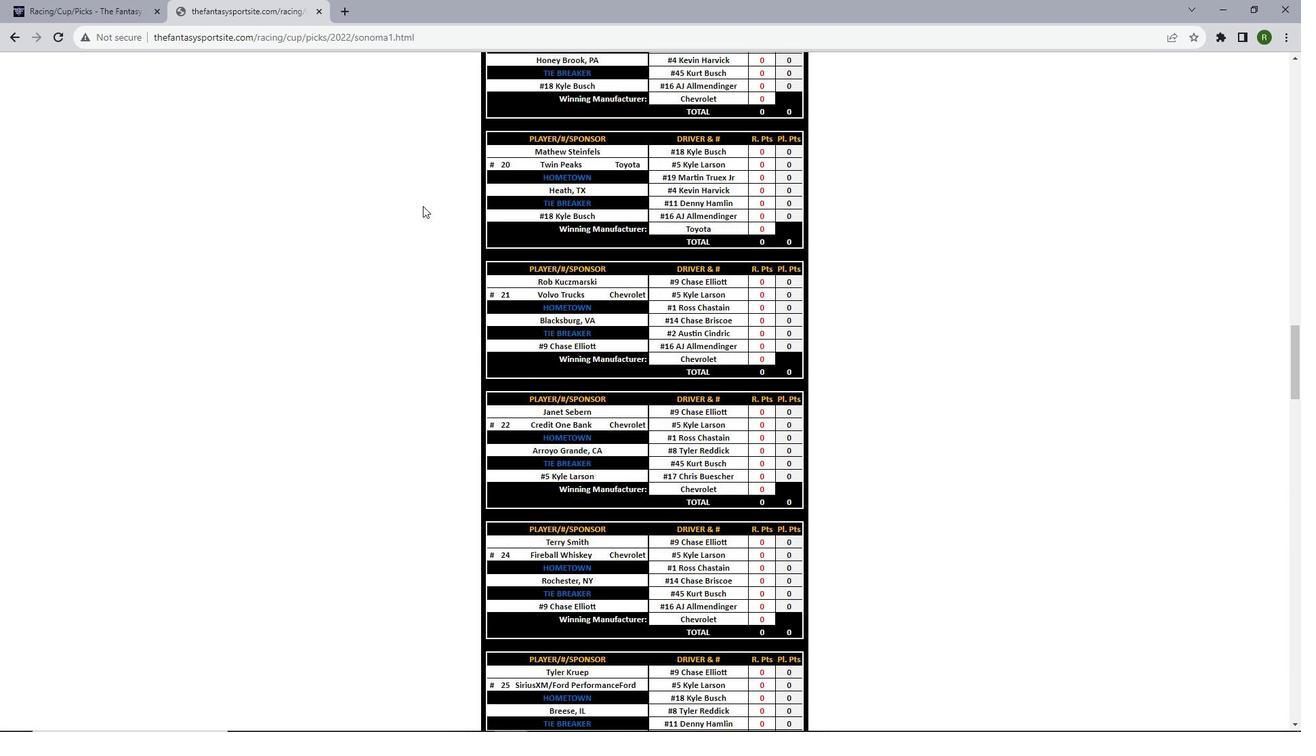 
Action: Mouse scrolled (423, 205) with delta (0, 0)
Screenshot: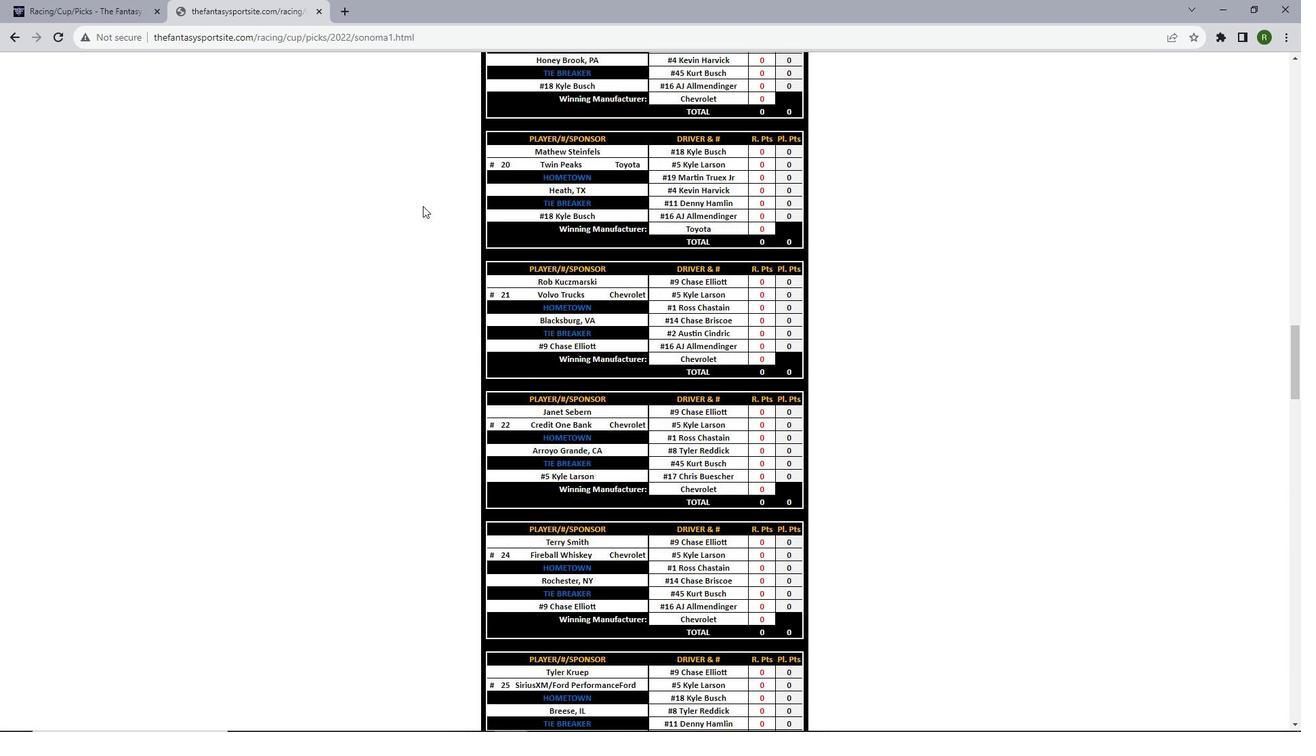 
Action: Mouse scrolled (423, 205) with delta (0, 0)
Screenshot: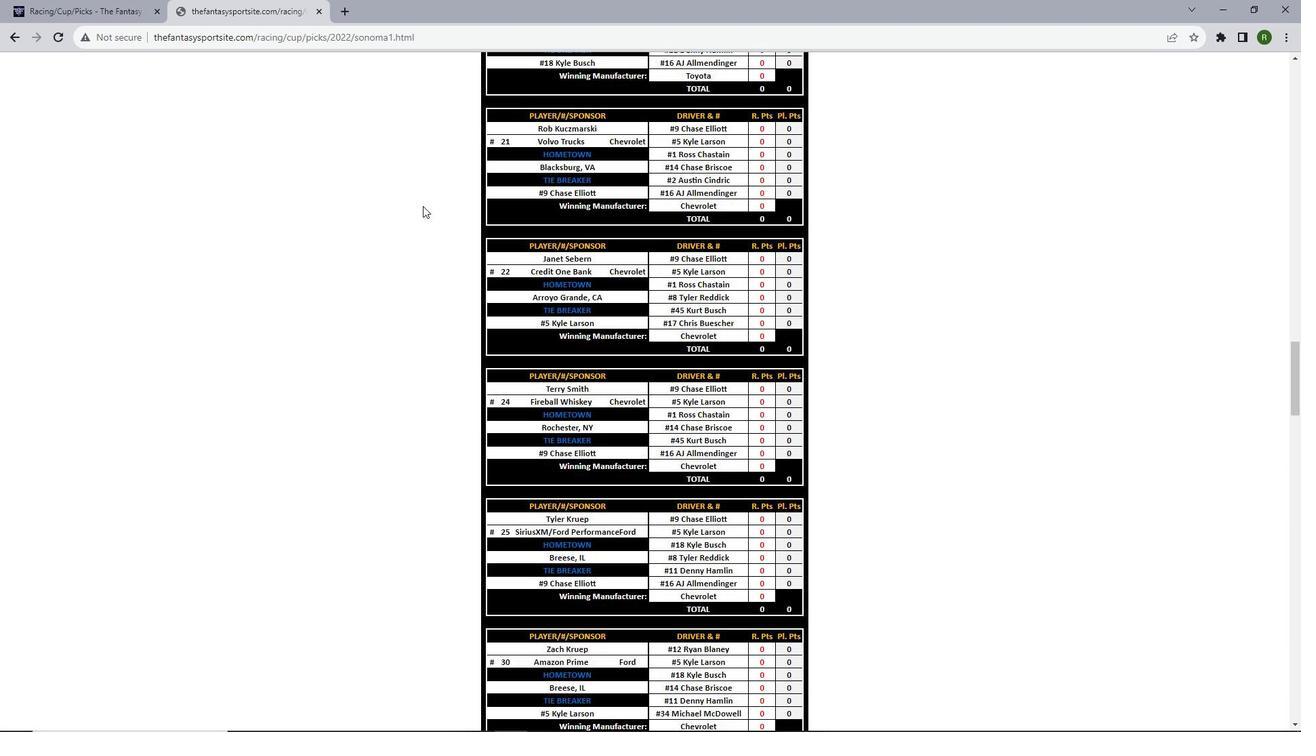 
Action: Mouse scrolled (423, 205) with delta (0, 0)
Screenshot: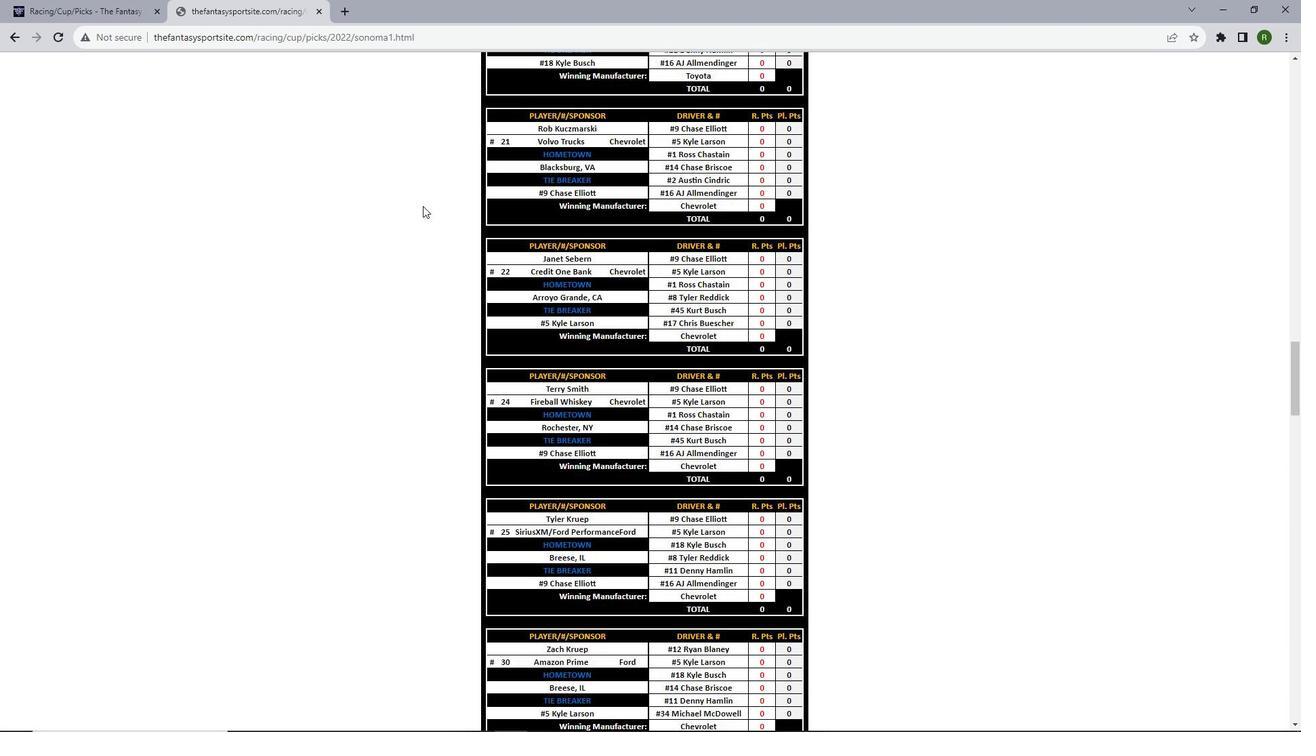 
Action: Mouse moved to (417, 206)
Screenshot: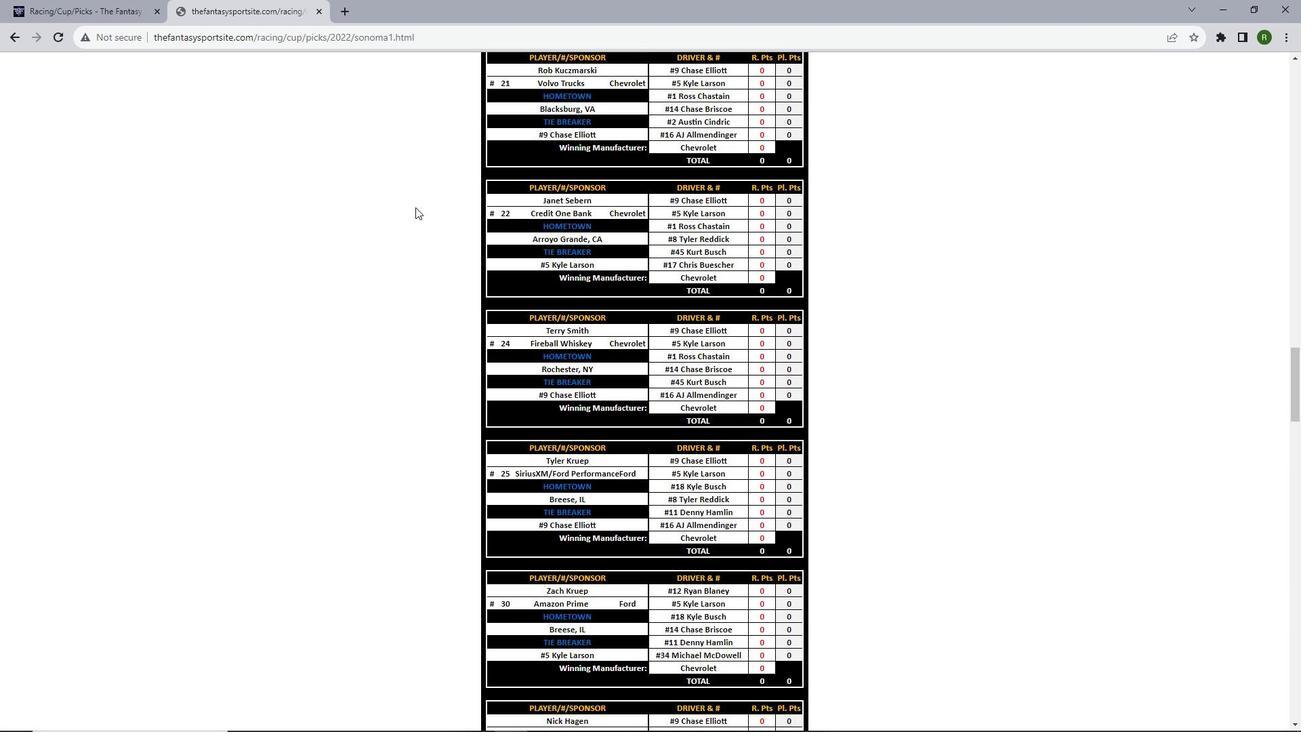 
Action: Mouse scrolled (417, 205) with delta (0, 0)
Screenshot: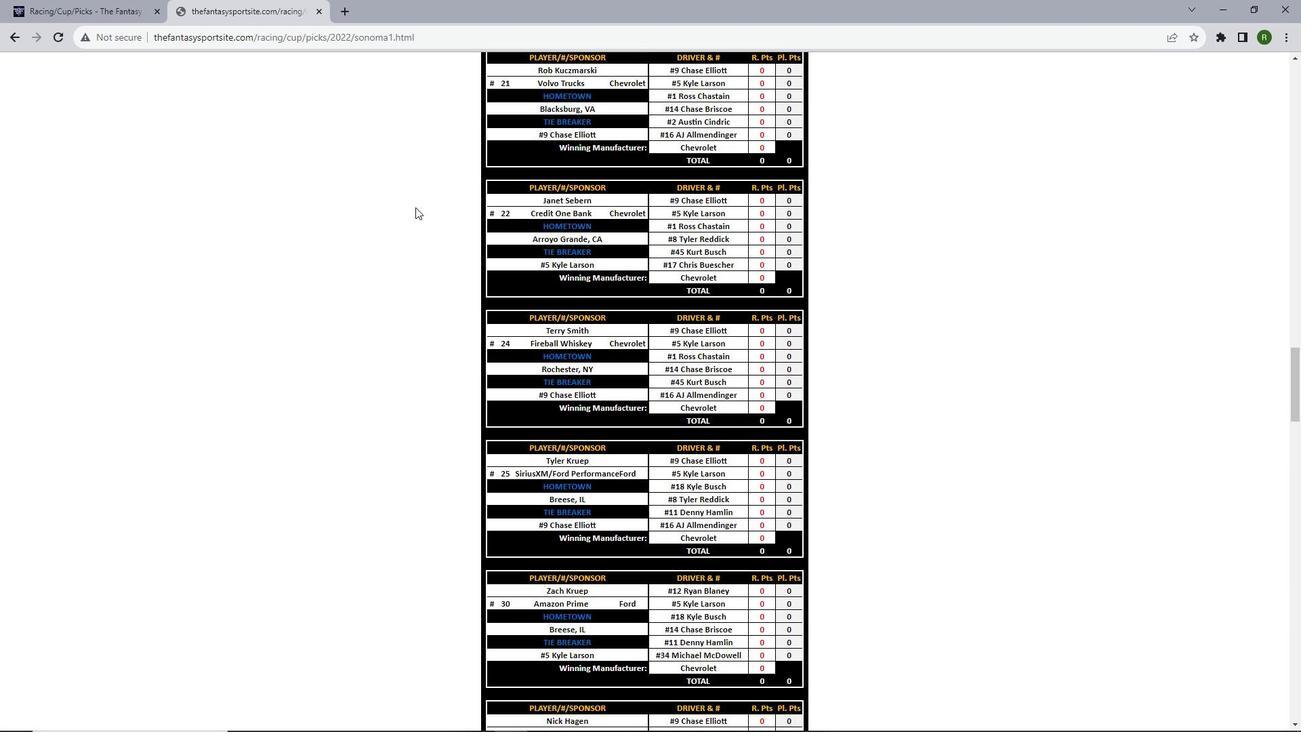 
Action: Mouse moved to (415, 207)
Screenshot: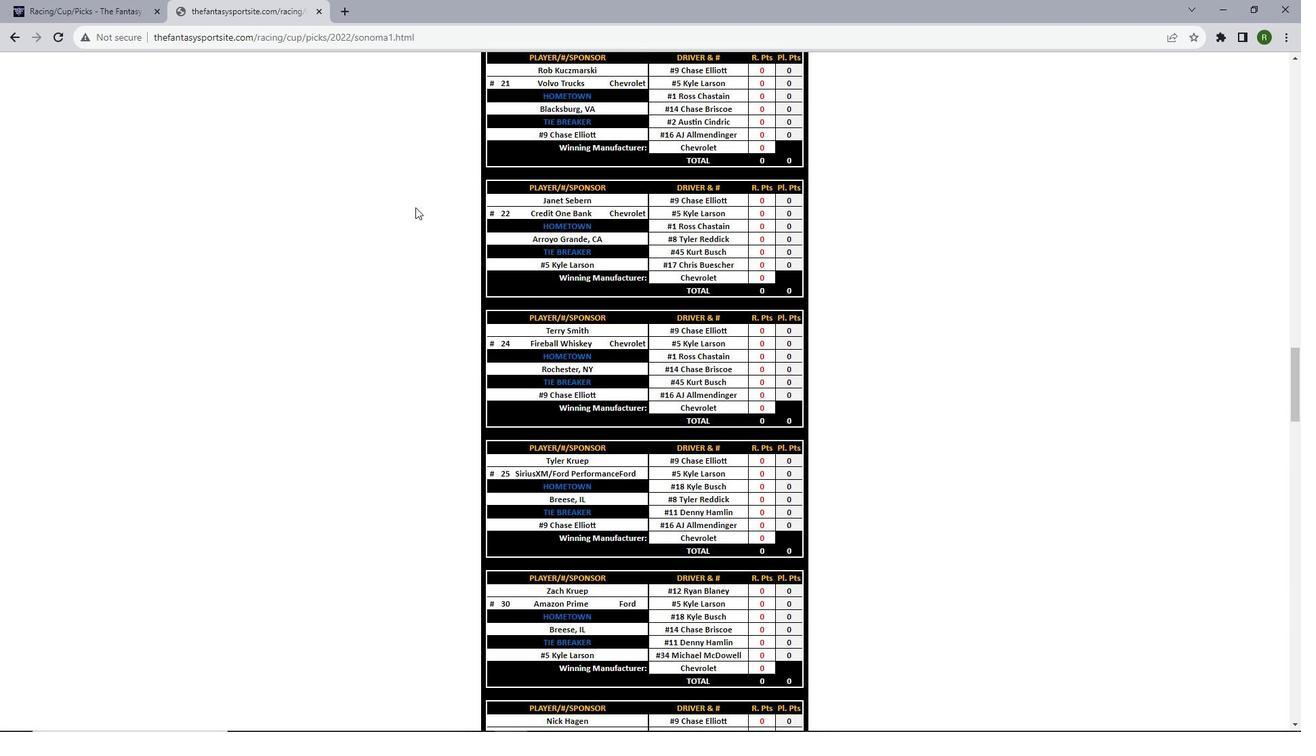 
Action: Mouse scrolled (415, 206) with delta (0, 0)
Screenshot: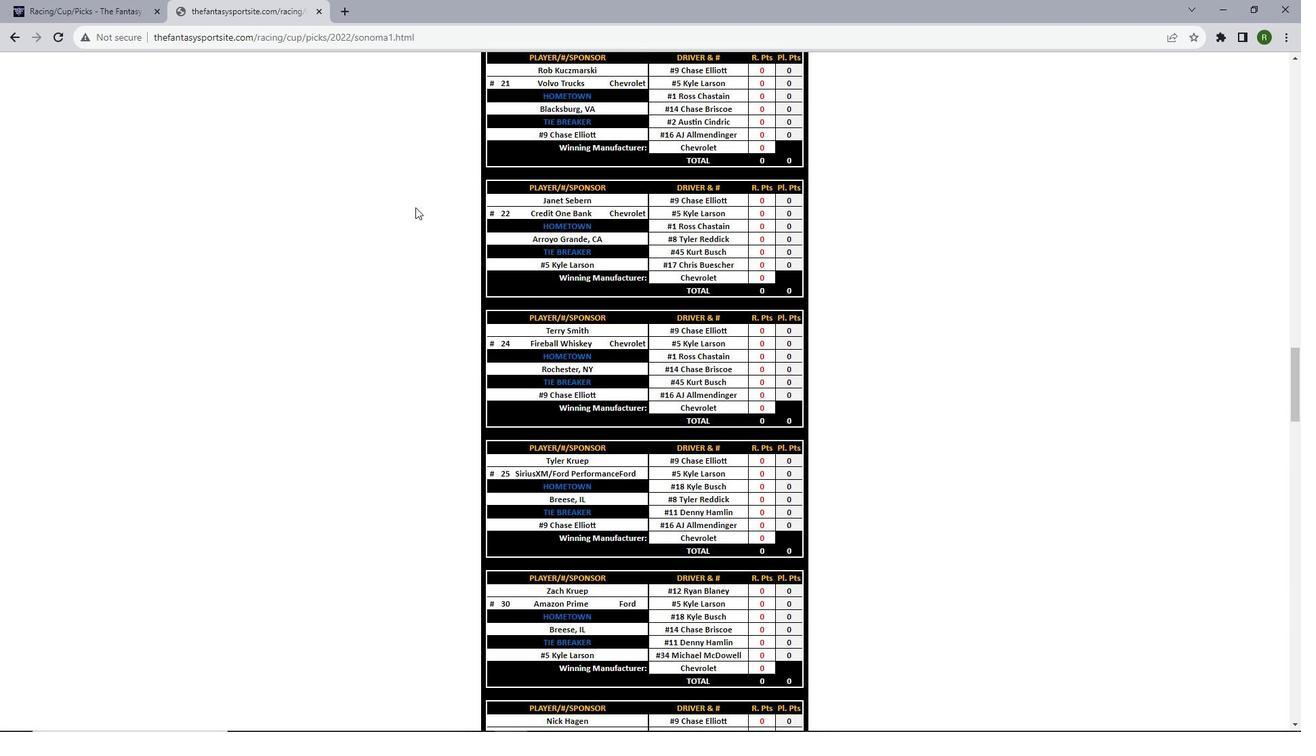 
Action: Mouse scrolled (415, 206) with delta (0, 0)
Screenshot: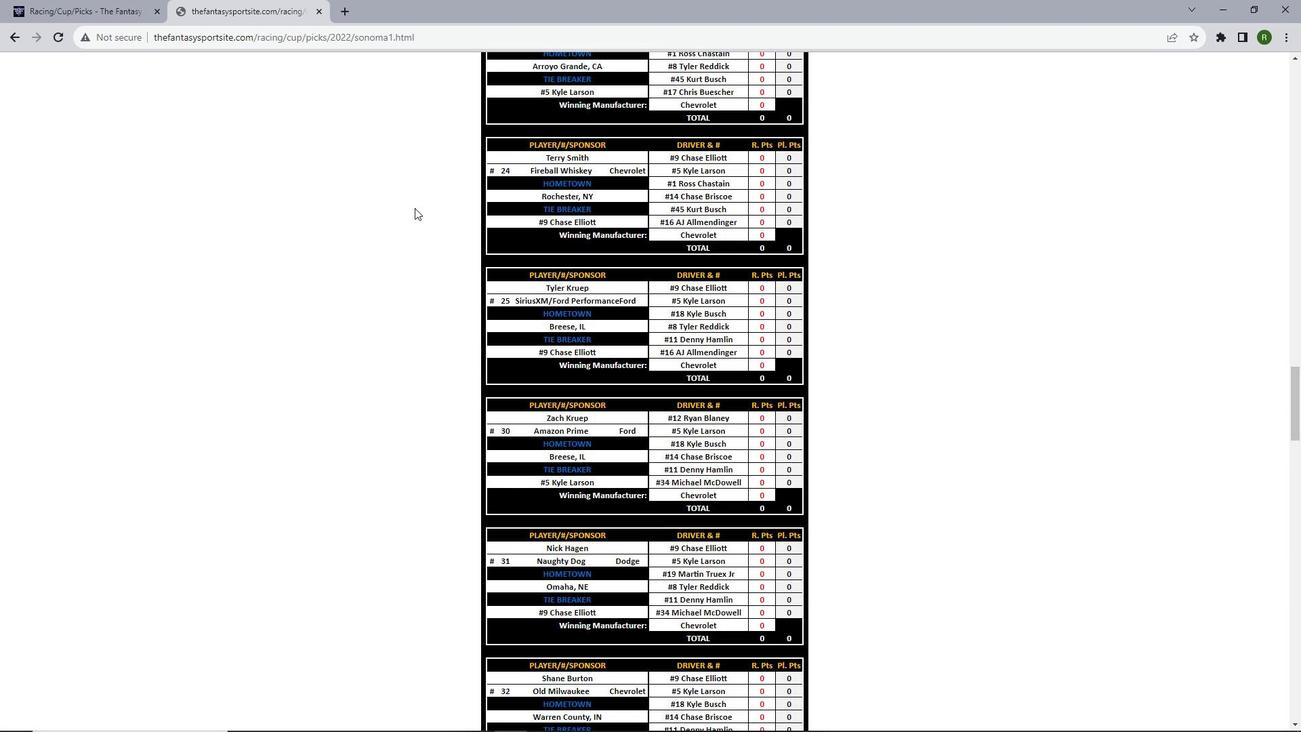 
Action: Mouse scrolled (415, 206) with delta (0, 0)
Screenshot: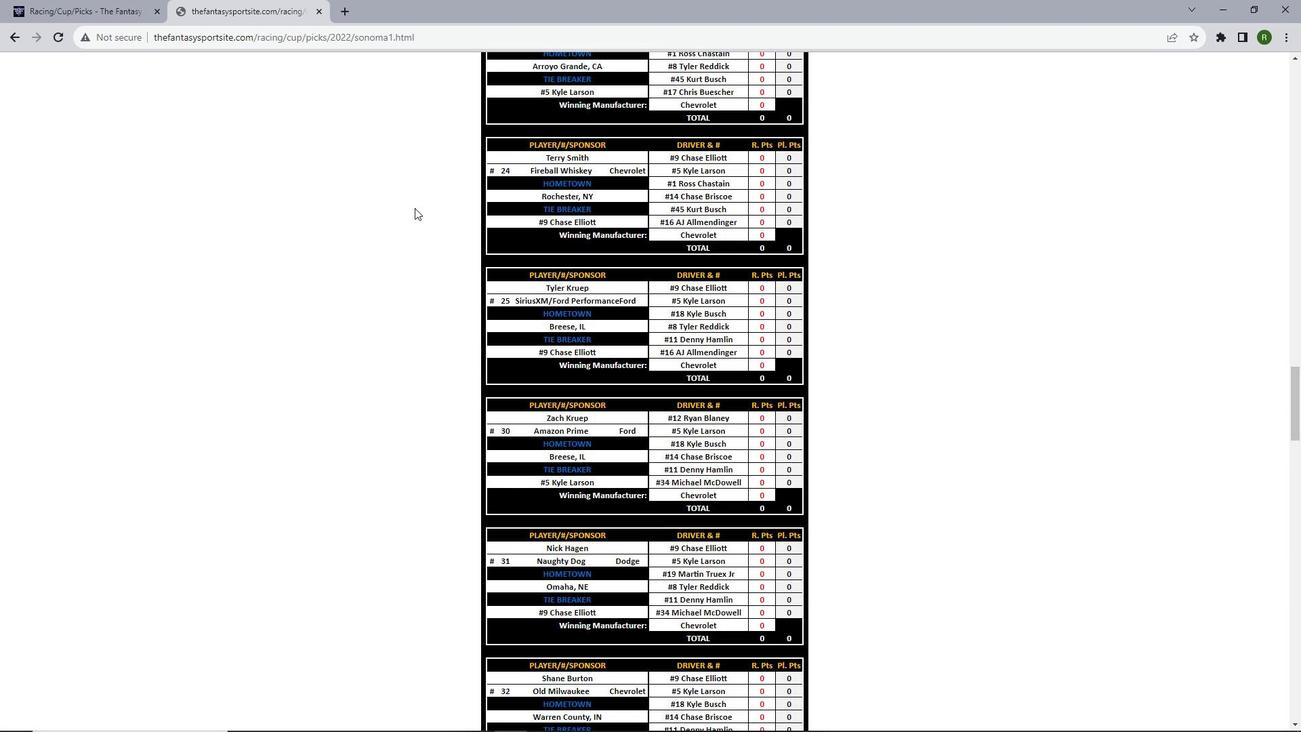
Action: Mouse scrolled (415, 206) with delta (0, 0)
Screenshot: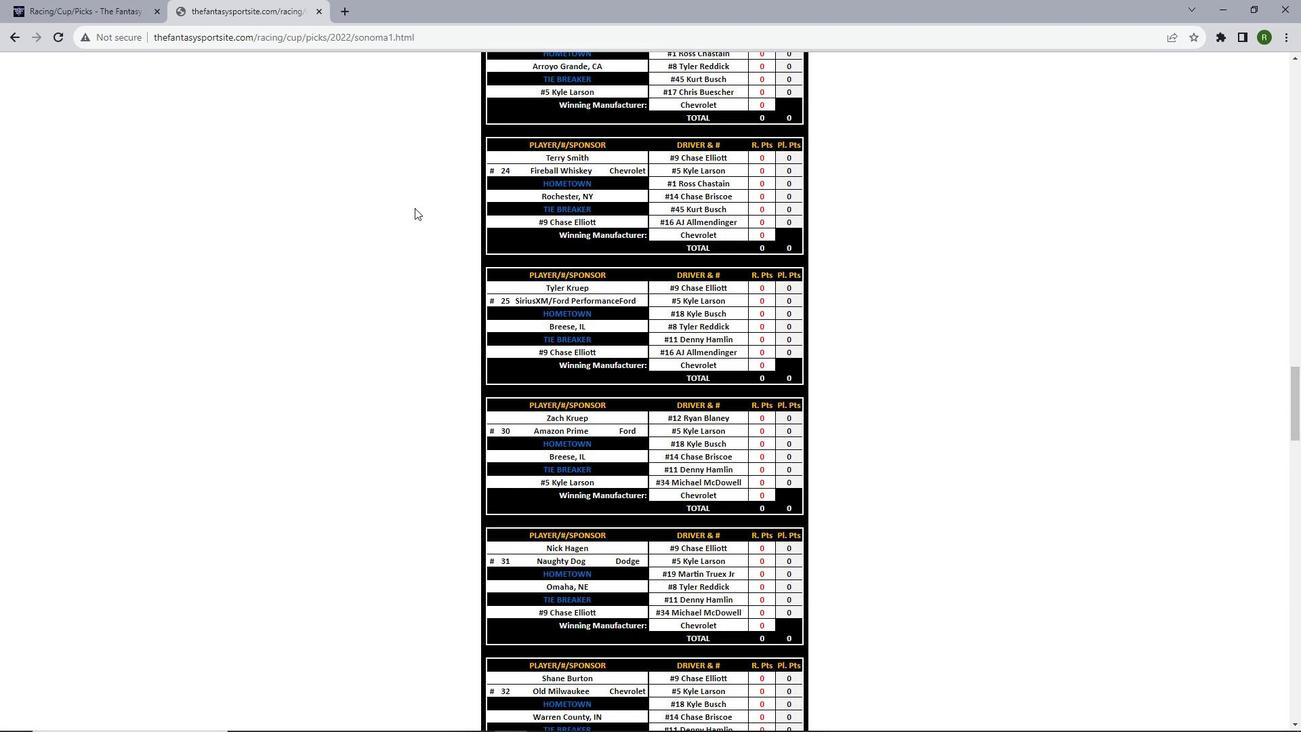 
Action: Mouse scrolled (415, 206) with delta (0, 0)
Screenshot: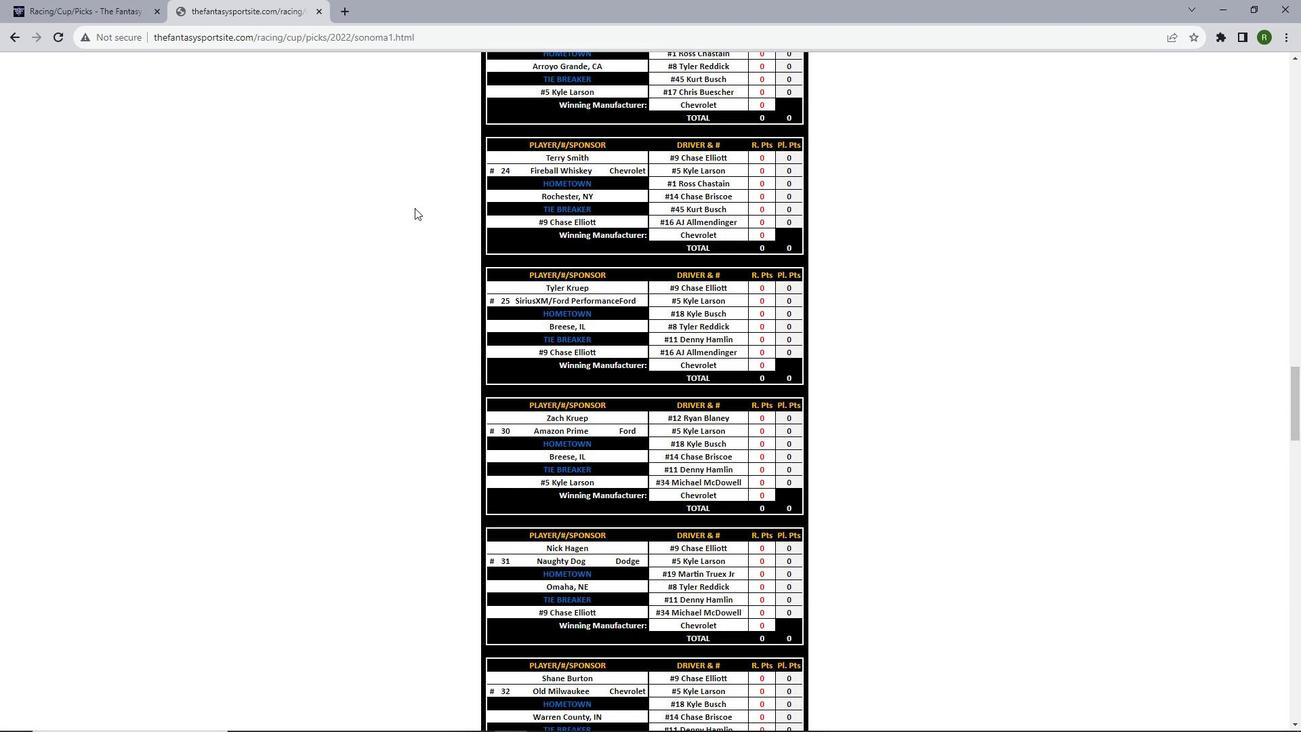 
Action: Mouse moved to (411, 210)
Screenshot: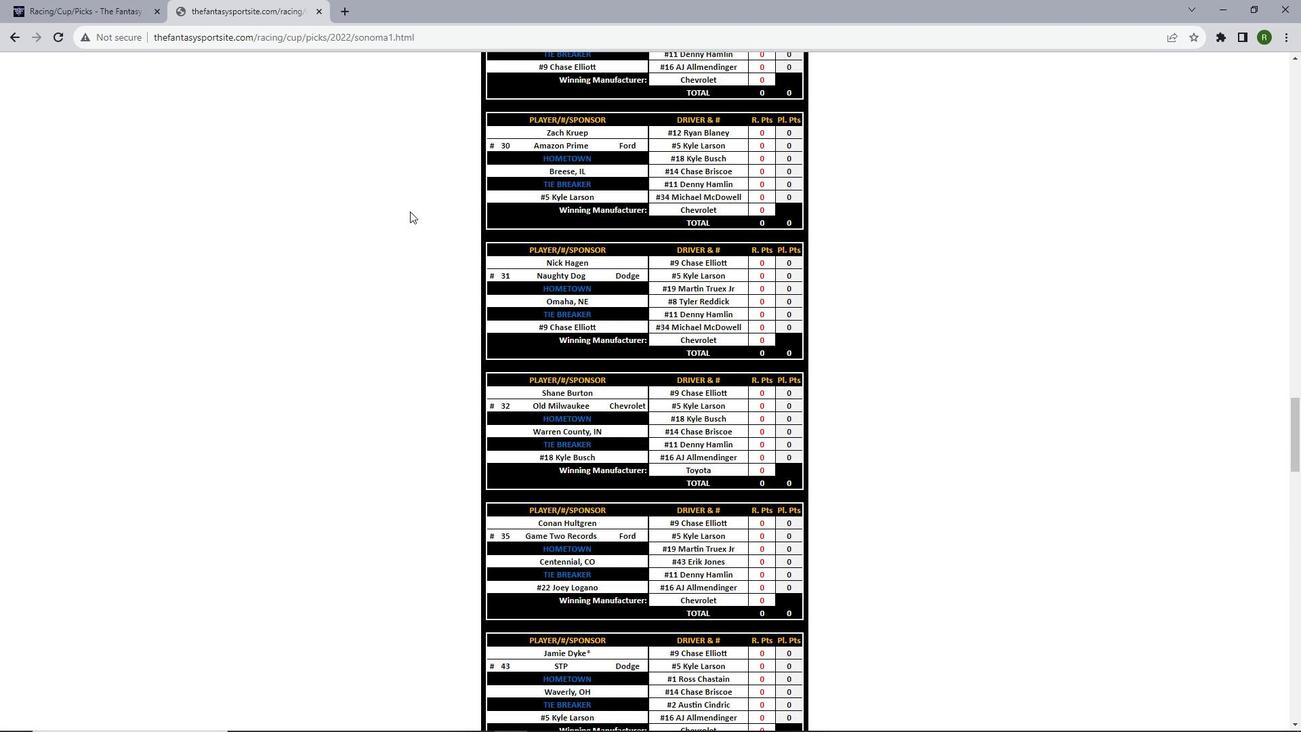 
Action: Mouse scrolled (411, 209) with delta (0, 0)
Screenshot: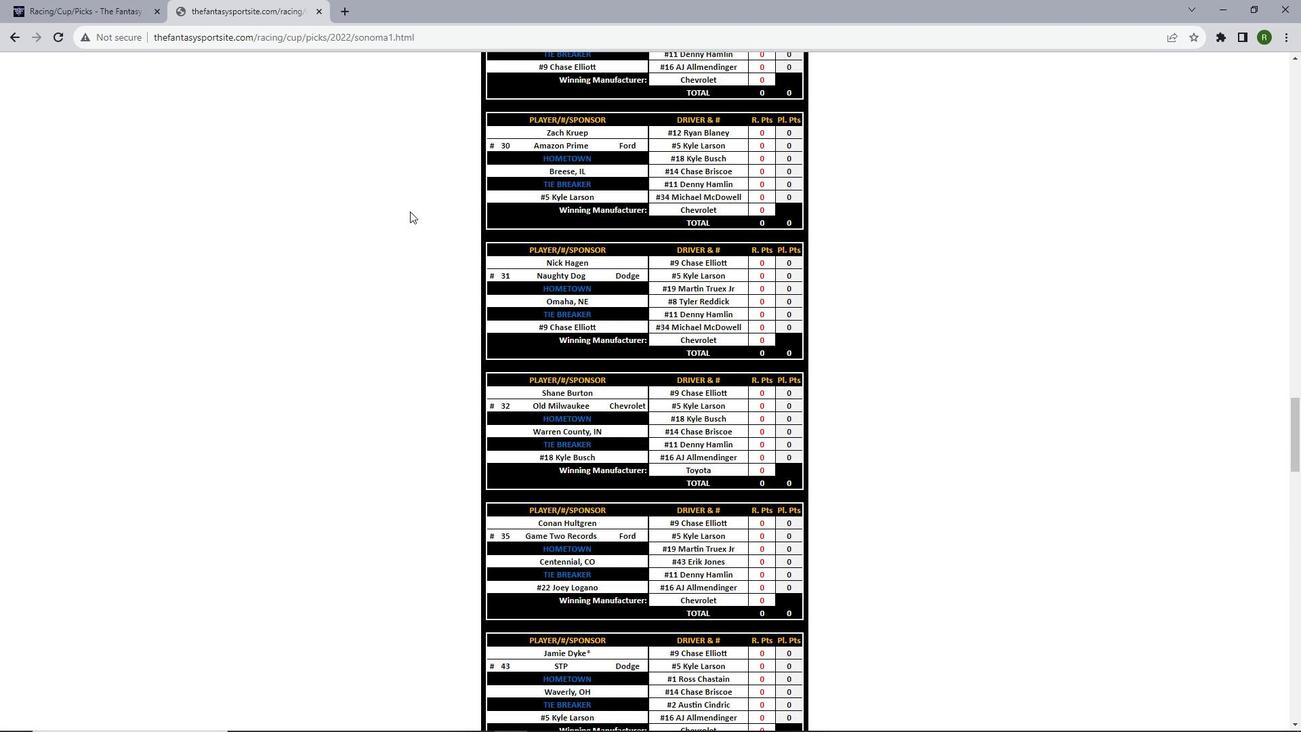 
Action: Mouse scrolled (411, 209) with delta (0, 0)
Screenshot: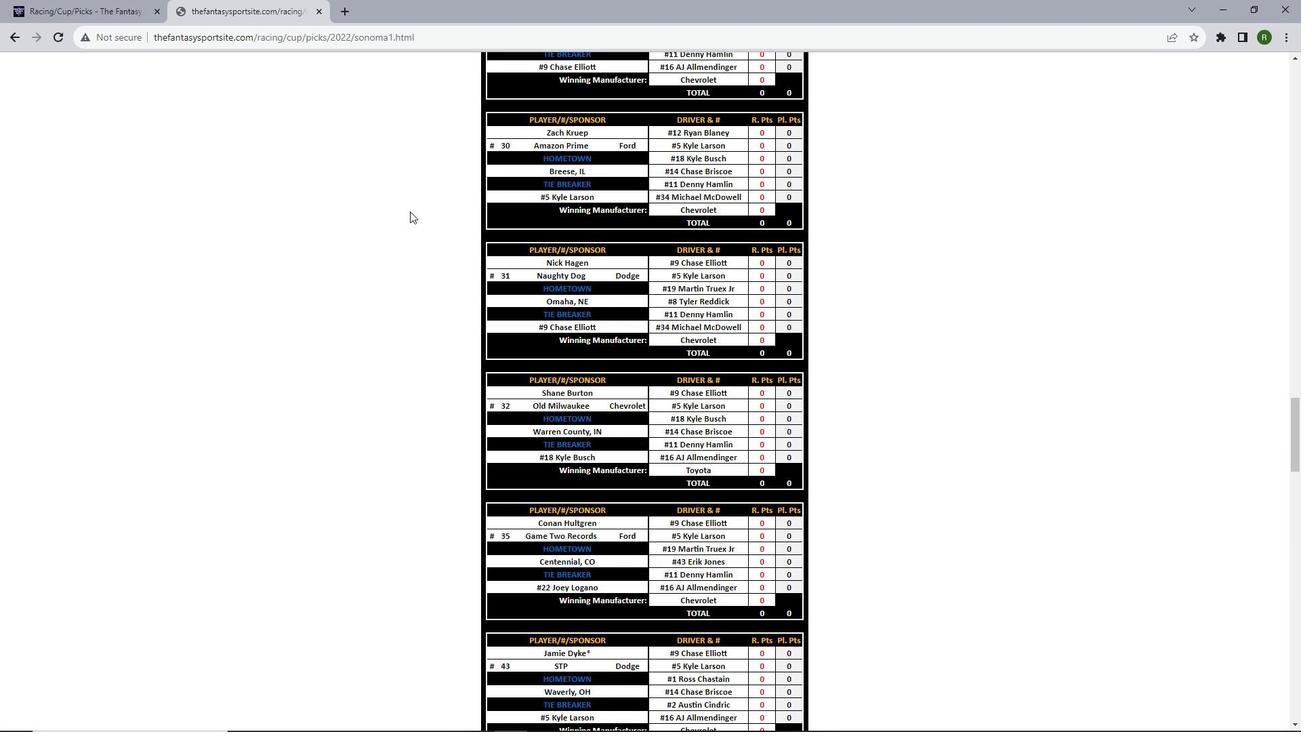 
Action: Mouse moved to (410, 211)
Screenshot: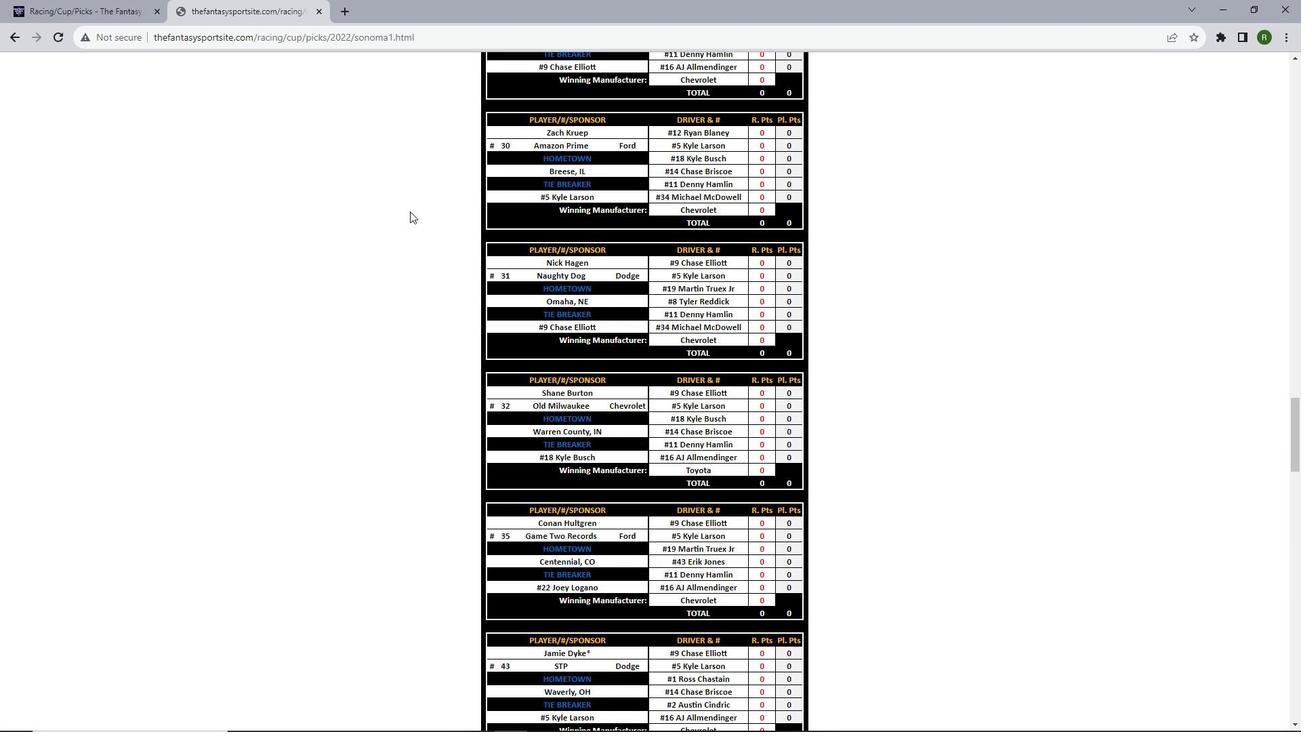 
Action: Mouse scrolled (410, 210) with delta (0, 0)
Screenshot: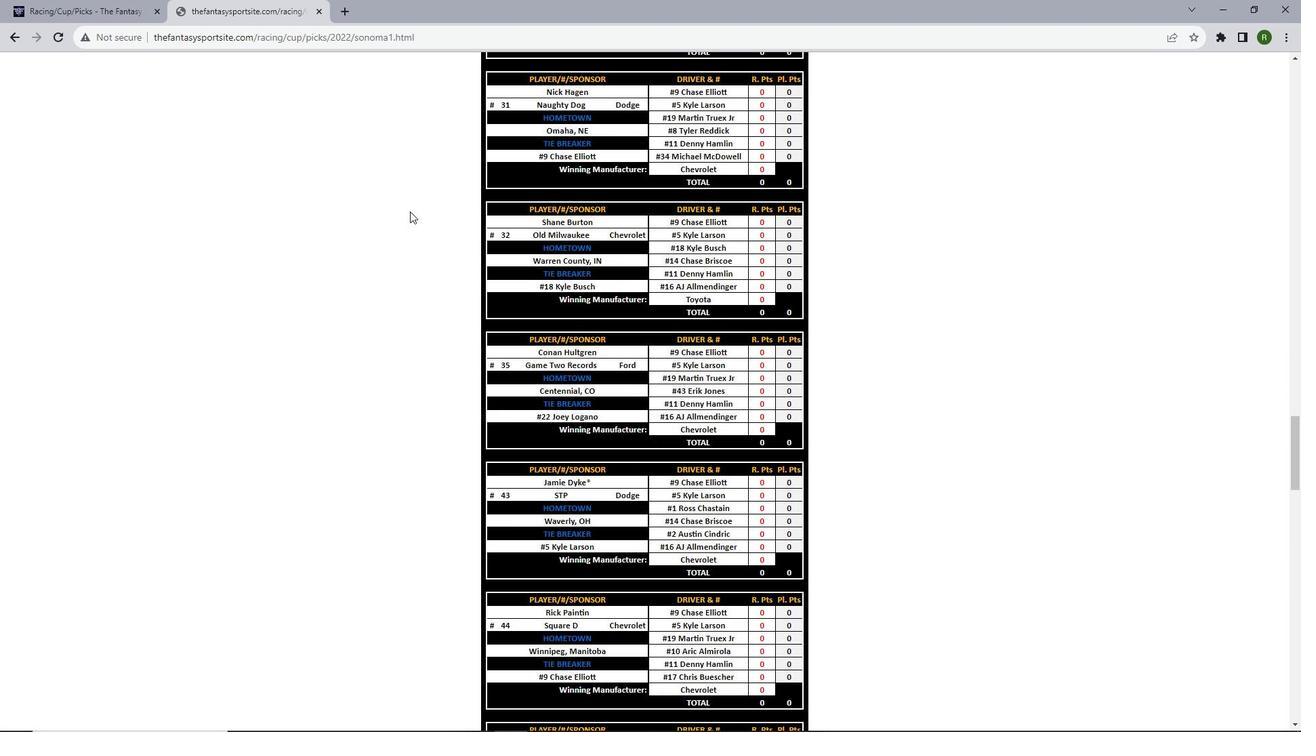 
Action: Mouse scrolled (410, 210) with delta (0, 0)
Screenshot: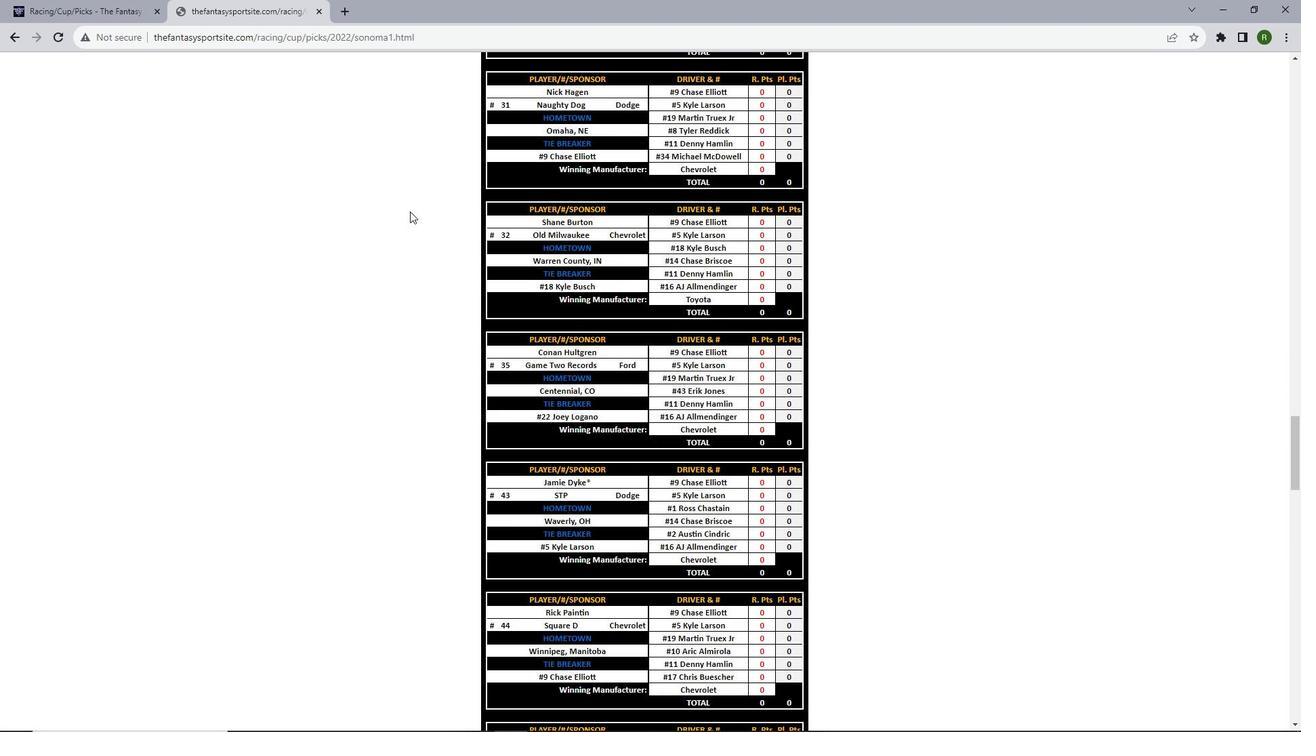 
Action: Mouse scrolled (410, 210) with delta (0, 0)
Screenshot: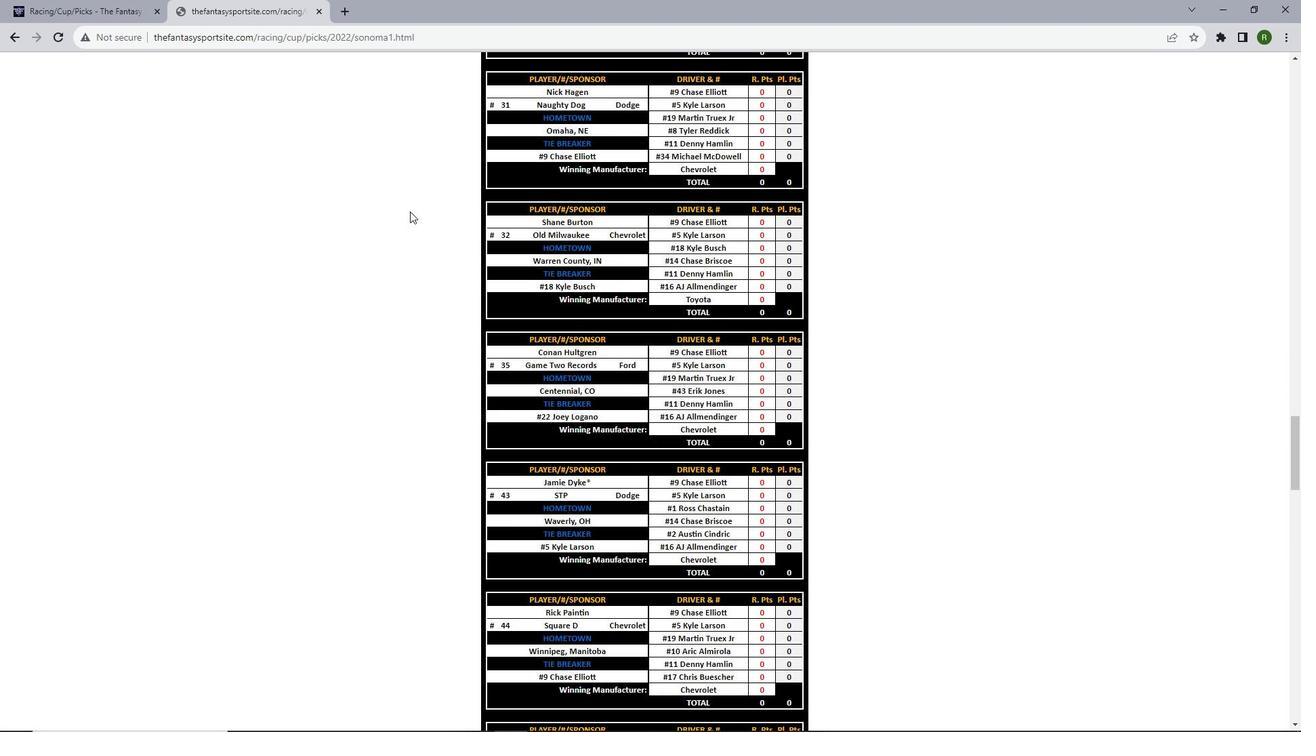 
Action: Mouse scrolled (410, 210) with delta (0, 0)
Screenshot: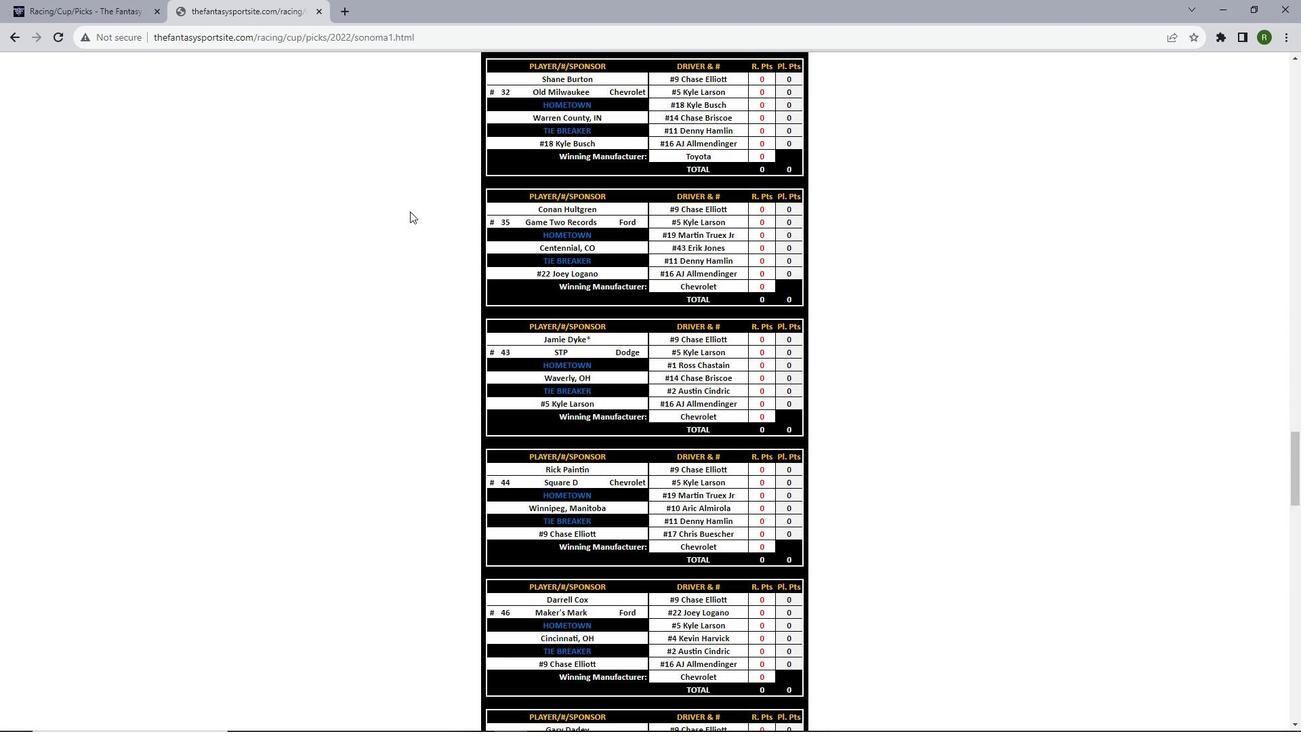 
Action: Mouse scrolled (410, 210) with delta (0, 0)
Screenshot: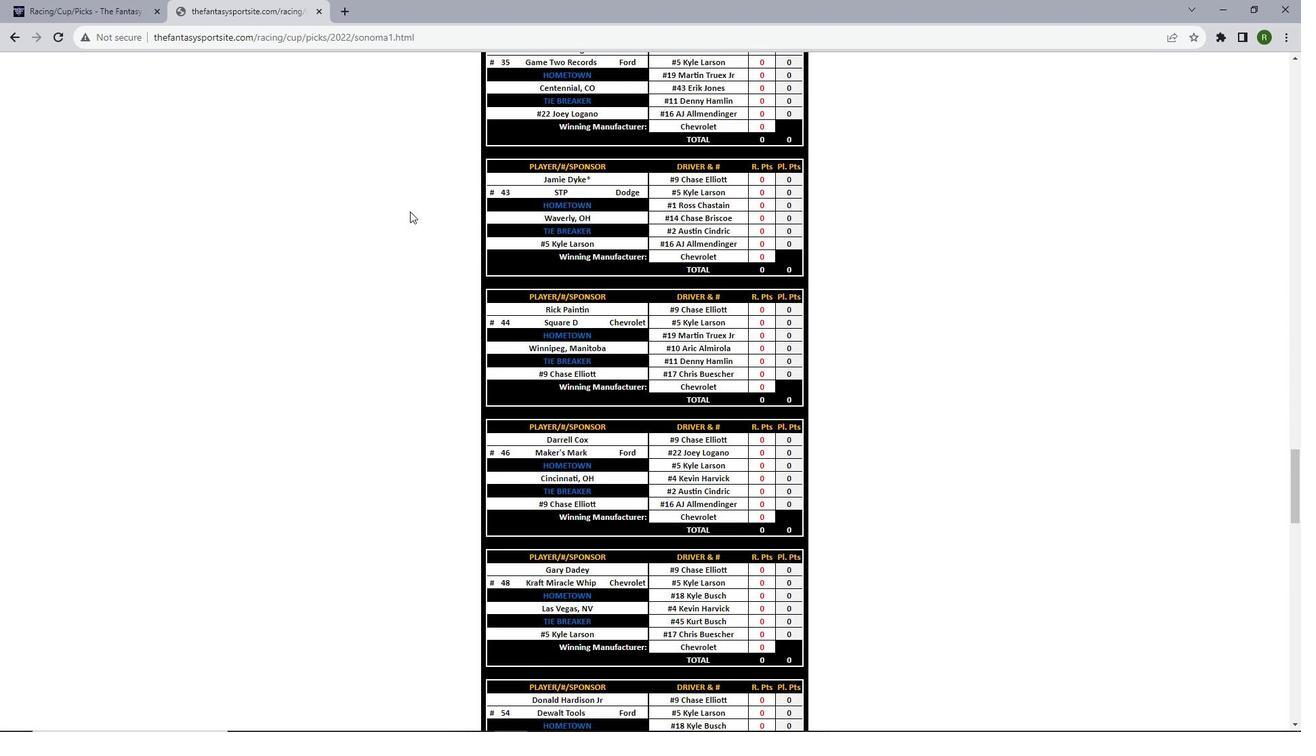 
Action: Mouse scrolled (410, 210) with delta (0, 0)
Screenshot: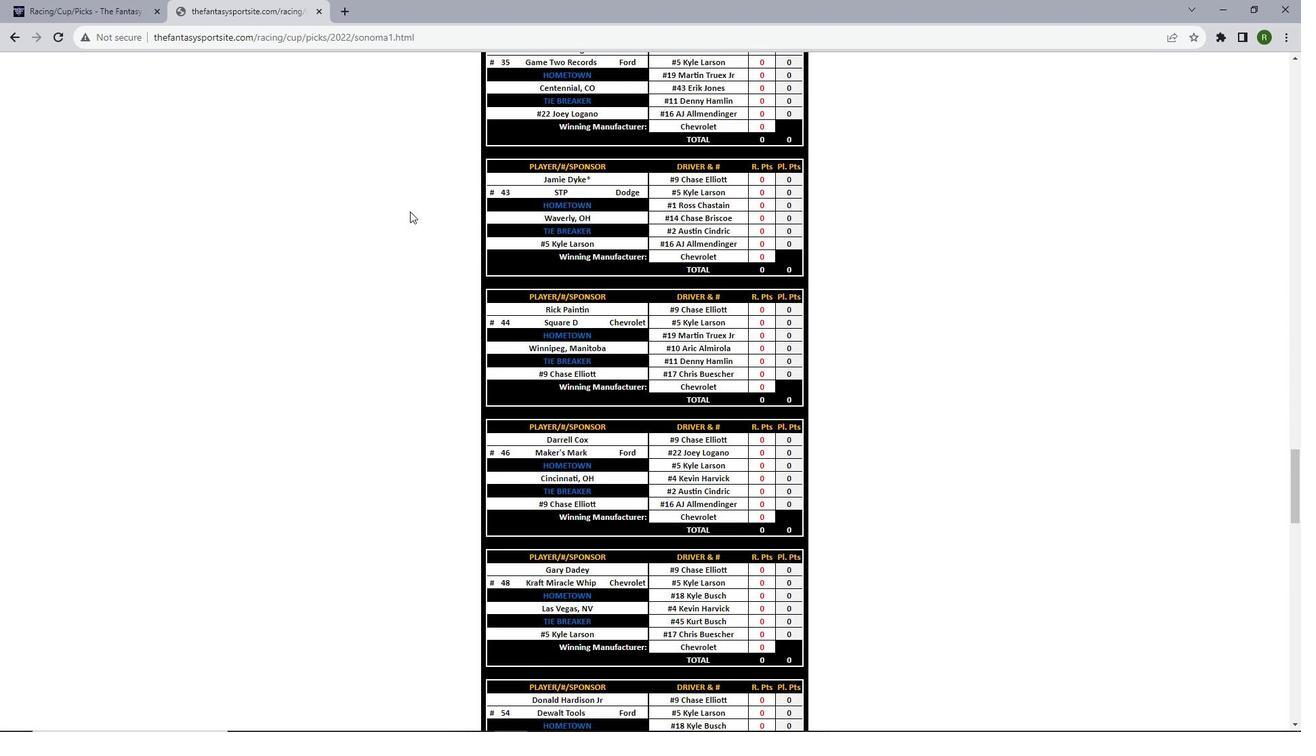 
Action: Mouse scrolled (410, 210) with delta (0, 0)
Screenshot: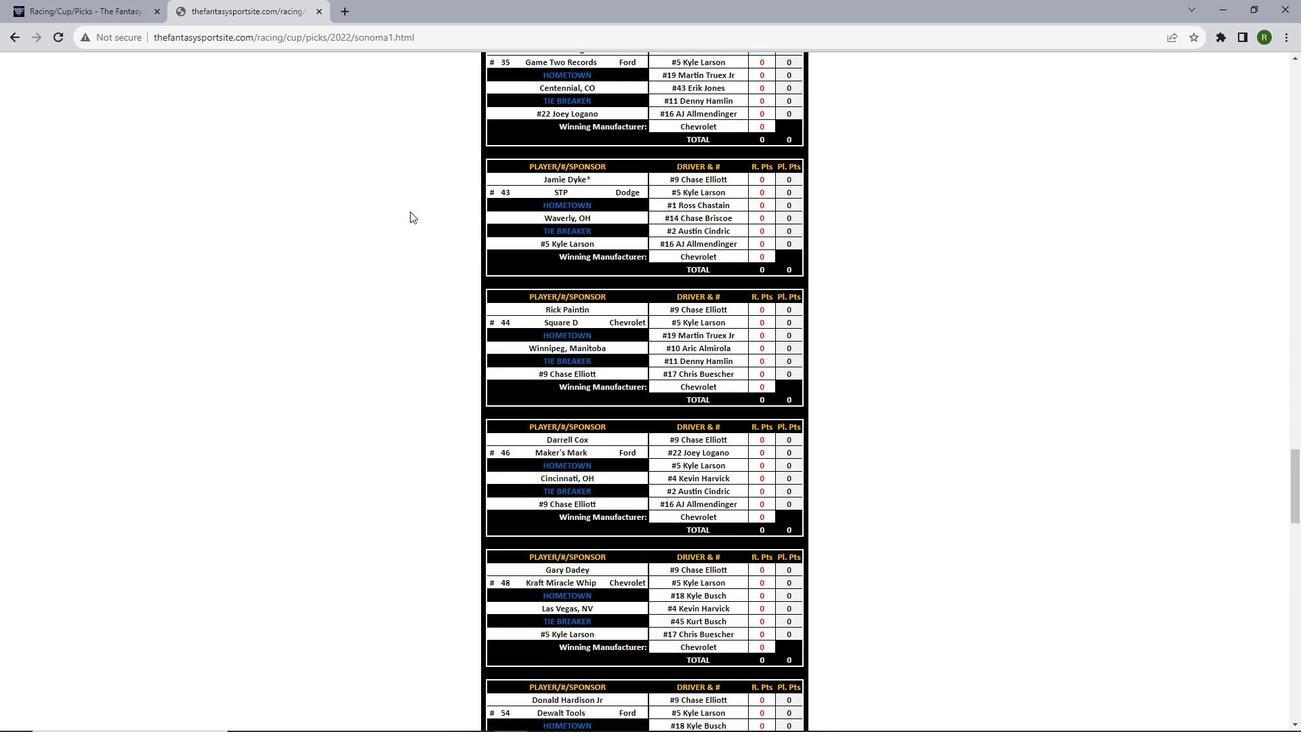 
Action: Mouse scrolled (410, 210) with delta (0, 0)
Screenshot: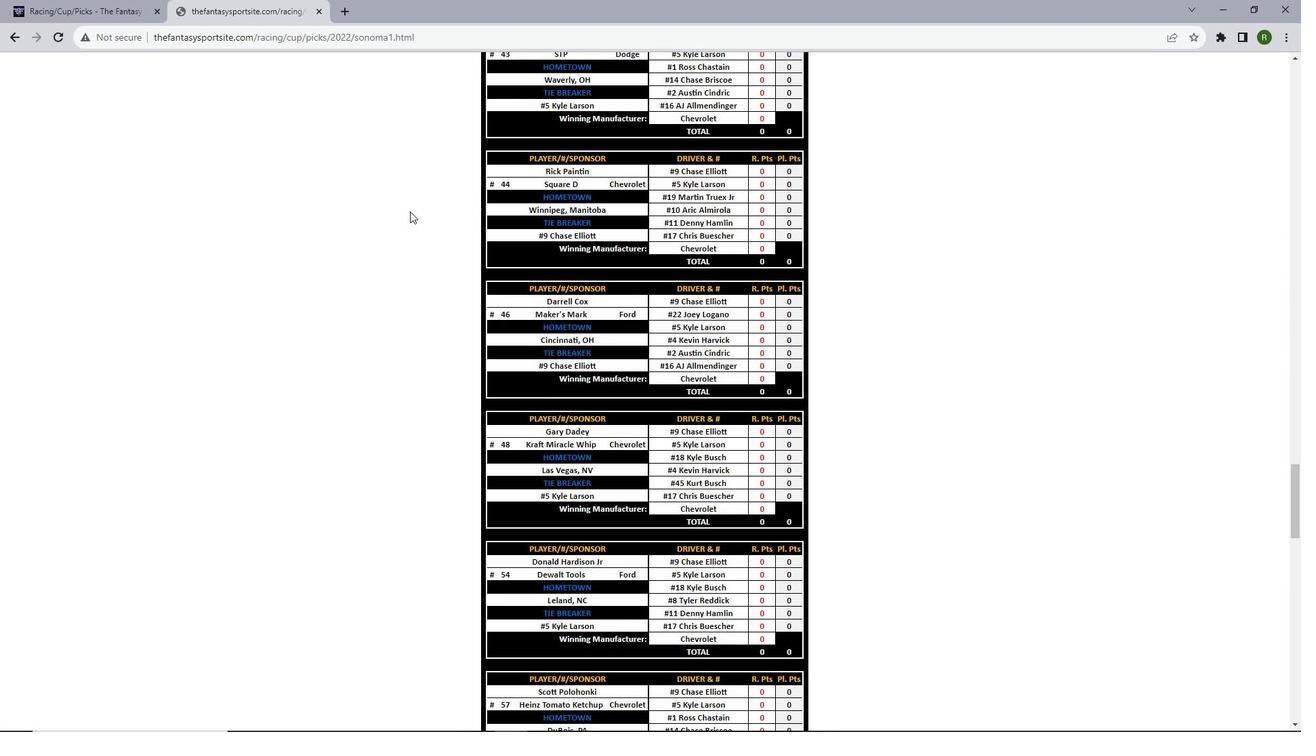 
Action: Mouse scrolled (410, 210) with delta (0, 0)
Screenshot: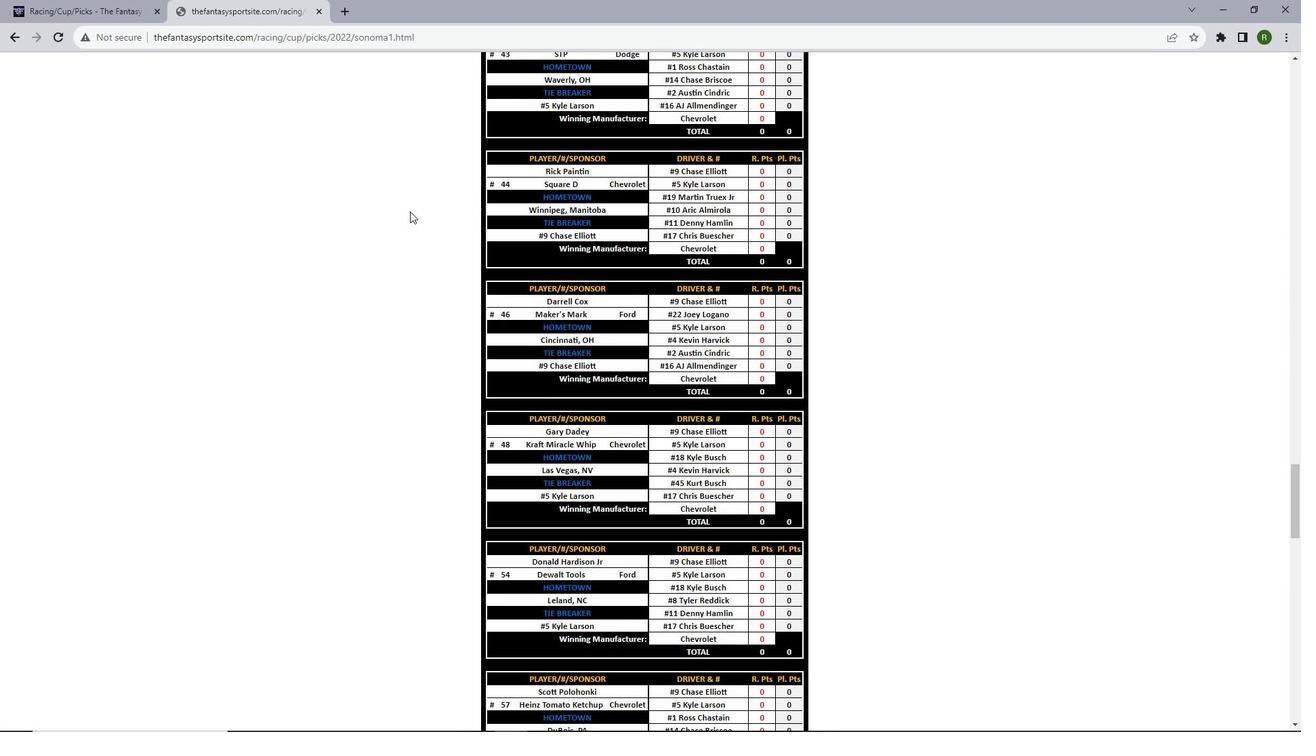 
Action: Mouse scrolled (410, 210) with delta (0, 0)
Screenshot: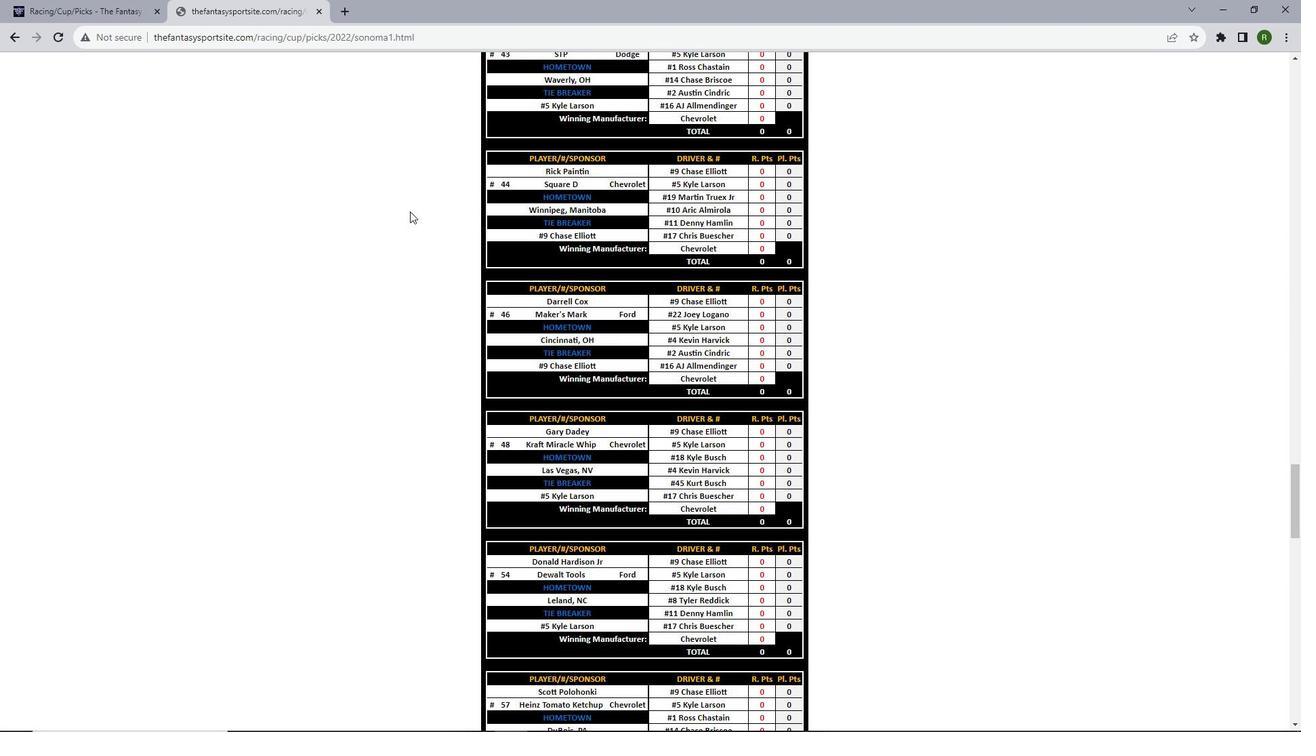 
Action: Mouse scrolled (410, 210) with delta (0, 0)
Screenshot: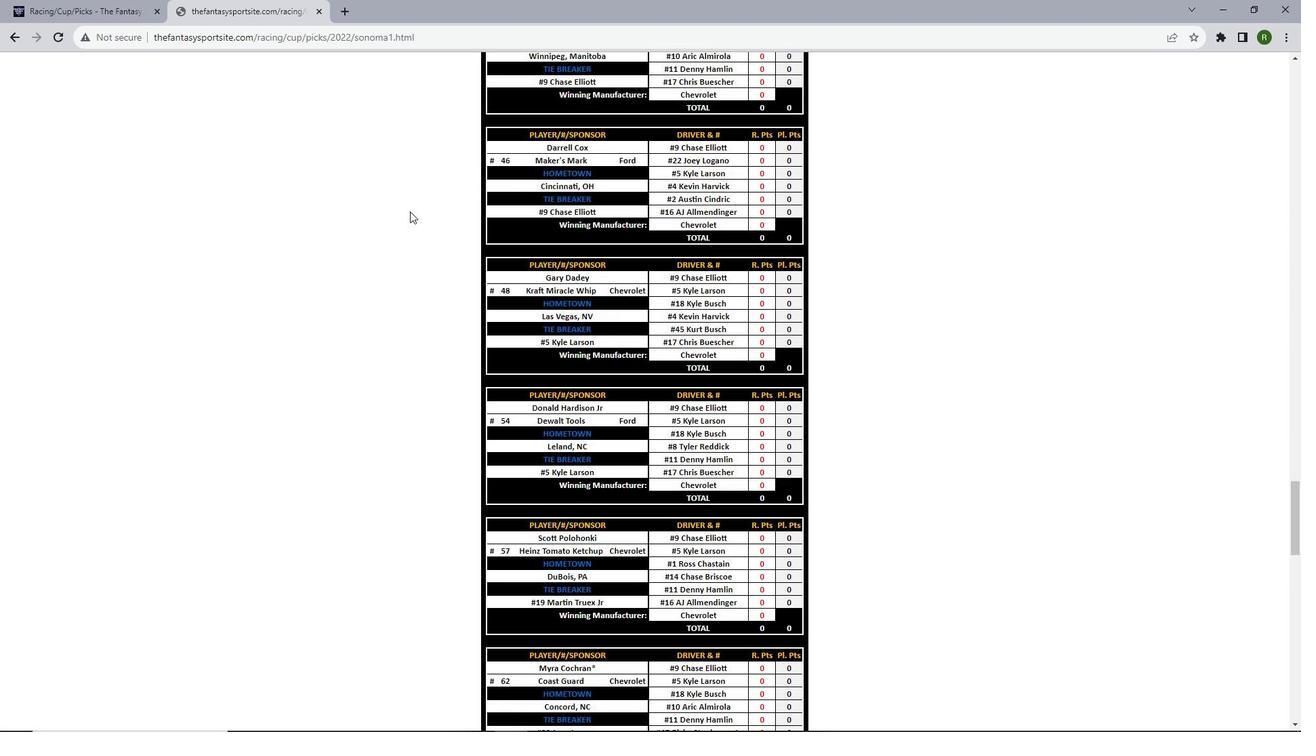 
Action: Mouse moved to (410, 211)
Screenshot: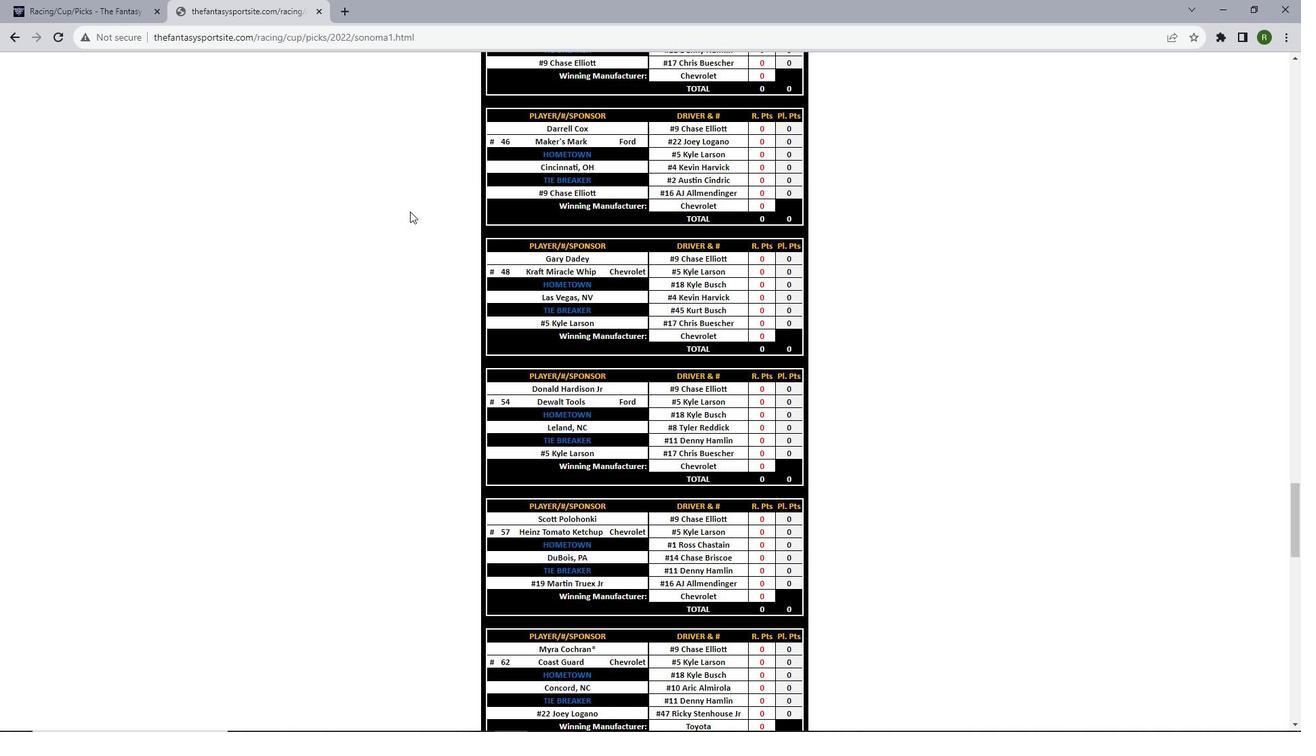 
Action: Mouse scrolled (410, 210) with delta (0, 0)
Screenshot: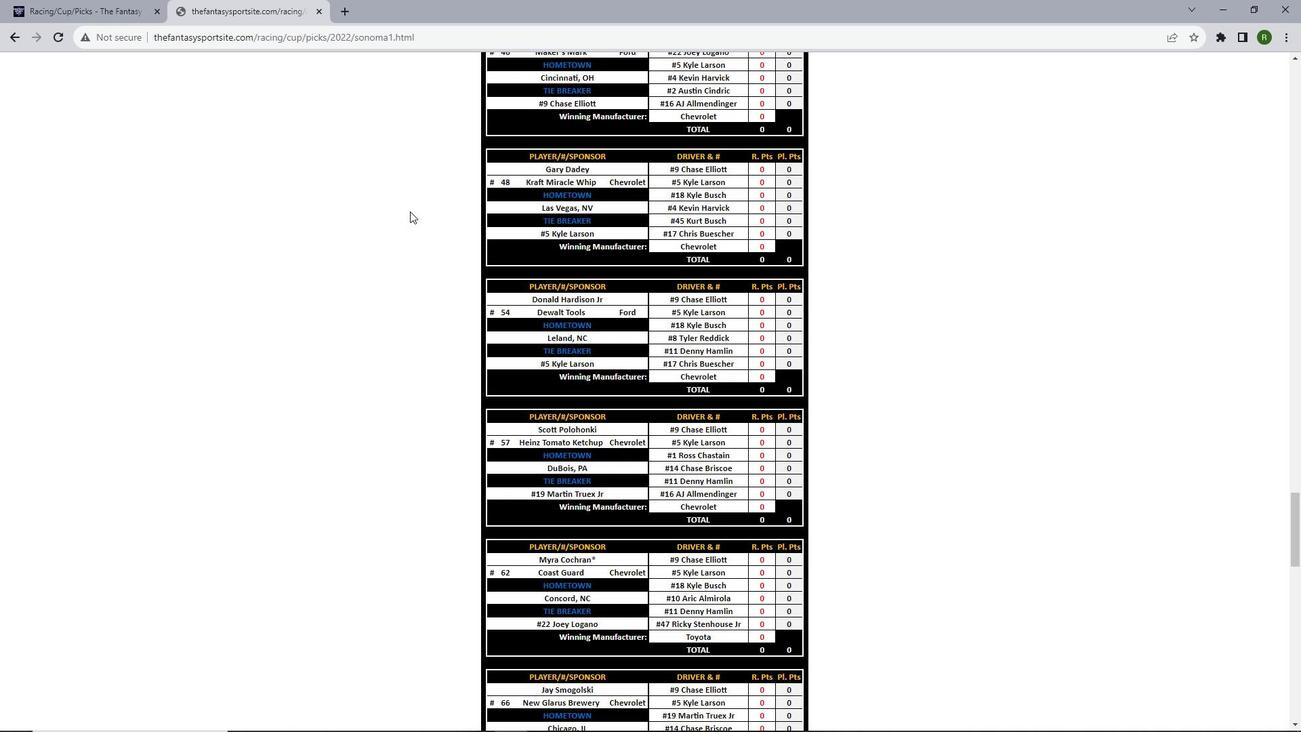 
Action: Mouse scrolled (410, 210) with delta (0, 0)
Screenshot: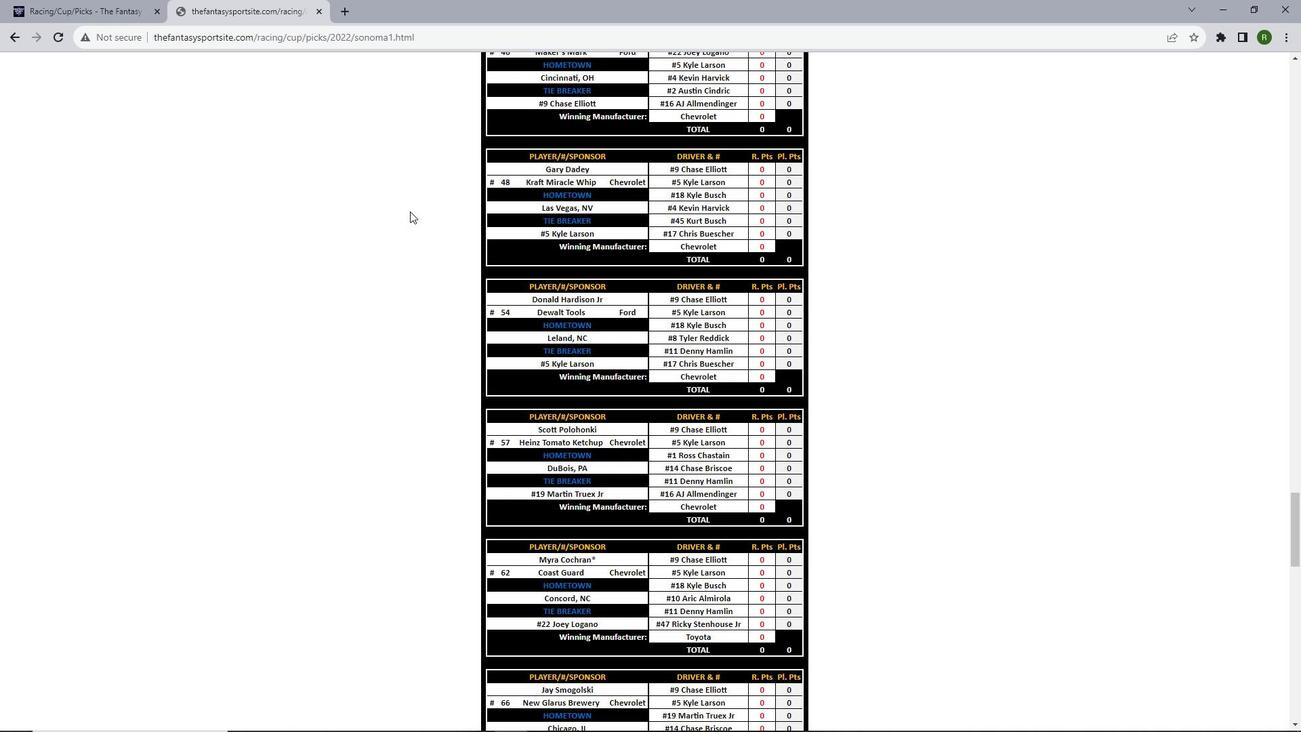 
Action: Mouse scrolled (410, 210) with delta (0, 0)
Screenshot: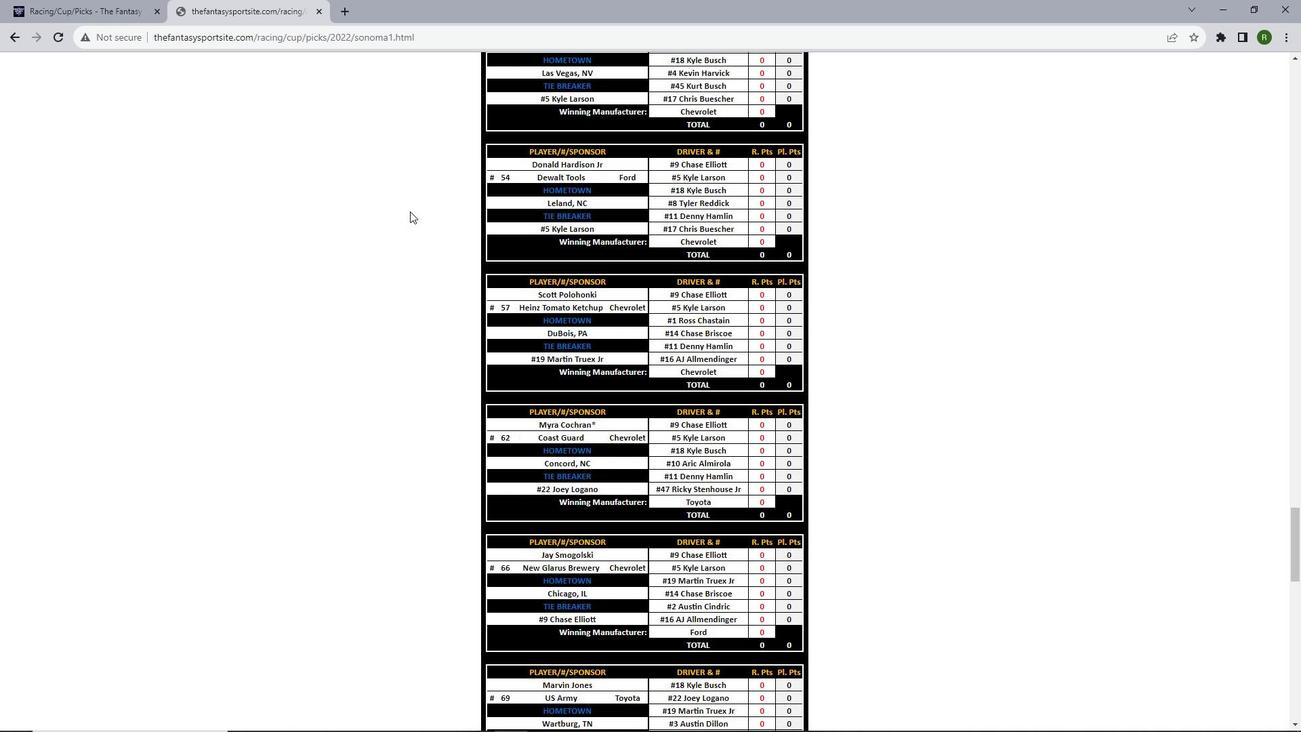 
Action: Mouse scrolled (410, 210) with delta (0, 0)
Screenshot: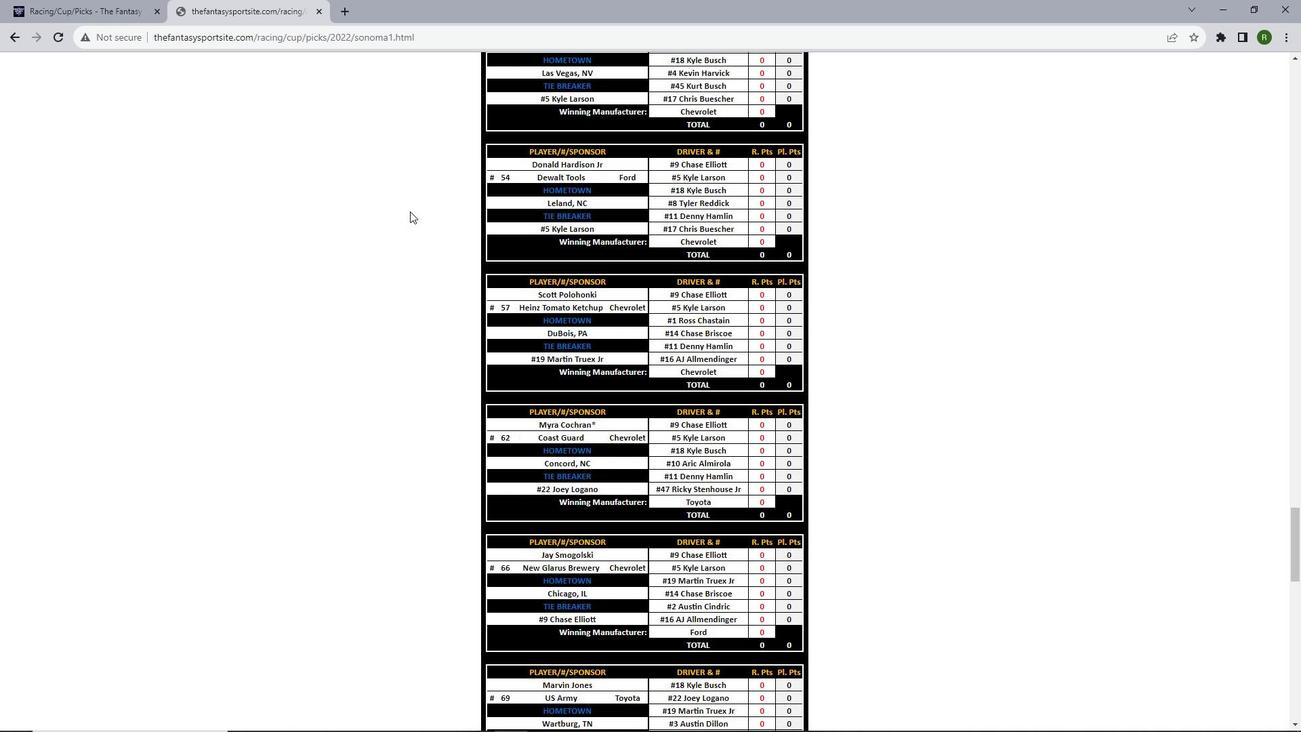 
Action: Mouse scrolled (410, 210) with delta (0, 0)
Screenshot: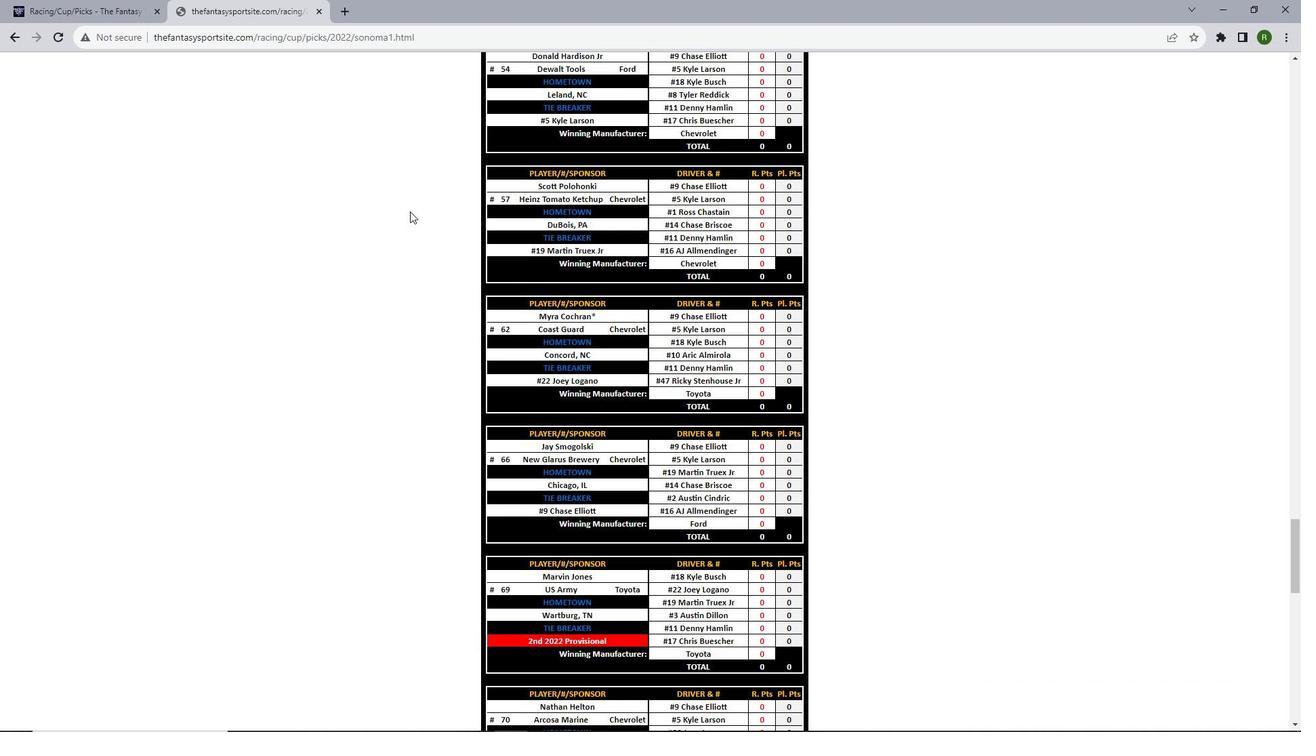
Action: Mouse scrolled (410, 210) with delta (0, 0)
Screenshot: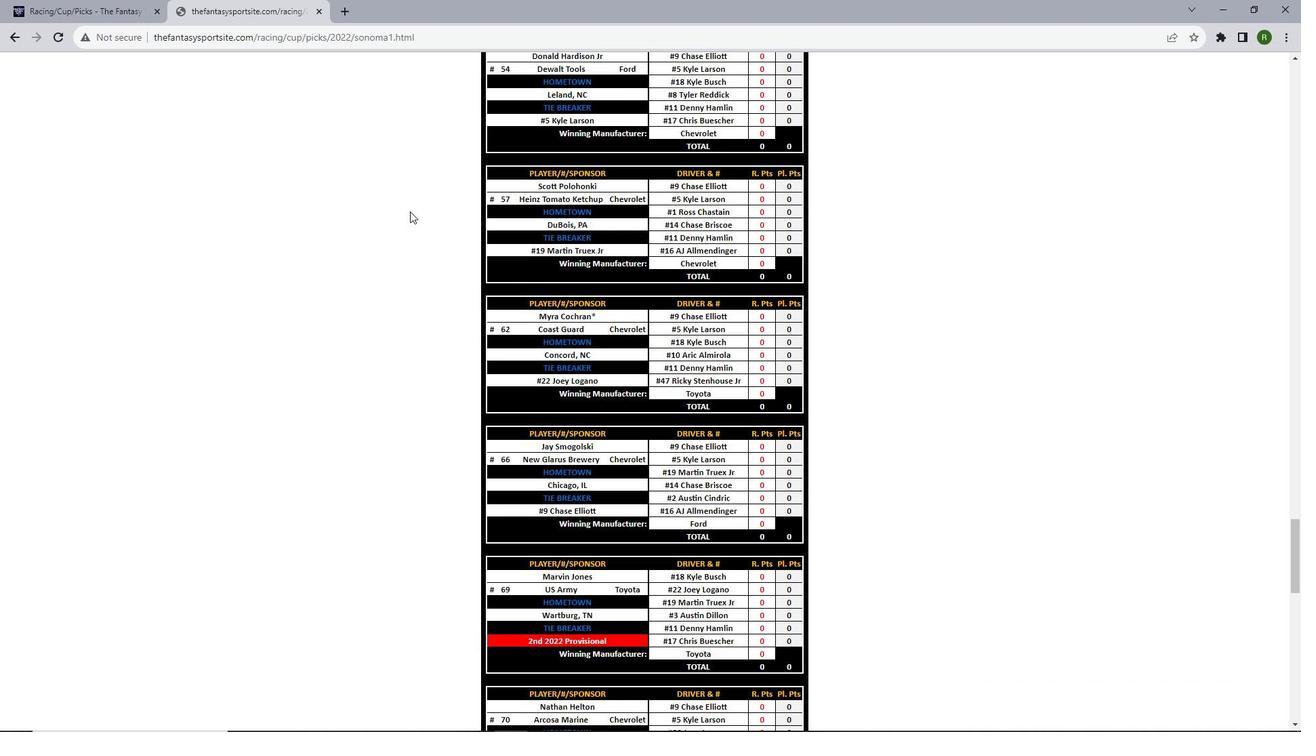 
Action: Mouse scrolled (410, 210) with delta (0, 0)
Screenshot: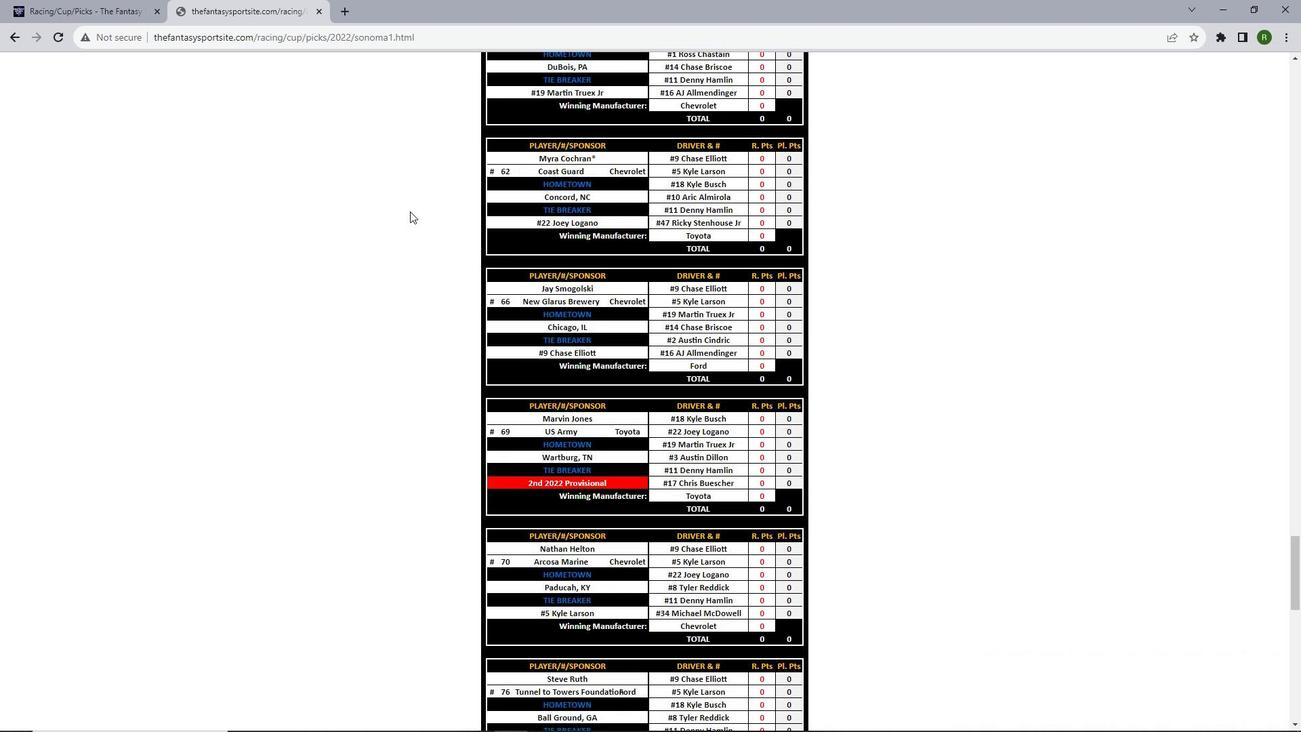 
Action: Mouse scrolled (410, 210) with delta (0, 0)
Screenshot: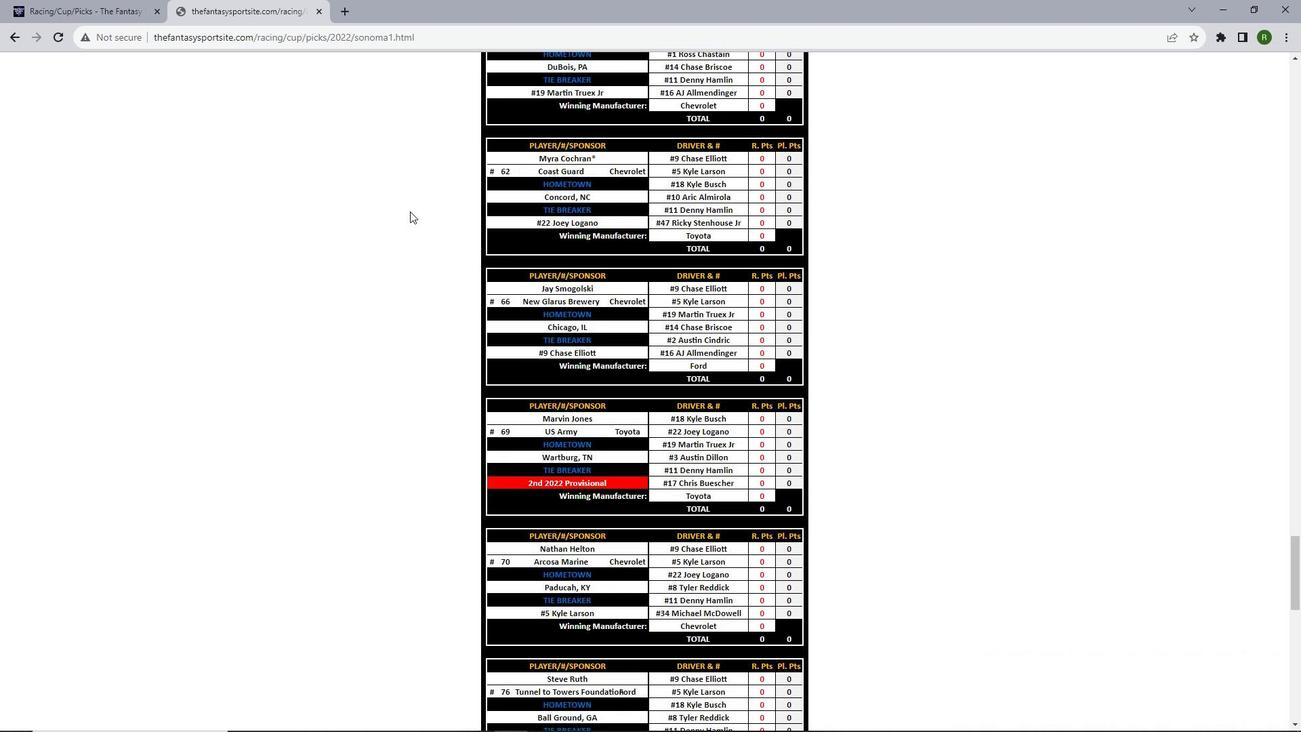 
Action: Mouse scrolled (410, 210) with delta (0, 0)
Screenshot: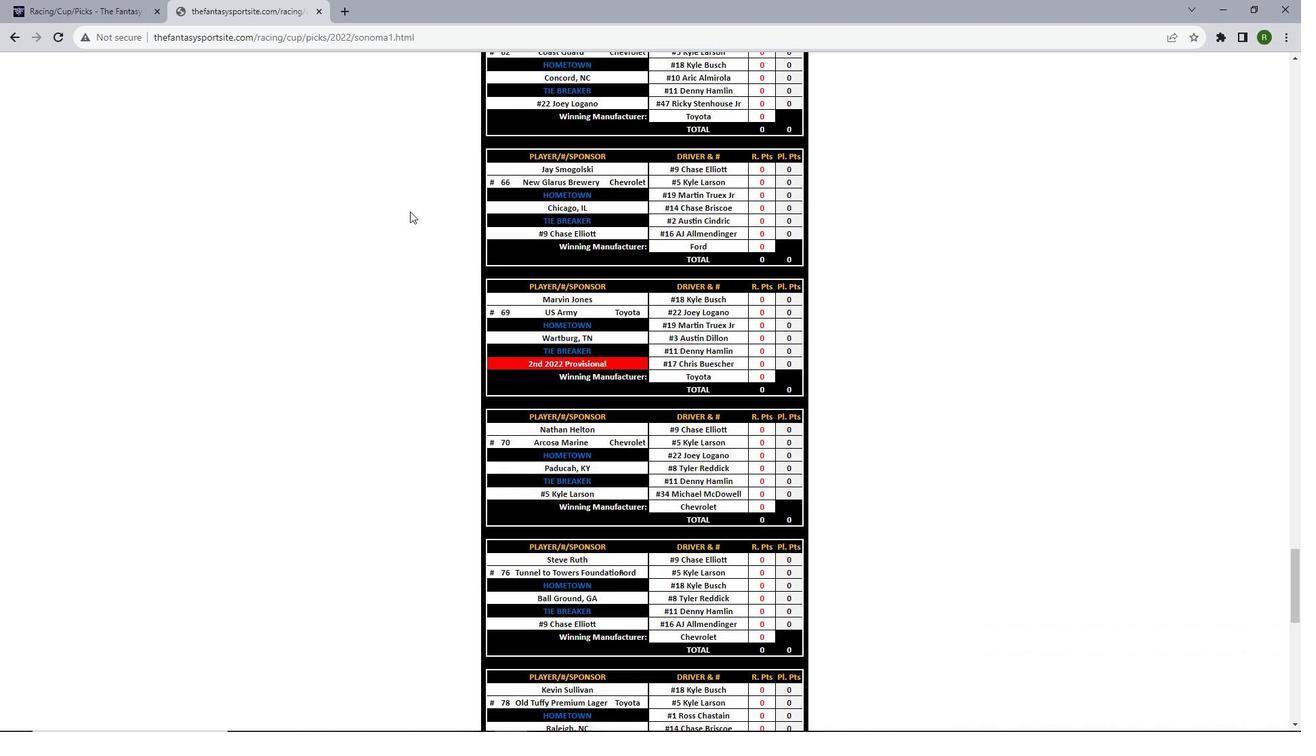 
Action: Mouse scrolled (410, 210) with delta (0, 0)
Screenshot: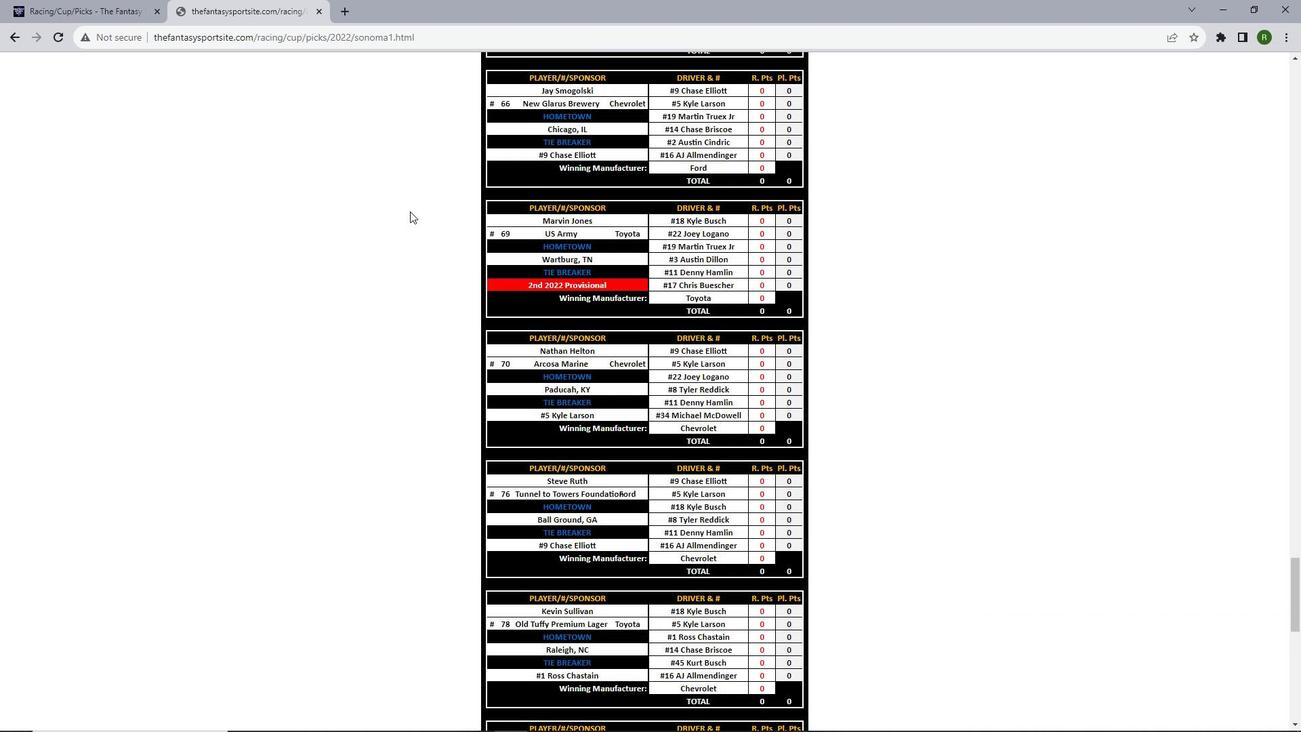 
Action: Mouse scrolled (410, 210) with delta (0, 0)
Screenshot: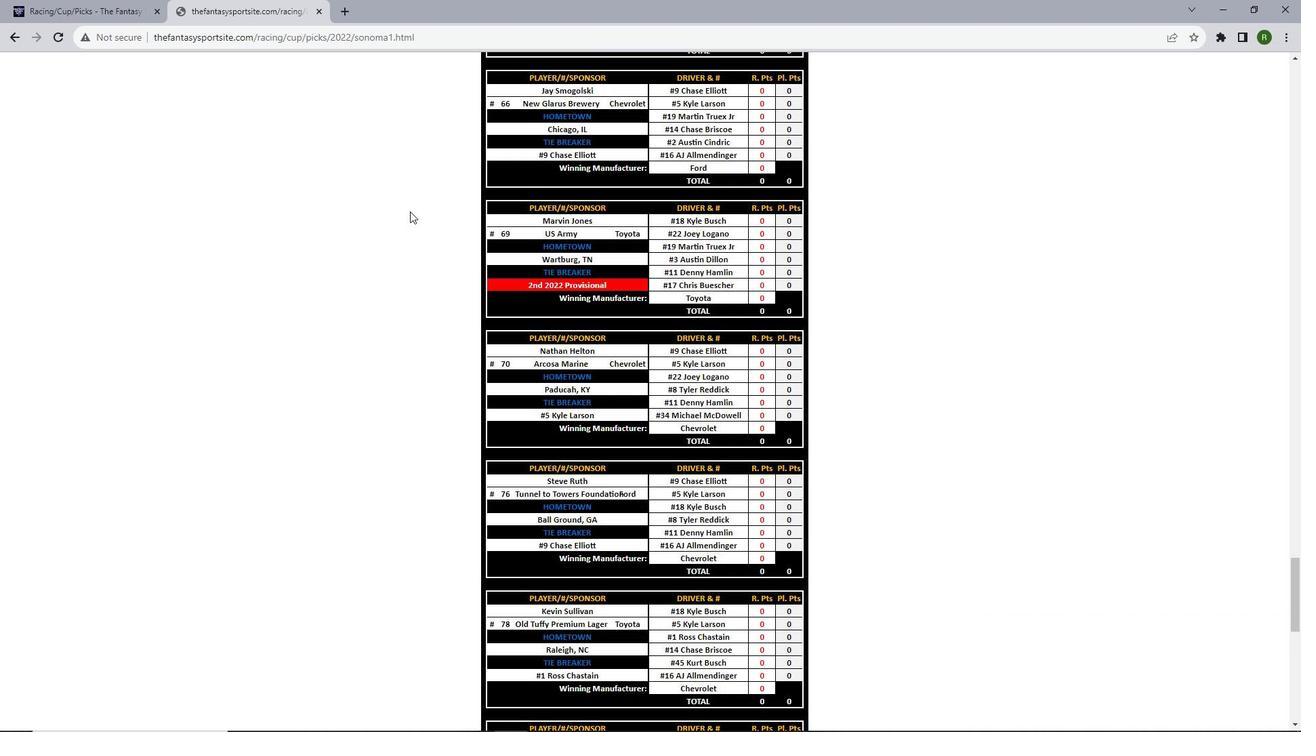
Action: Mouse scrolled (410, 210) with delta (0, 0)
Screenshot: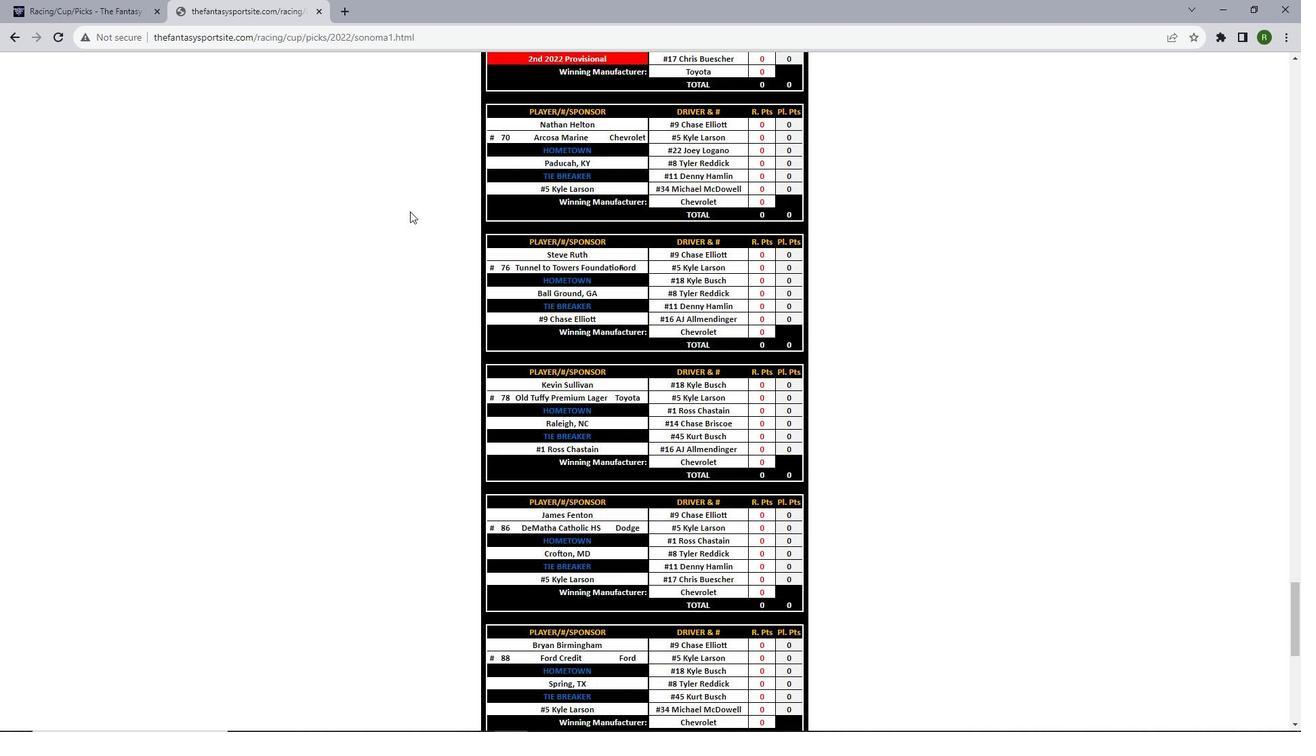 
Action: Mouse scrolled (410, 210) with delta (0, 0)
Screenshot: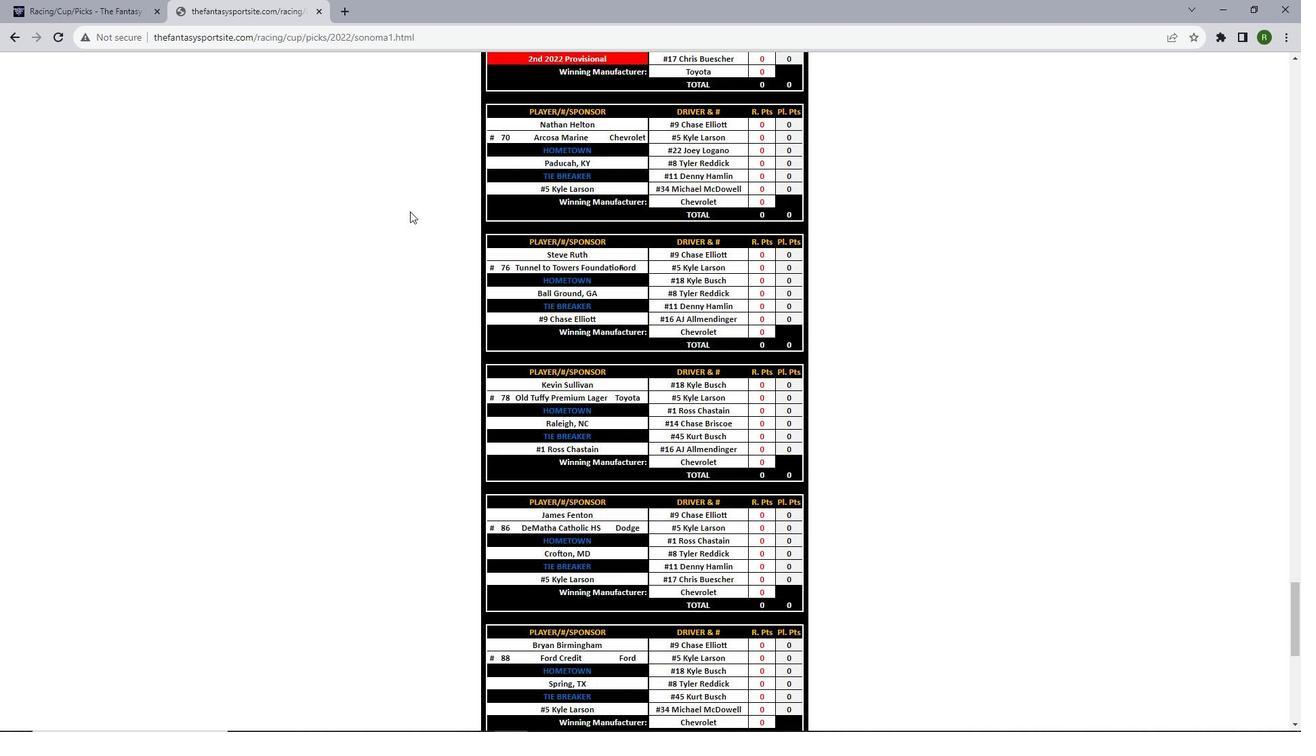 
Action: Mouse scrolled (410, 210) with delta (0, 0)
Screenshot: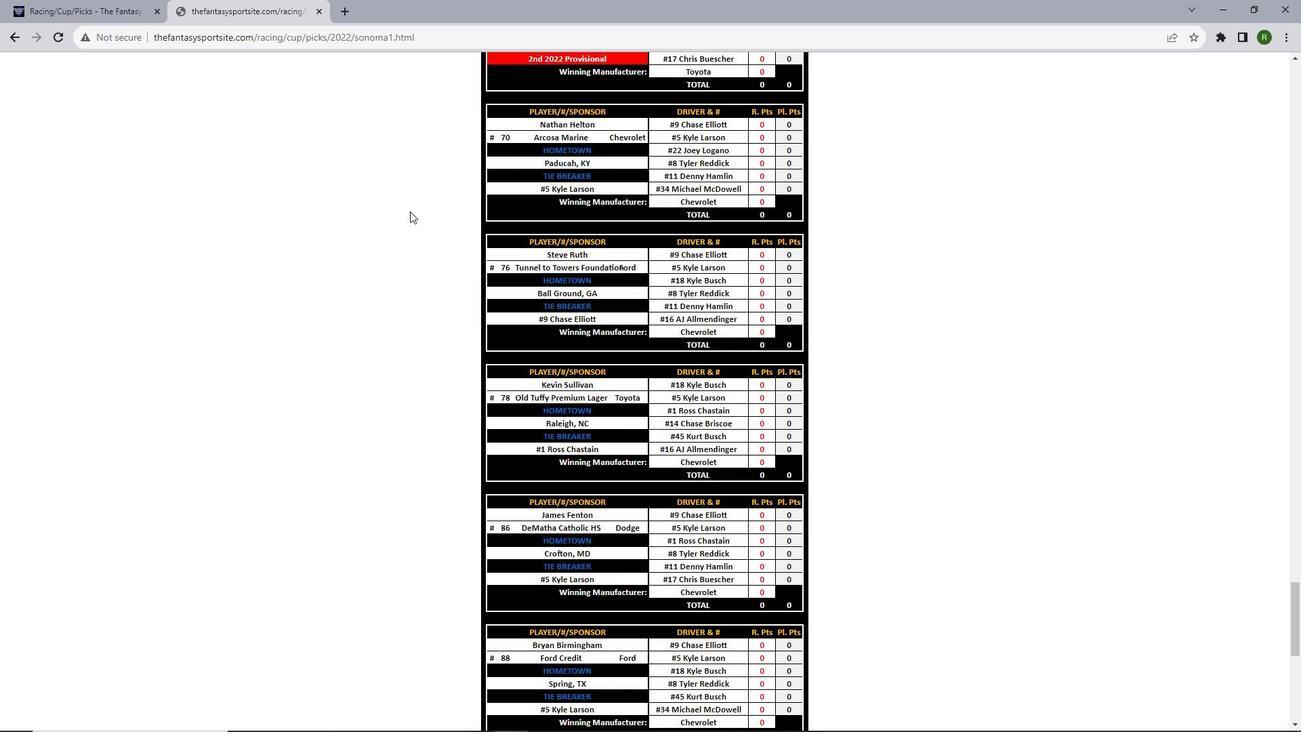 
Action: Mouse scrolled (410, 210) with delta (0, 0)
Screenshot: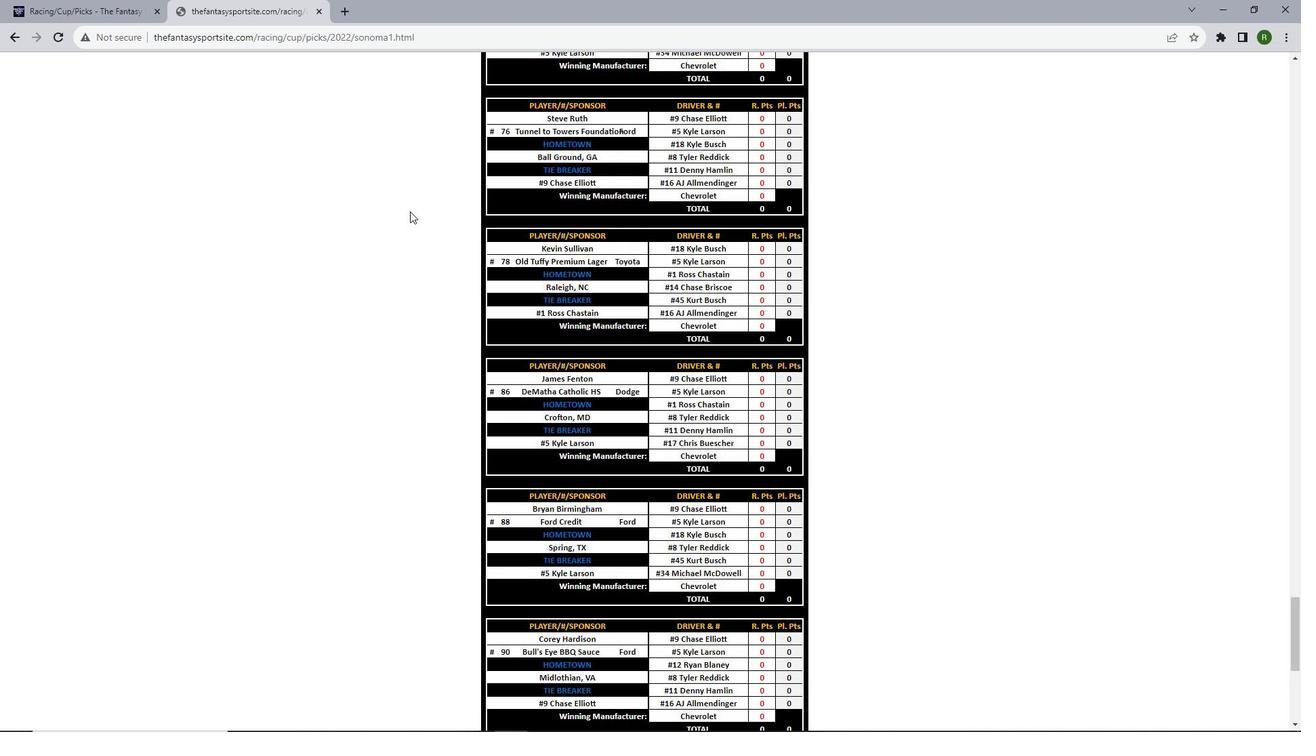 
Action: Mouse scrolled (410, 210) with delta (0, 0)
Screenshot: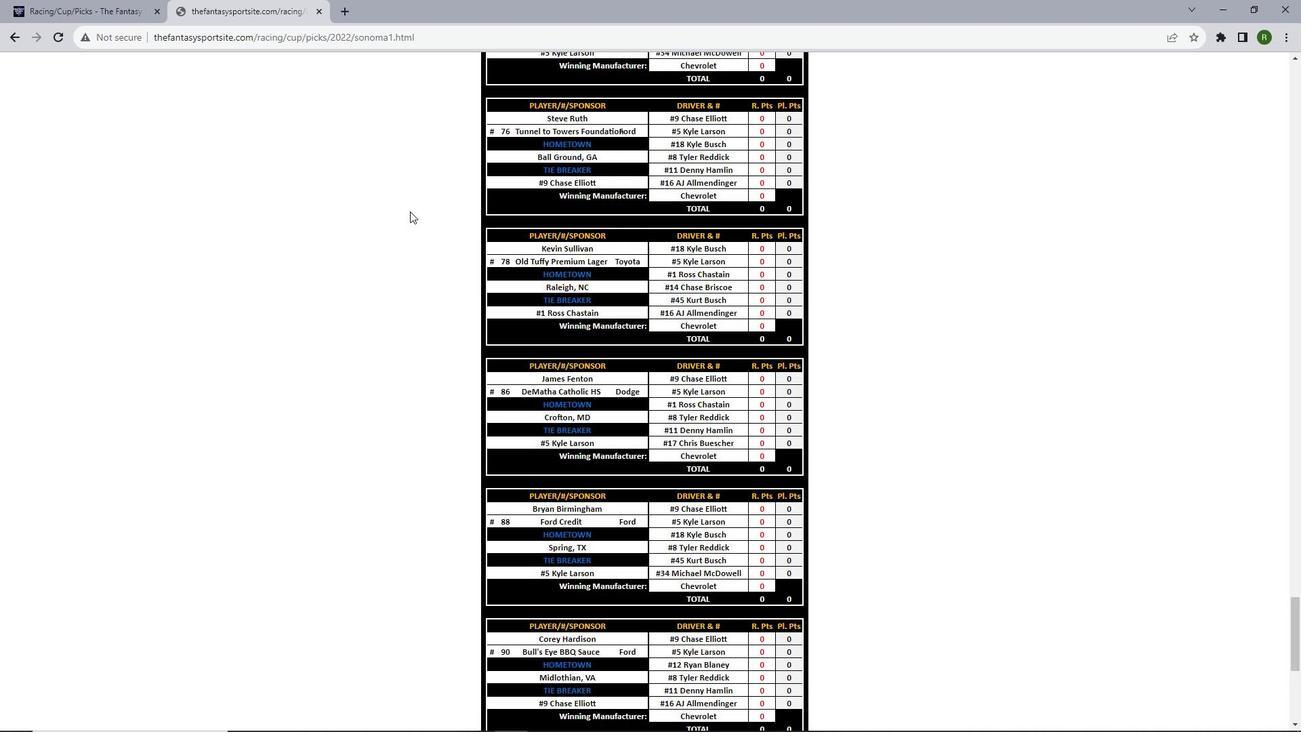 
Action: Mouse scrolled (410, 210) with delta (0, 0)
Screenshot: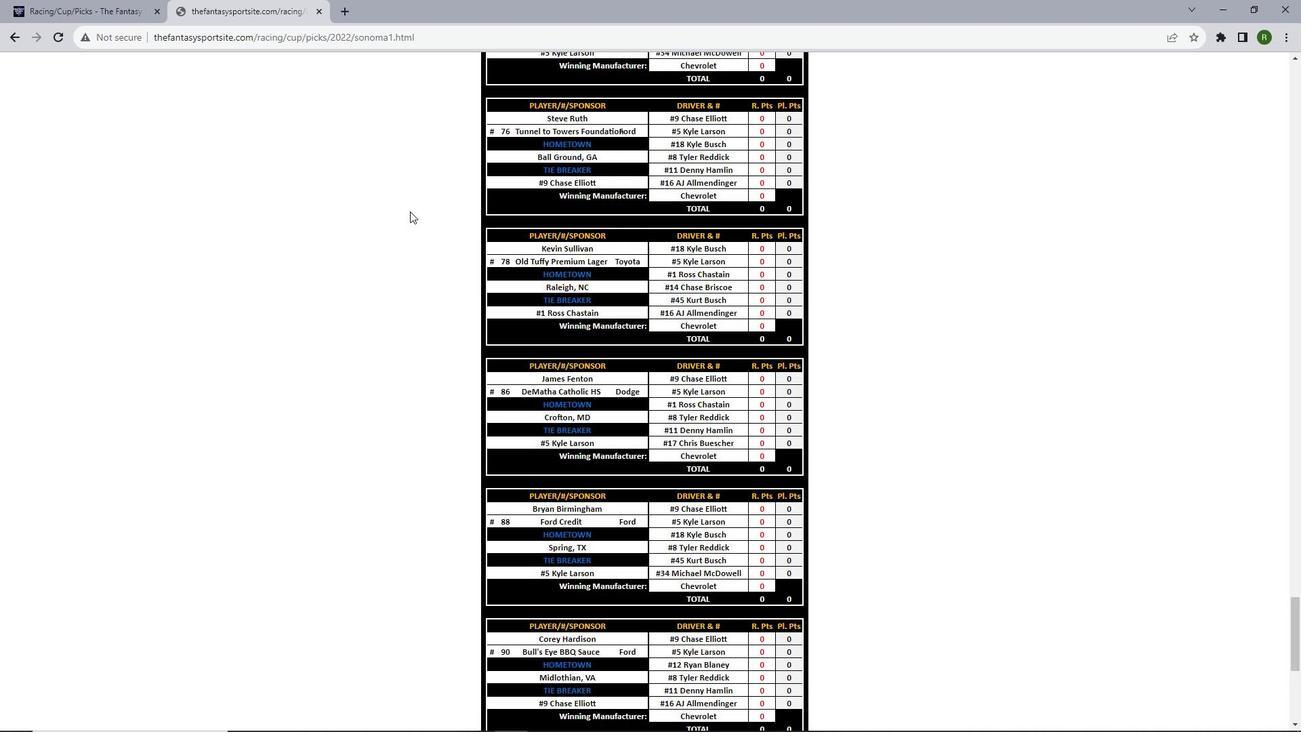
Action: Mouse scrolled (410, 210) with delta (0, 0)
Screenshot: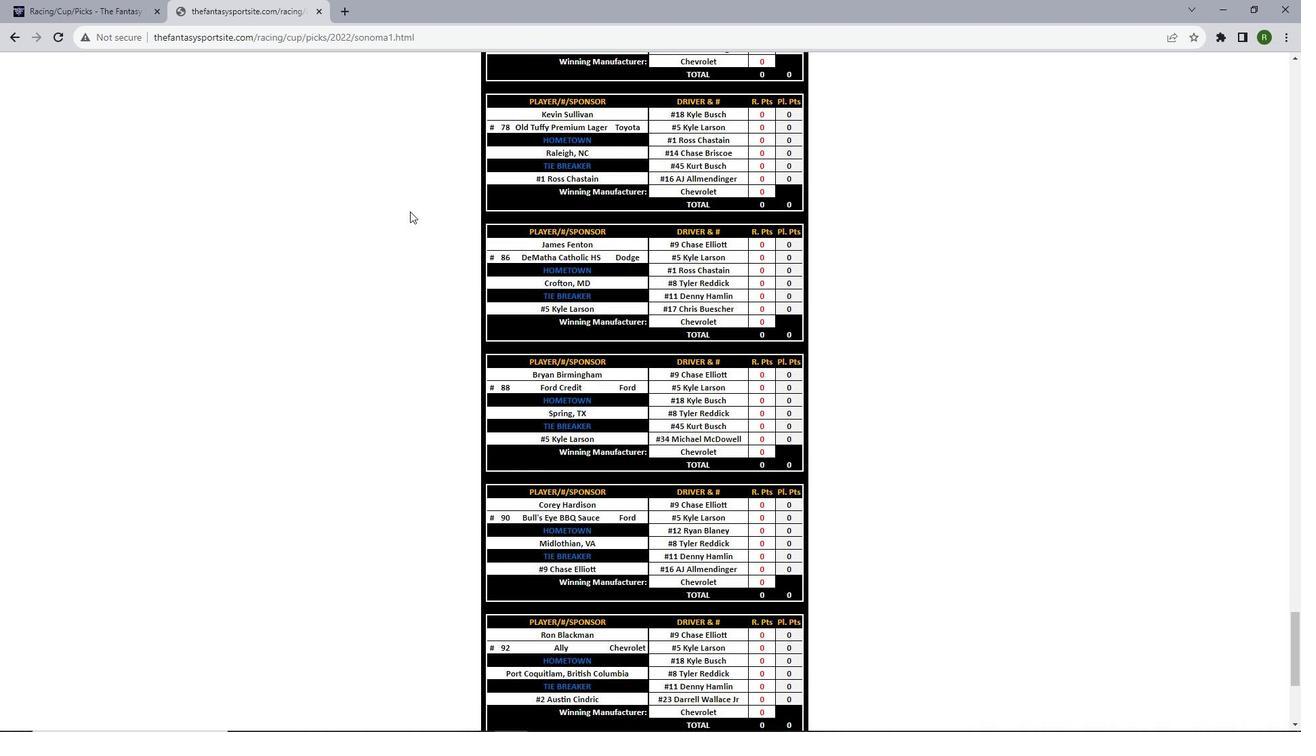 
Action: Mouse scrolled (410, 210) with delta (0, 0)
Screenshot: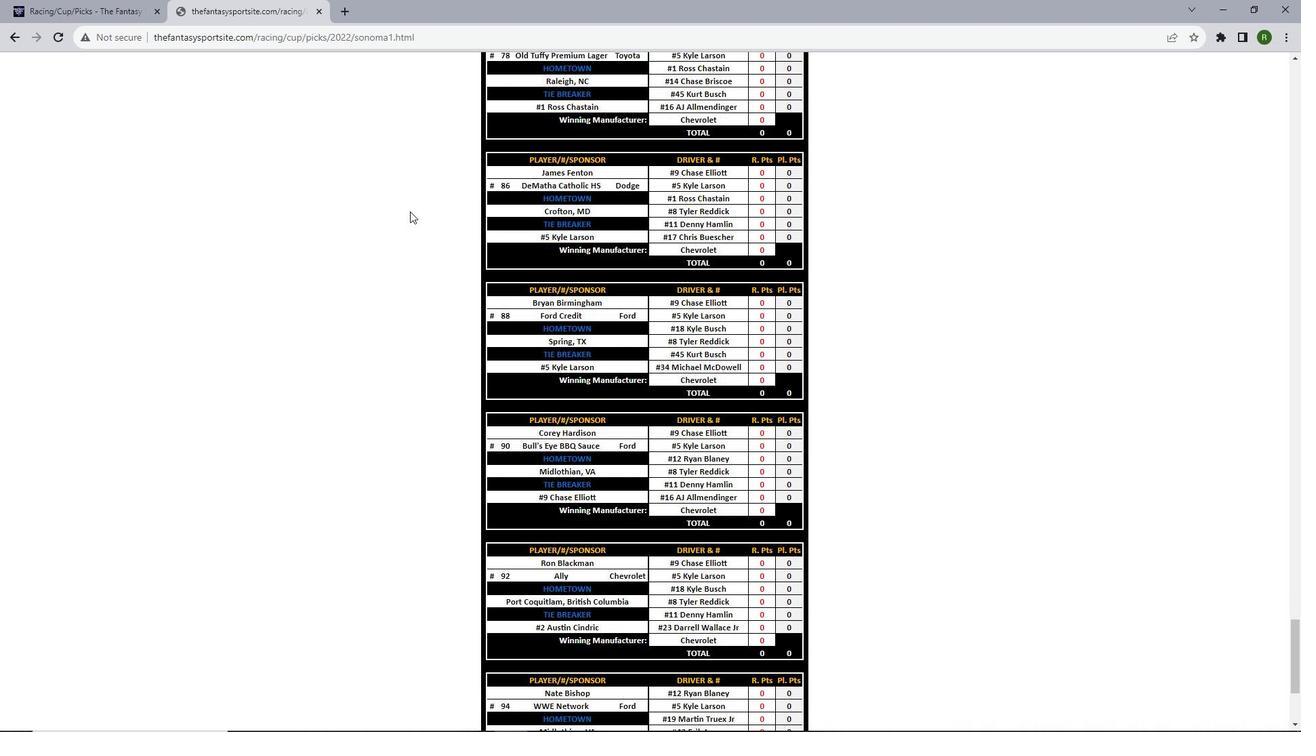 
Action: Mouse scrolled (410, 210) with delta (0, 0)
Screenshot: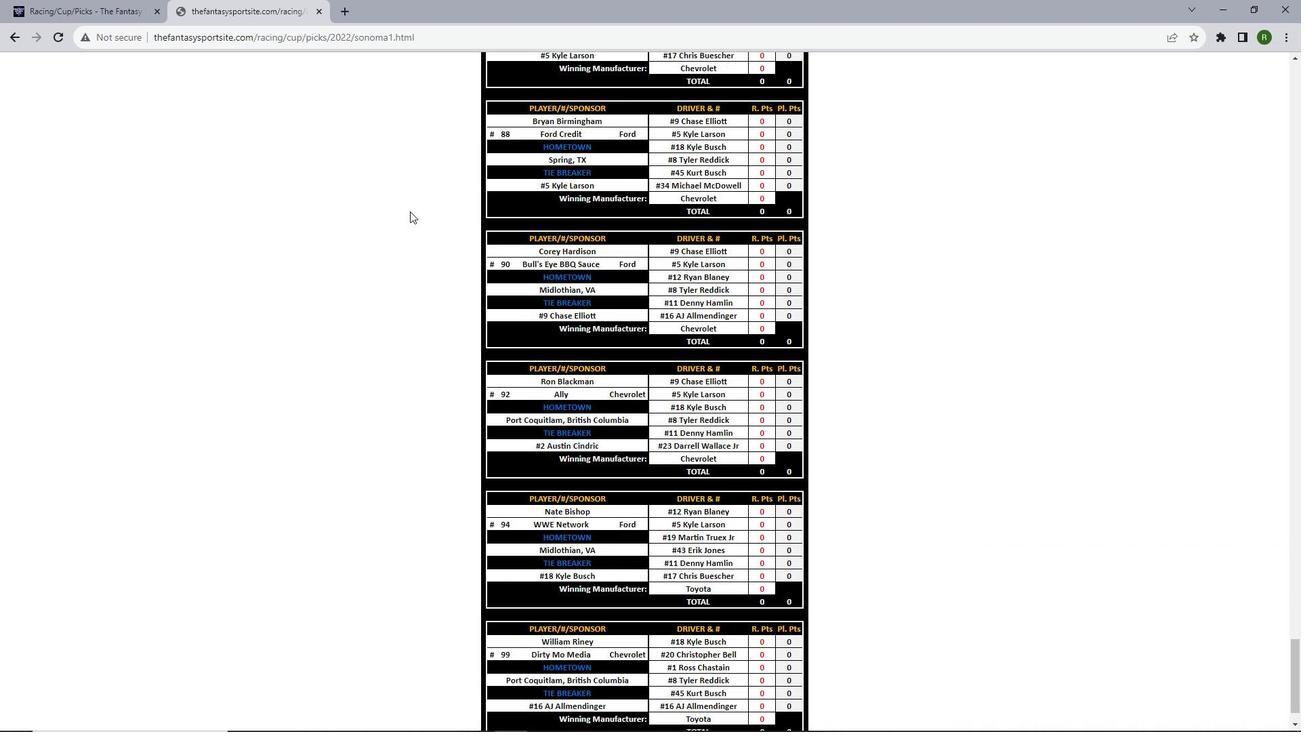 
Action: Mouse scrolled (410, 210) with delta (0, 0)
Screenshot: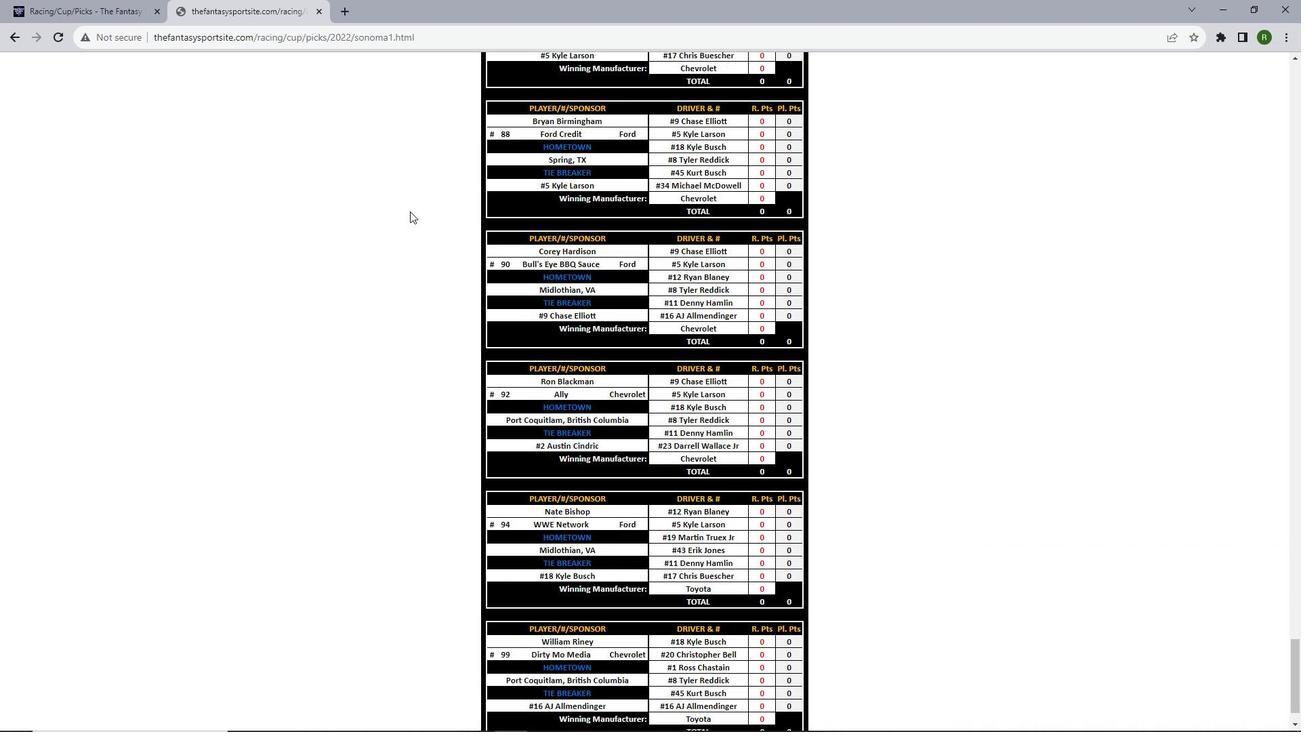
Action: Mouse scrolled (410, 210) with delta (0, 0)
Screenshot: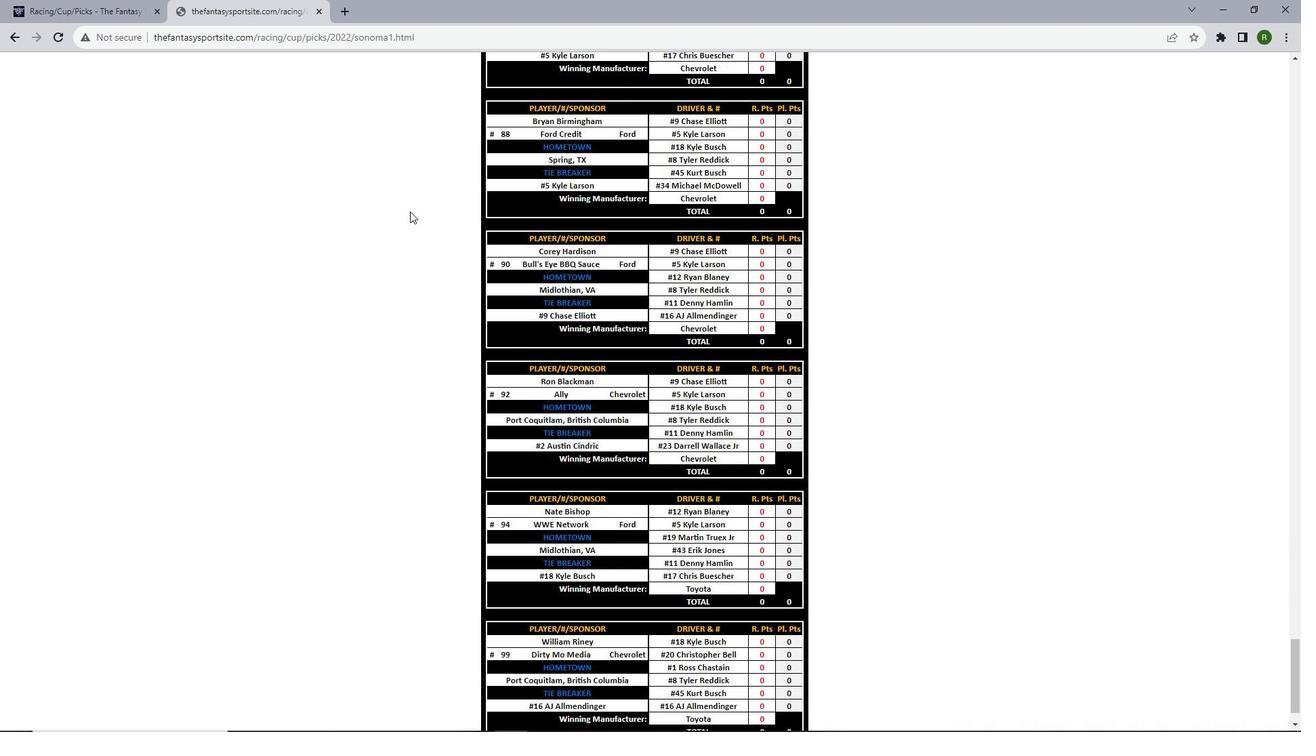 
Action: Mouse scrolled (410, 210) with delta (0, 0)
Screenshot: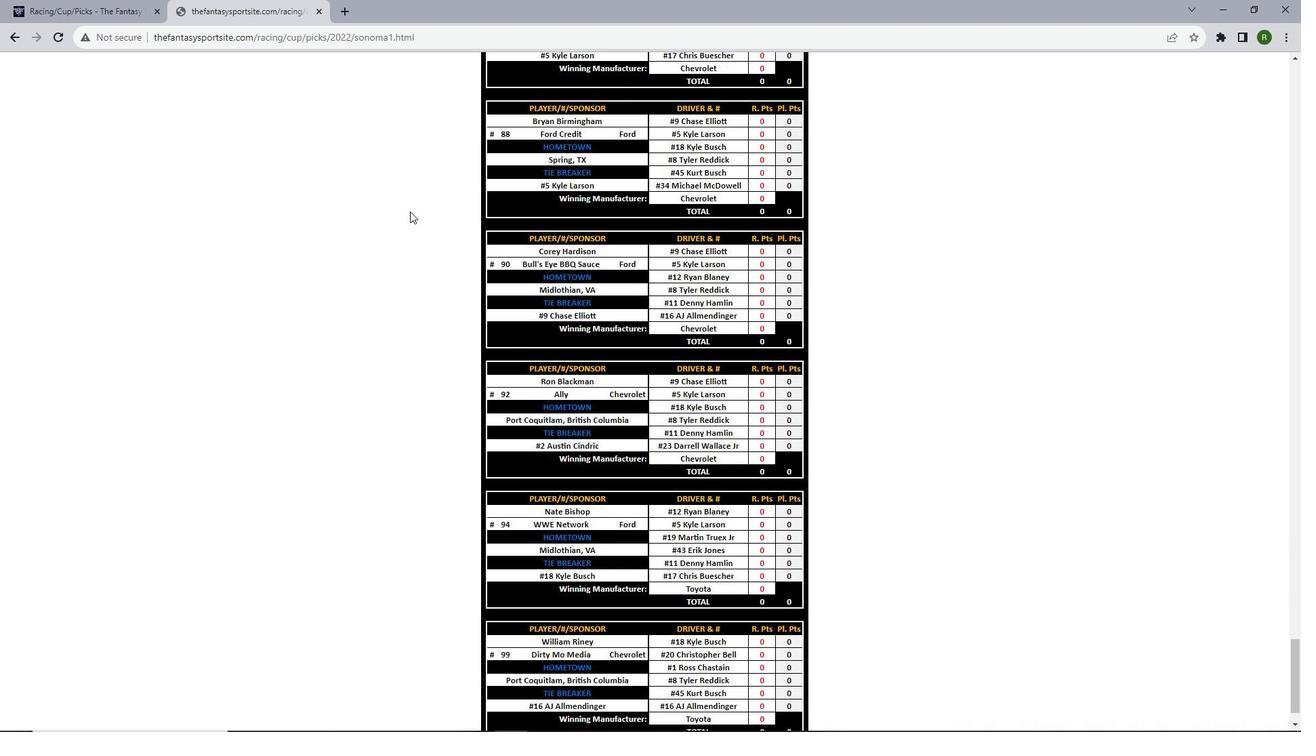 
Action: Mouse scrolled (410, 210) with delta (0, 0)
Screenshot: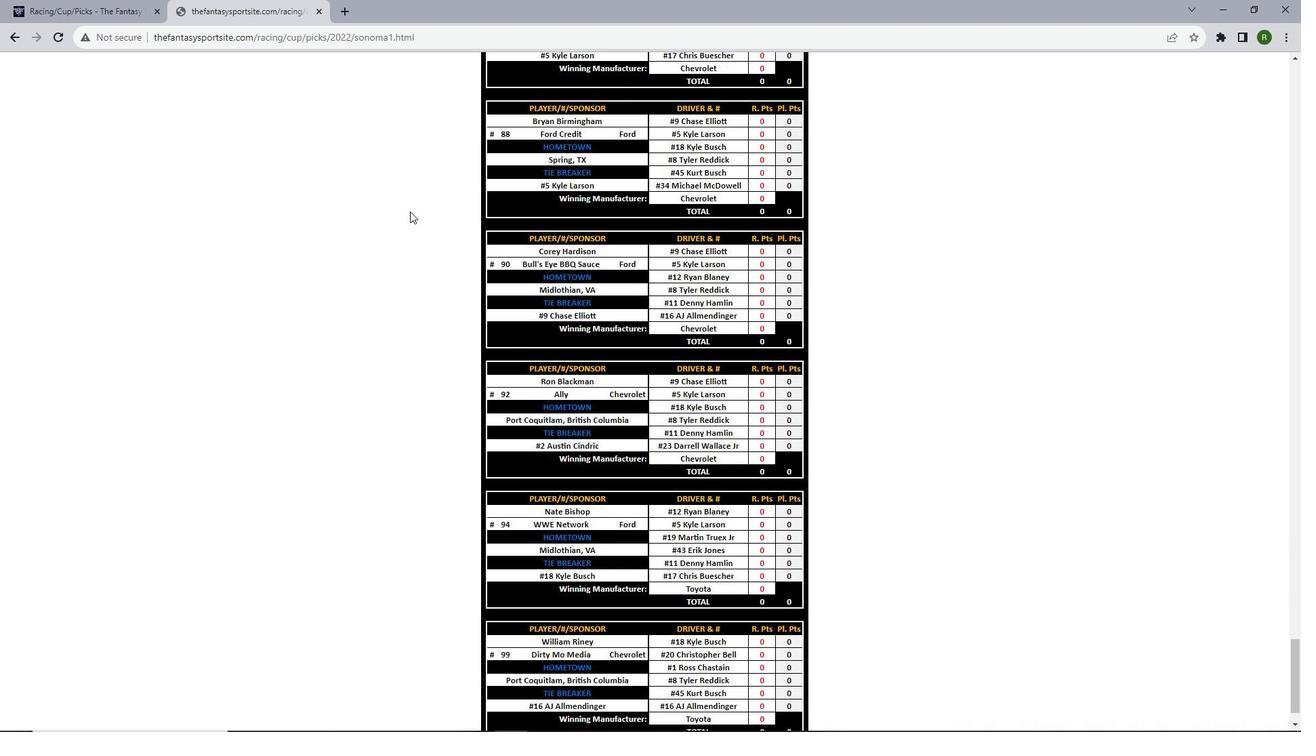 
Action: Mouse scrolled (410, 210) with delta (0, 0)
Screenshot: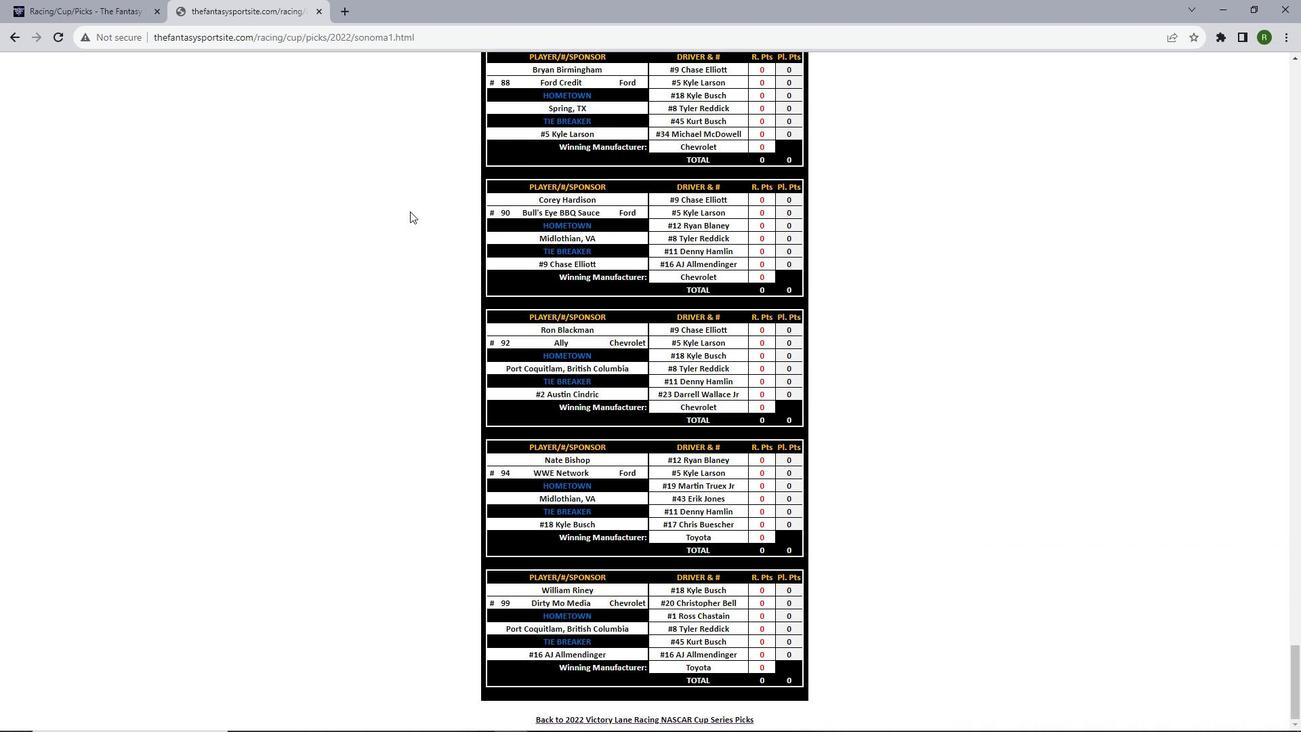 
Action: Mouse scrolled (410, 210) with delta (0, 0)
Screenshot: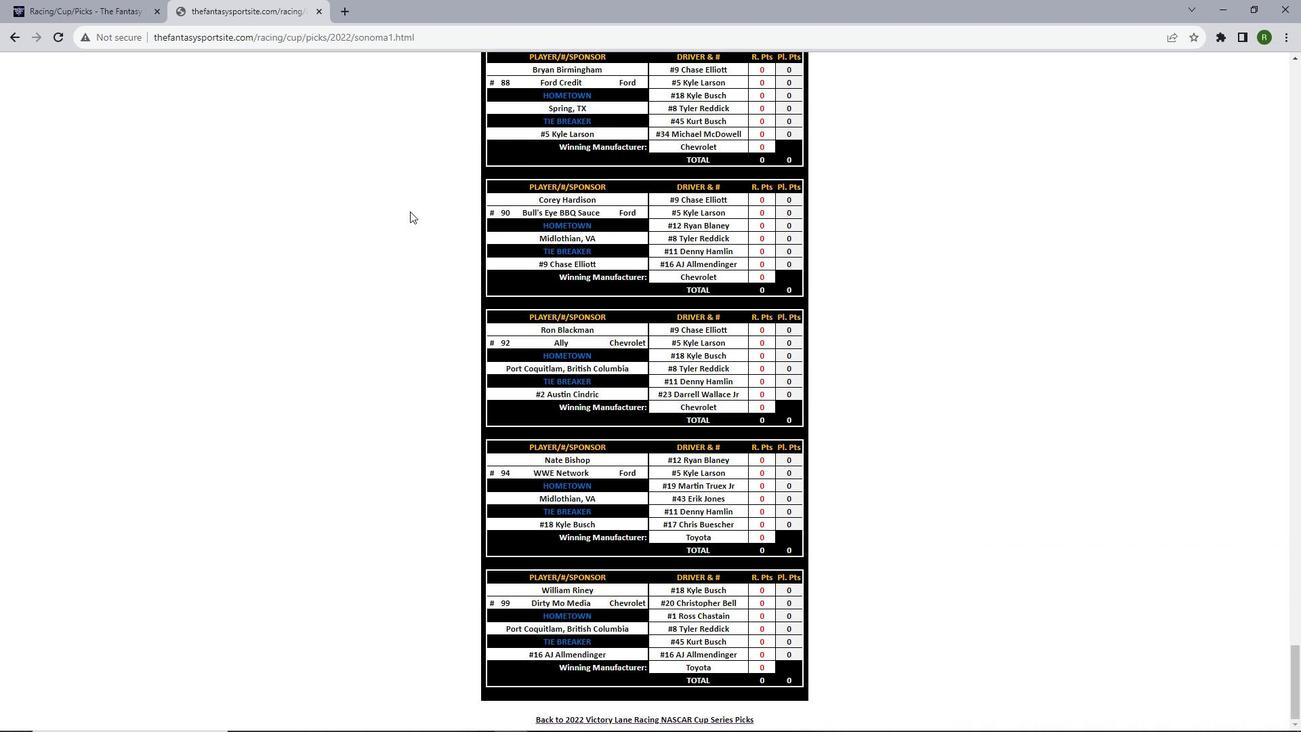
Action: Mouse scrolled (410, 210) with delta (0, 0)
Screenshot: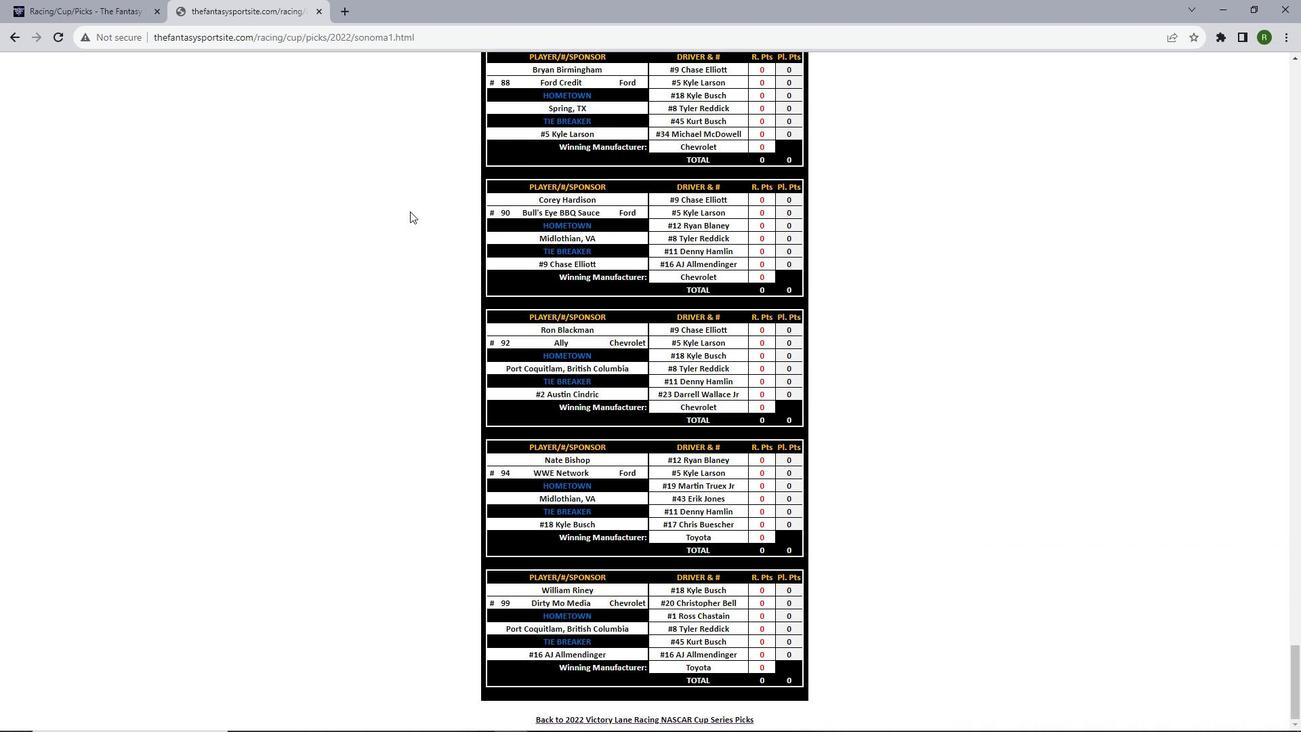 
Action: Mouse scrolled (410, 210) with delta (0, 0)
Screenshot: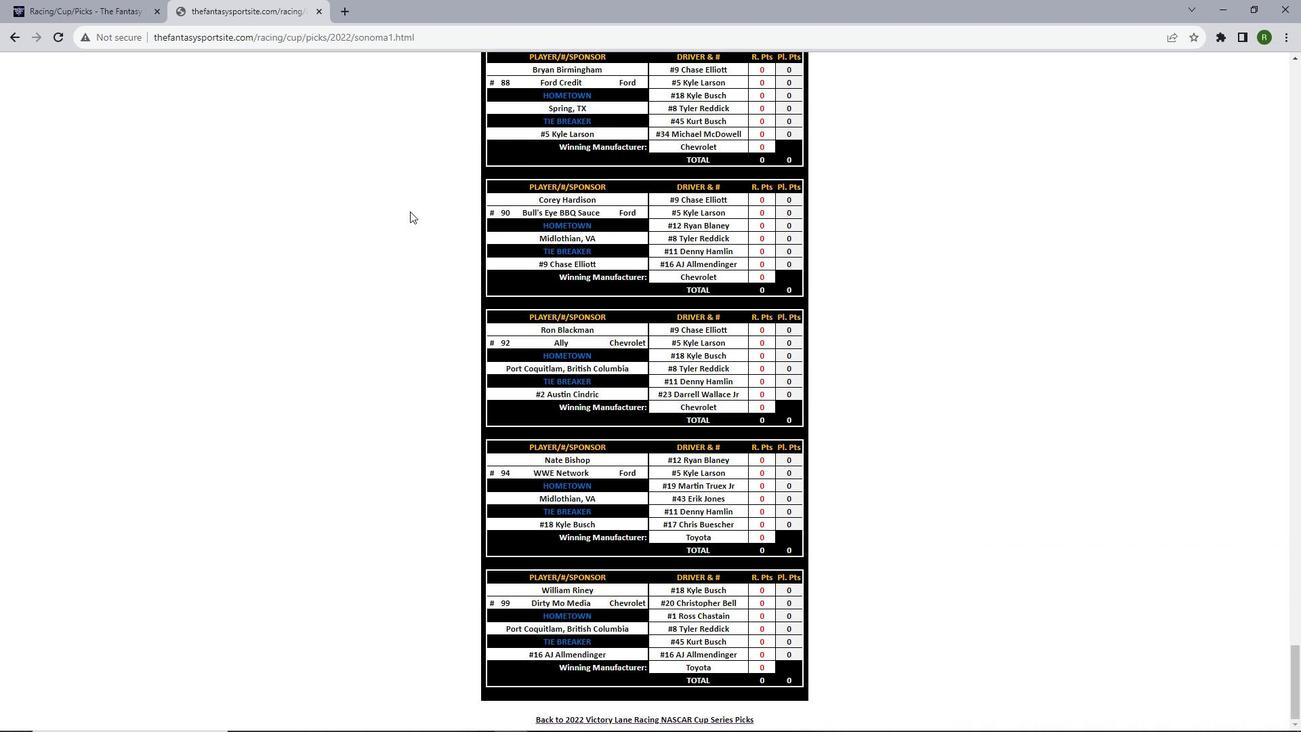 
Action: Mouse scrolled (410, 210) with delta (0, 0)
Screenshot: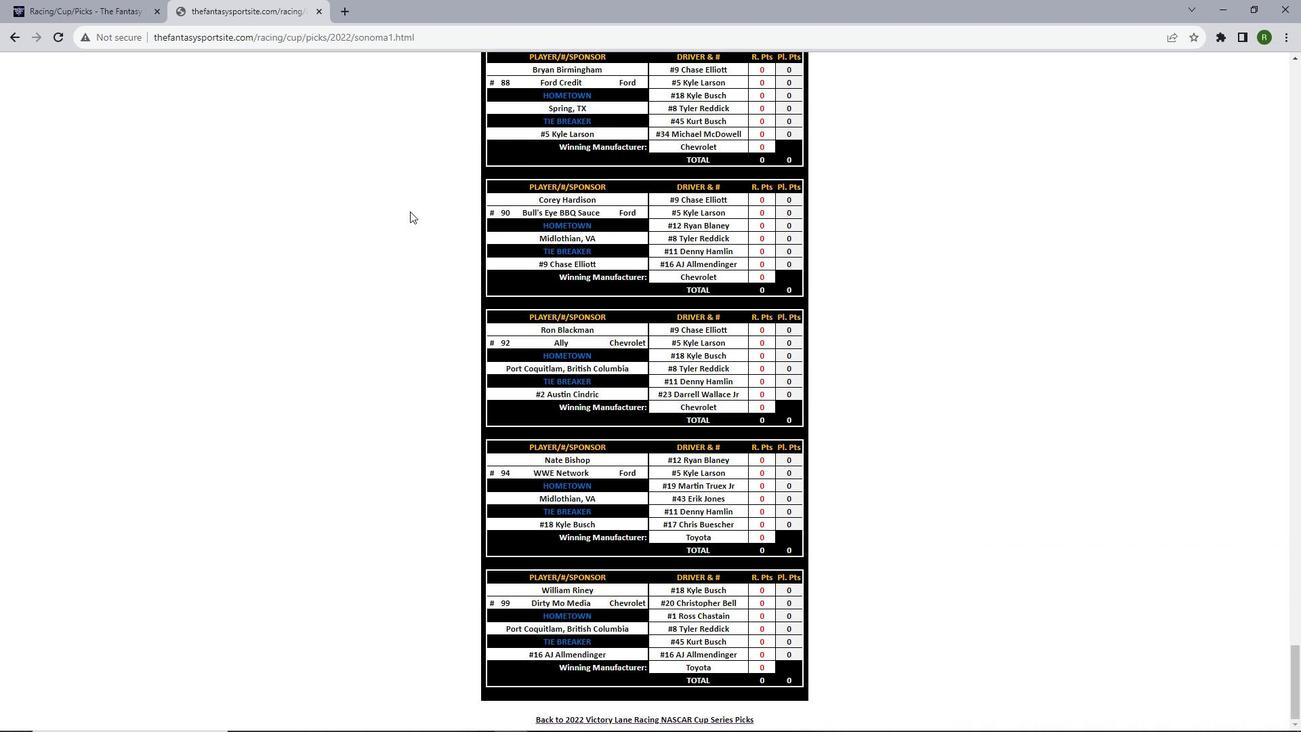 
